 Task: Find connections with filter location Preetz with filter topic #Personalbrandingwith filter profile language German with filter current company Coding Club with filter school Sri Guru Tegh Bahadur Khalsa College with filter industry Research Services with filter service category Mobile Marketing with filter keywords title Store Manager
Action: Mouse moved to (596, 108)
Screenshot: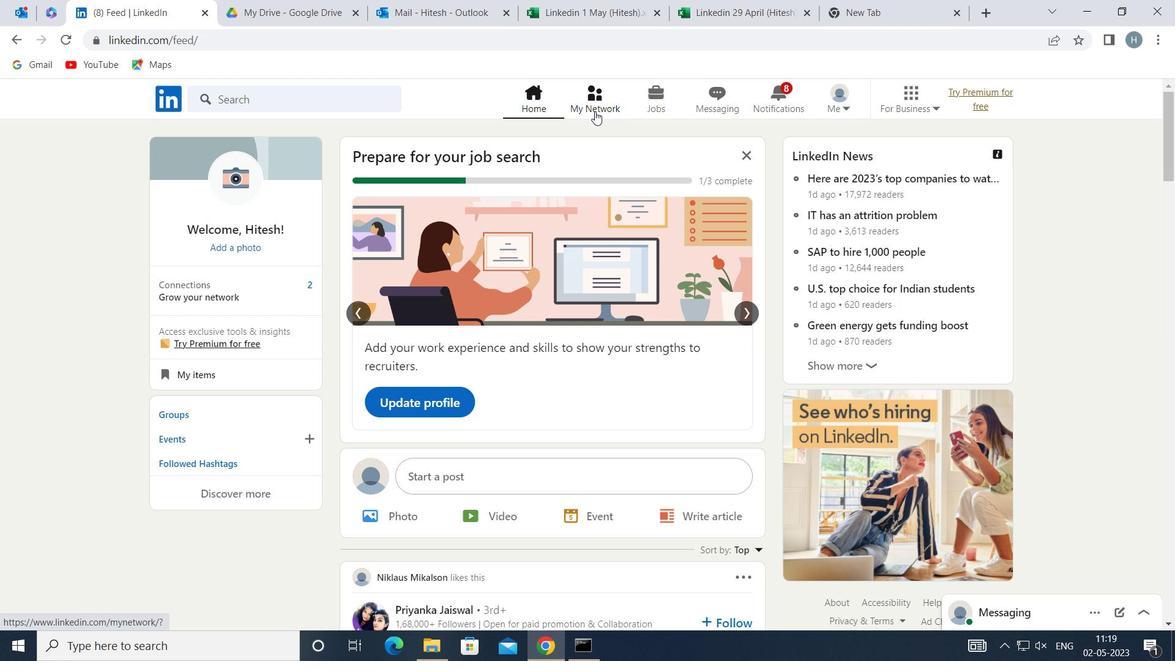 
Action: Mouse pressed left at (596, 108)
Screenshot: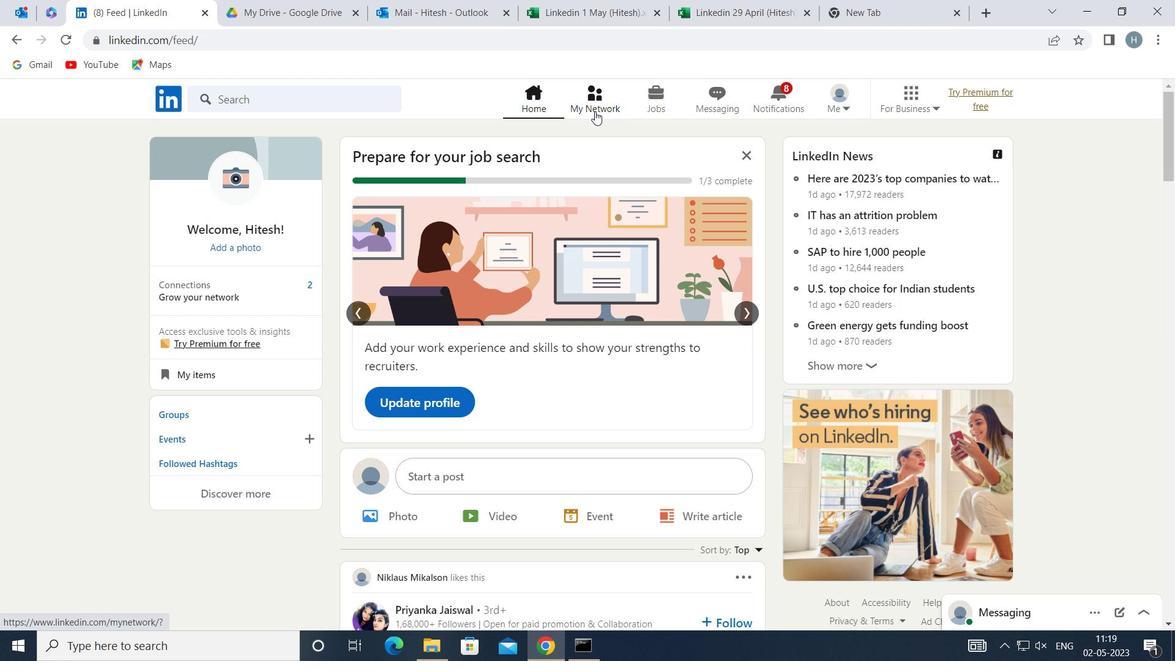 
Action: Mouse moved to (327, 191)
Screenshot: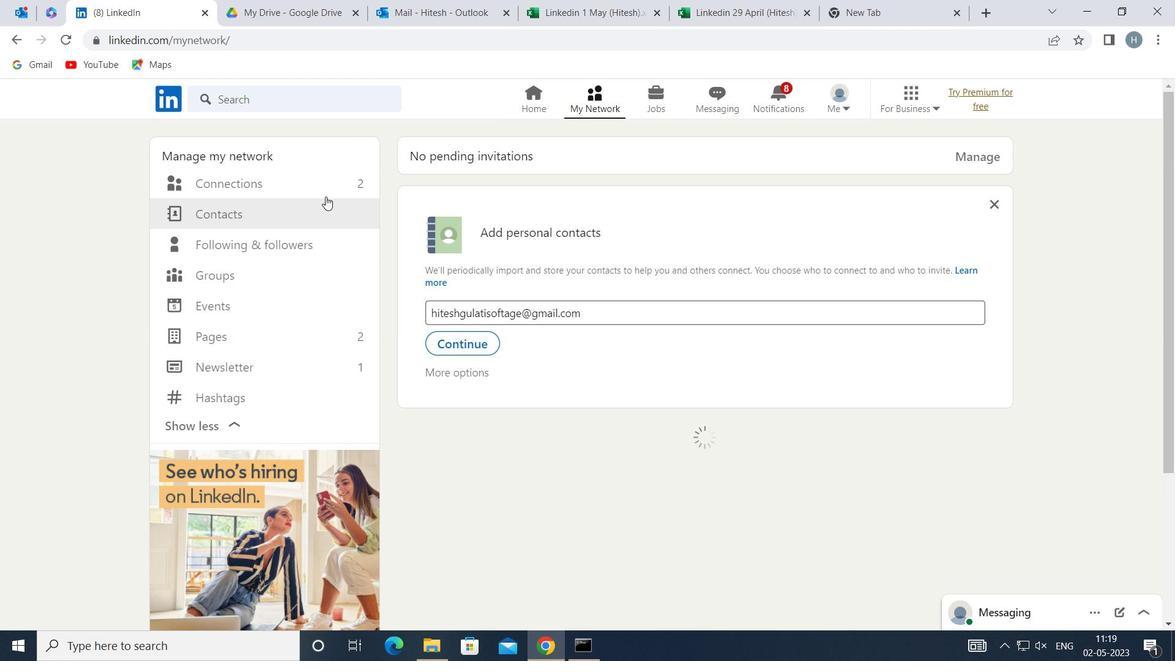 
Action: Mouse pressed left at (327, 191)
Screenshot: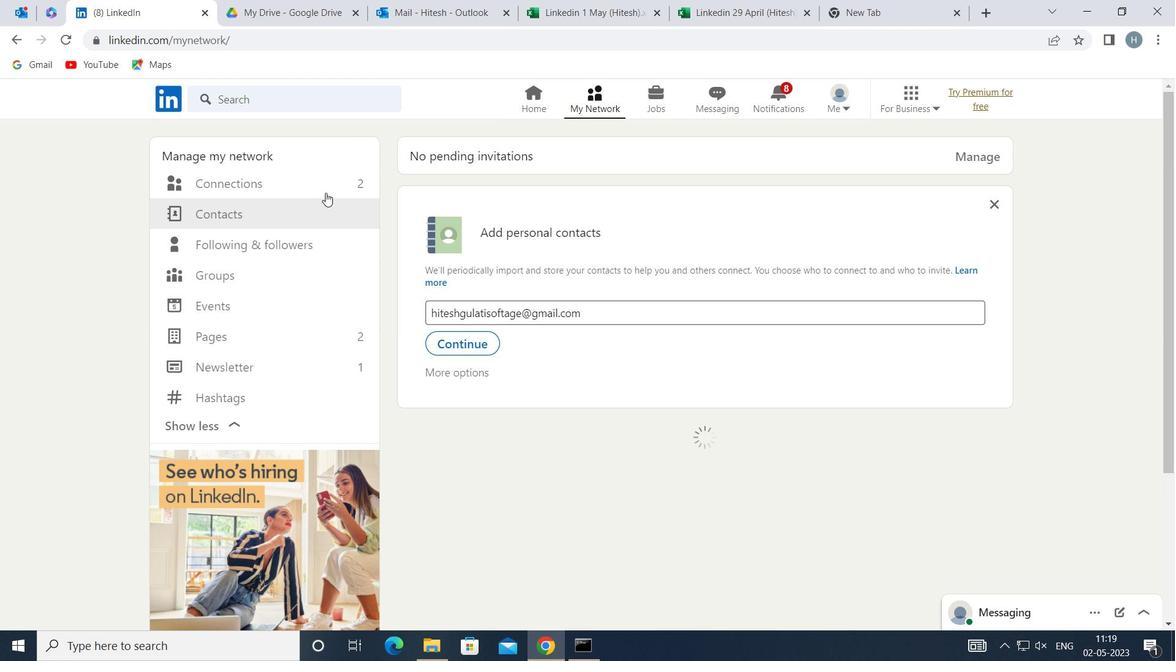 
Action: Mouse moved to (695, 185)
Screenshot: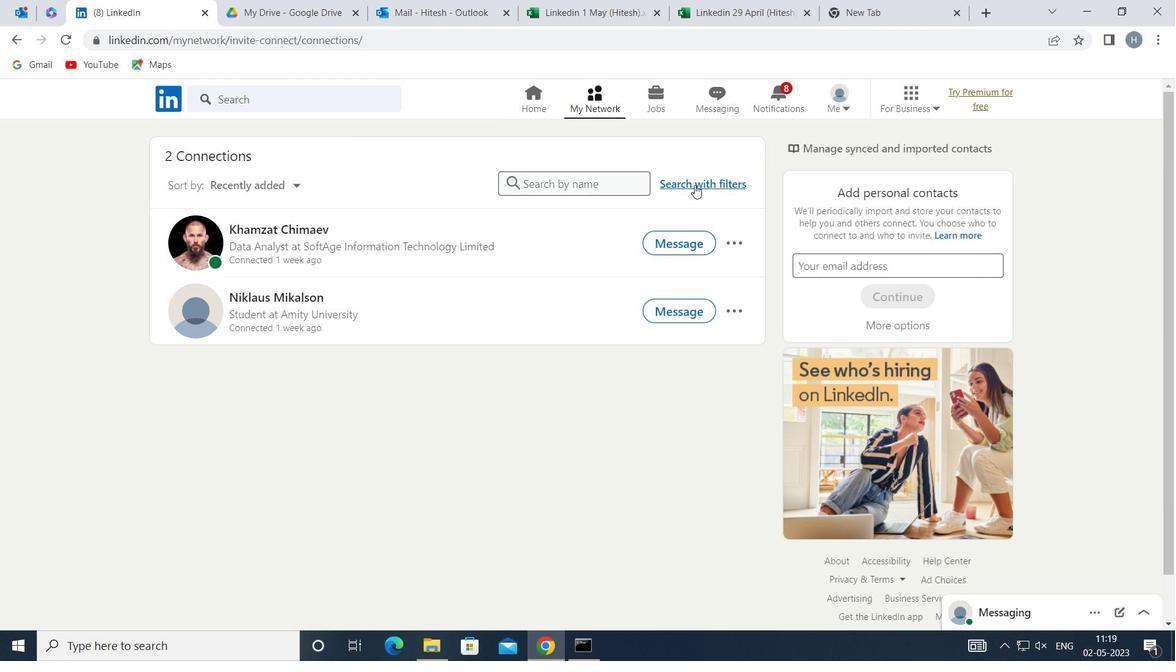 
Action: Mouse pressed left at (695, 185)
Screenshot: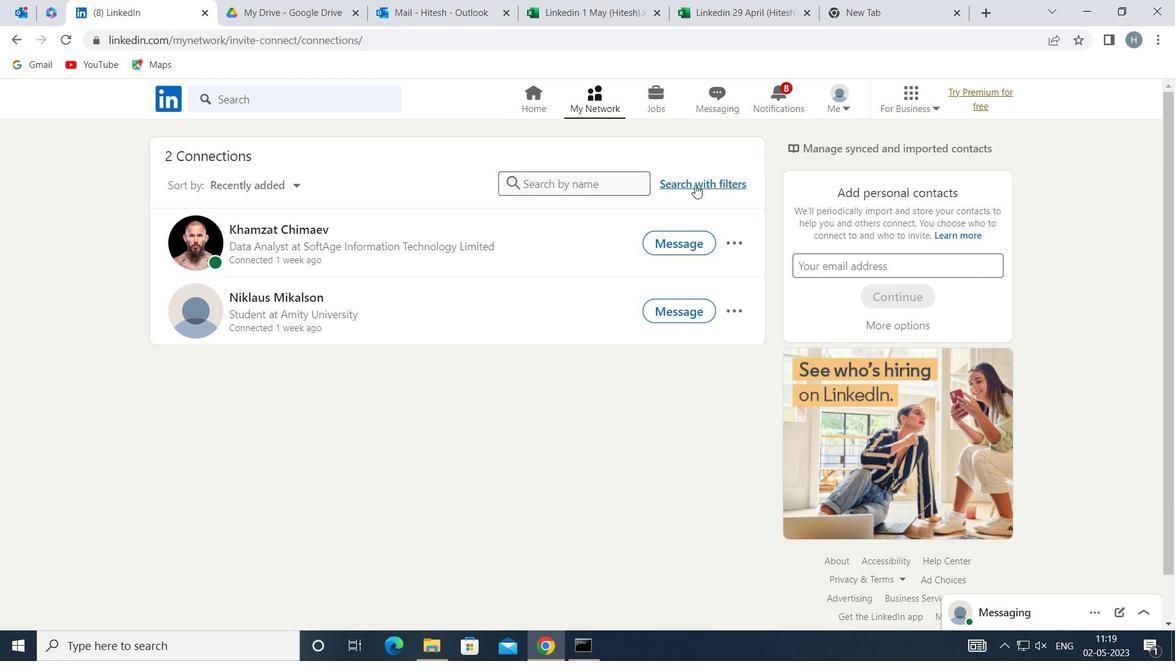 
Action: Mouse moved to (642, 143)
Screenshot: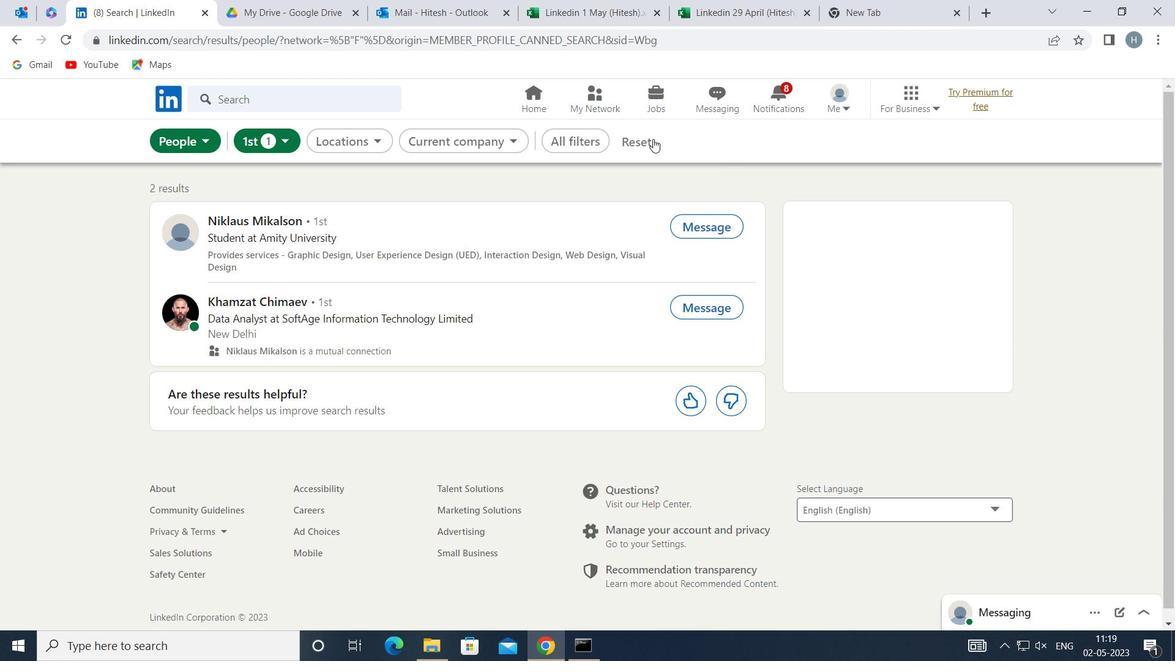 
Action: Mouse pressed left at (642, 143)
Screenshot: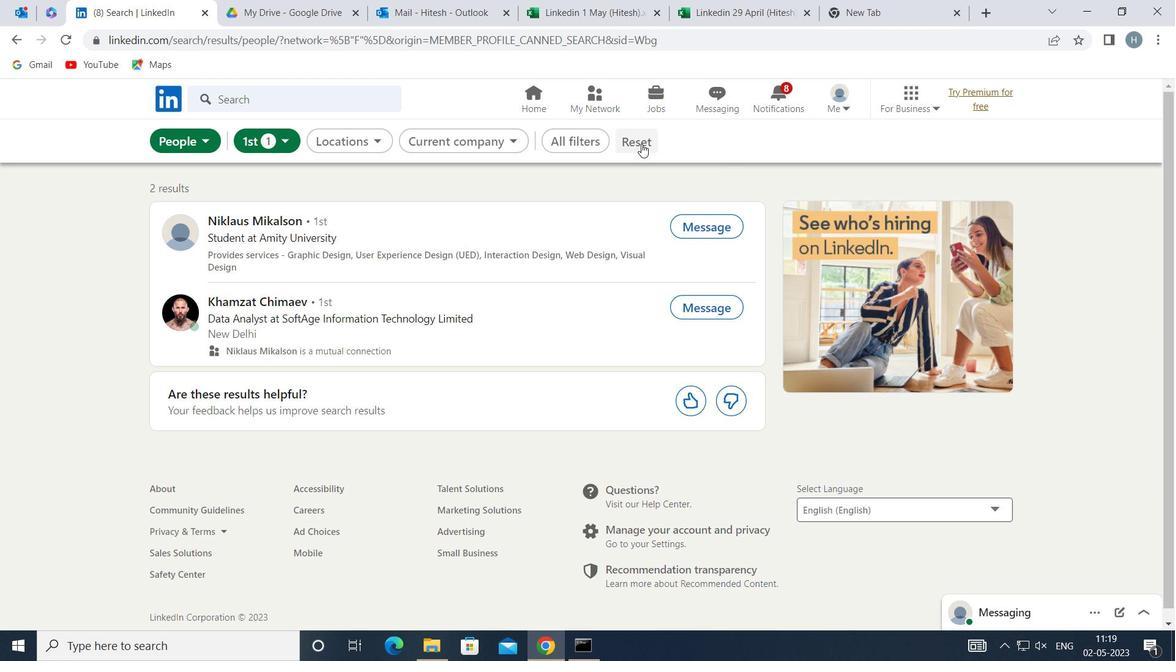 
Action: Mouse moved to (636, 145)
Screenshot: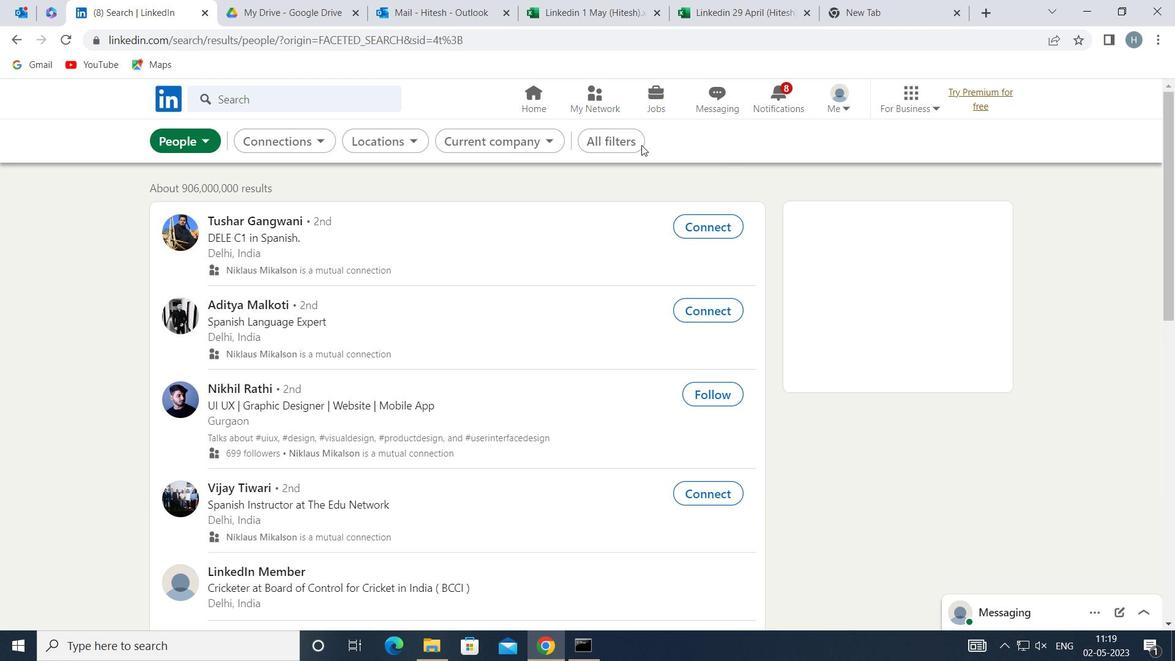
Action: Mouse pressed left at (636, 145)
Screenshot: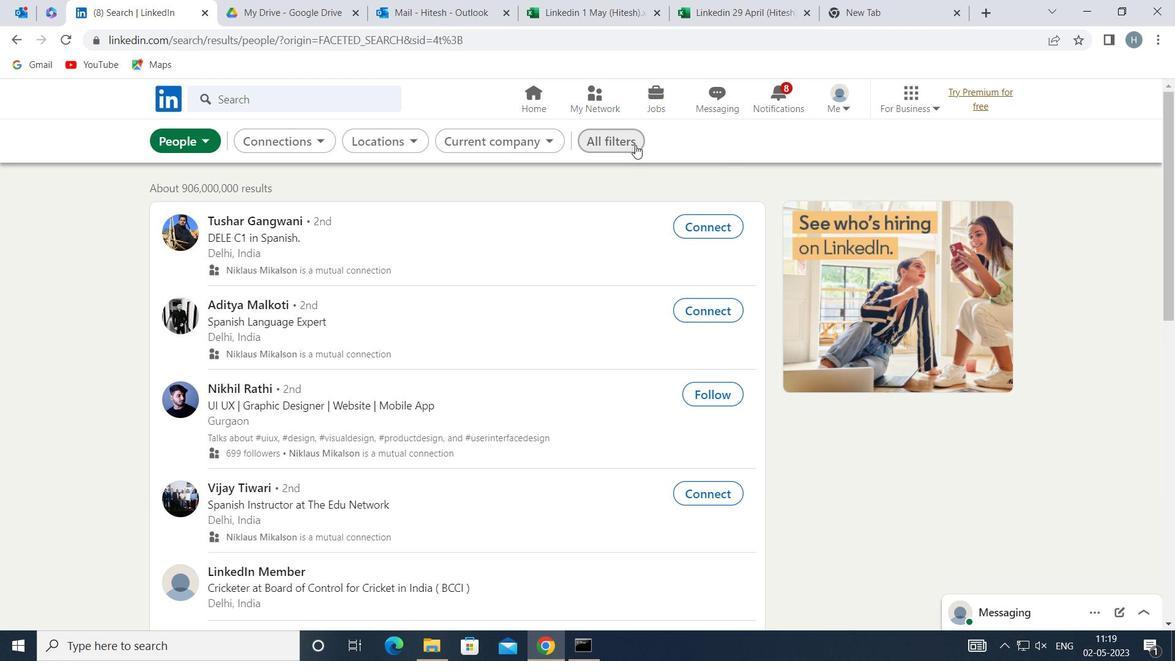 
Action: Mouse moved to (921, 369)
Screenshot: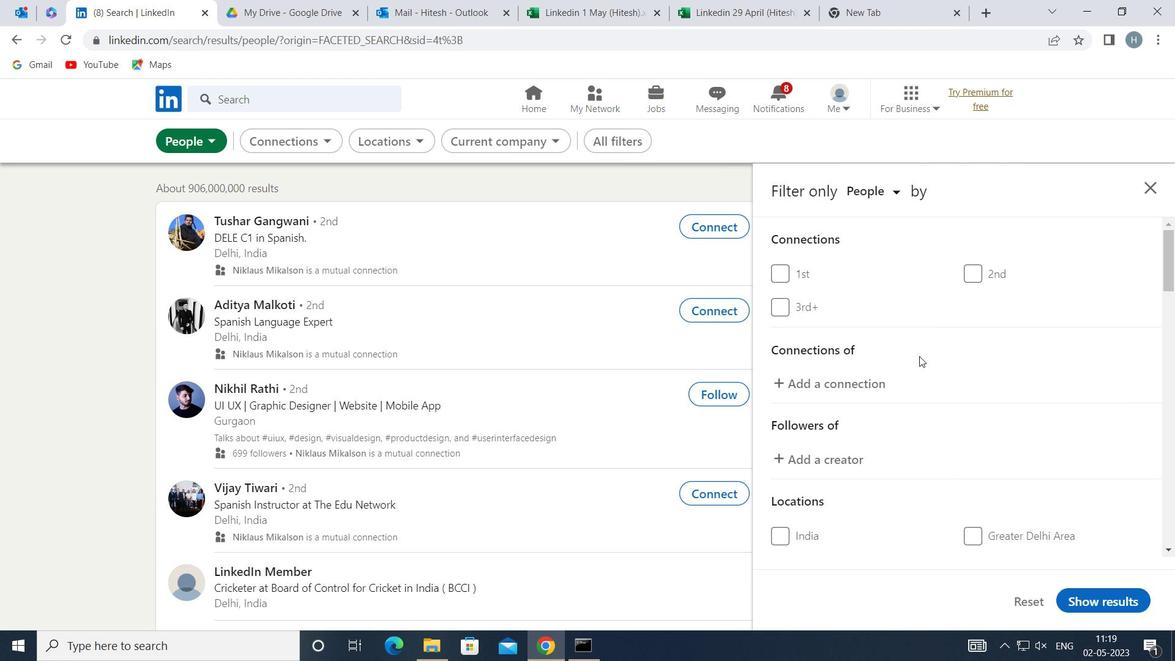 
Action: Mouse scrolled (921, 369) with delta (0, 0)
Screenshot: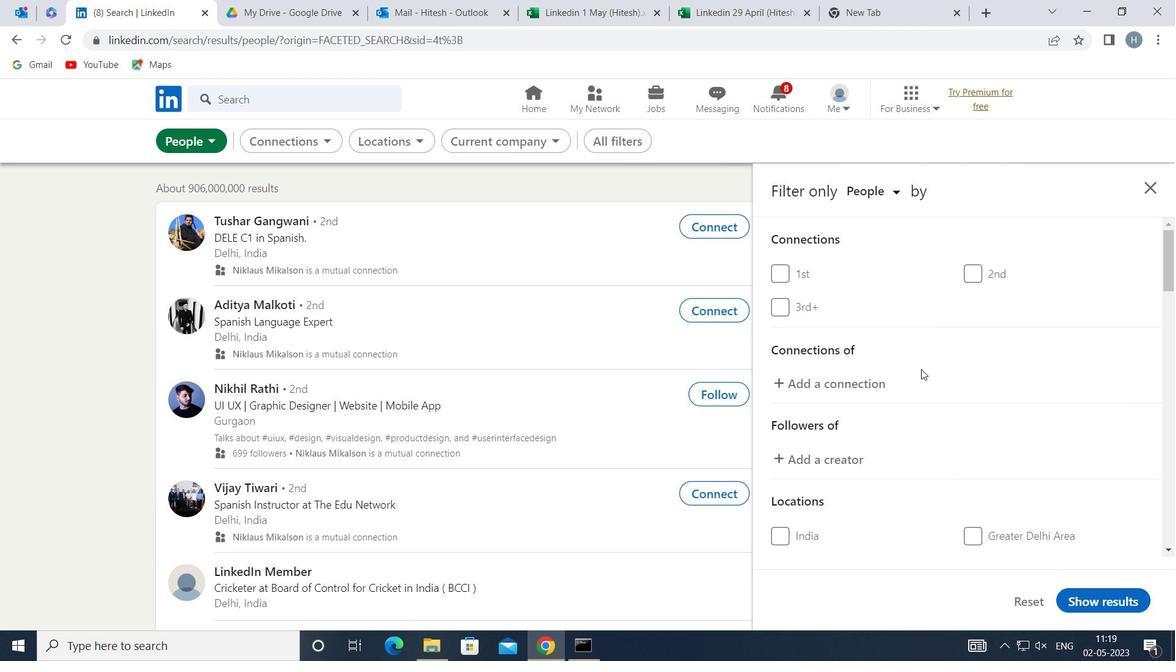 
Action: Mouse scrolled (921, 369) with delta (0, 0)
Screenshot: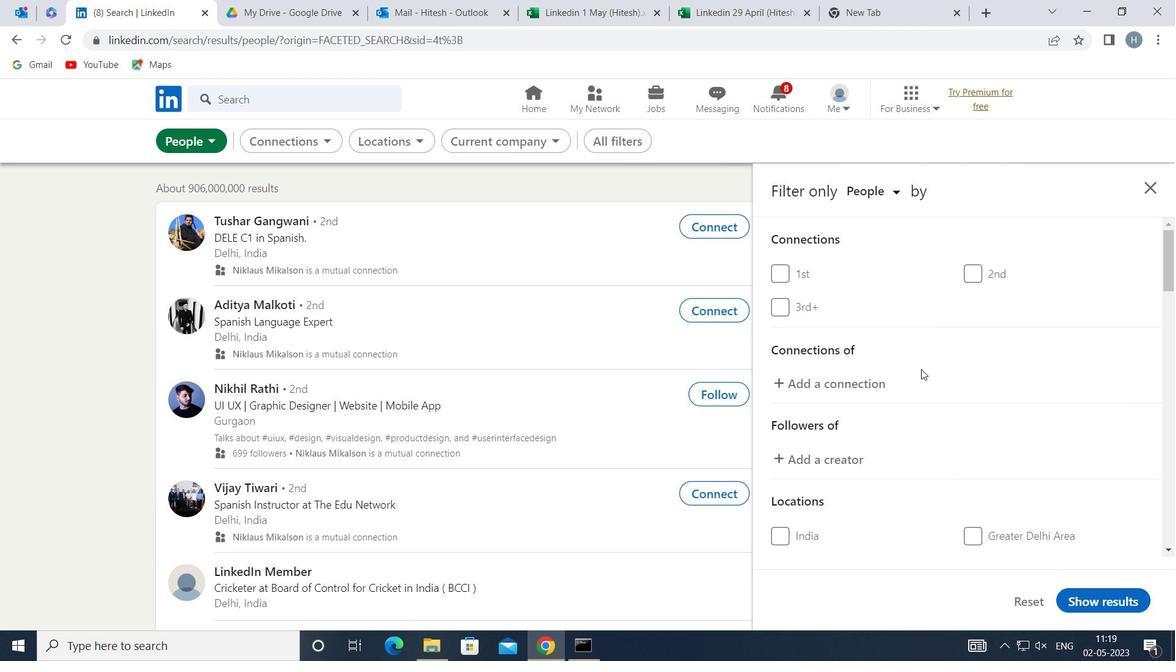 
Action: Mouse scrolled (921, 369) with delta (0, 0)
Screenshot: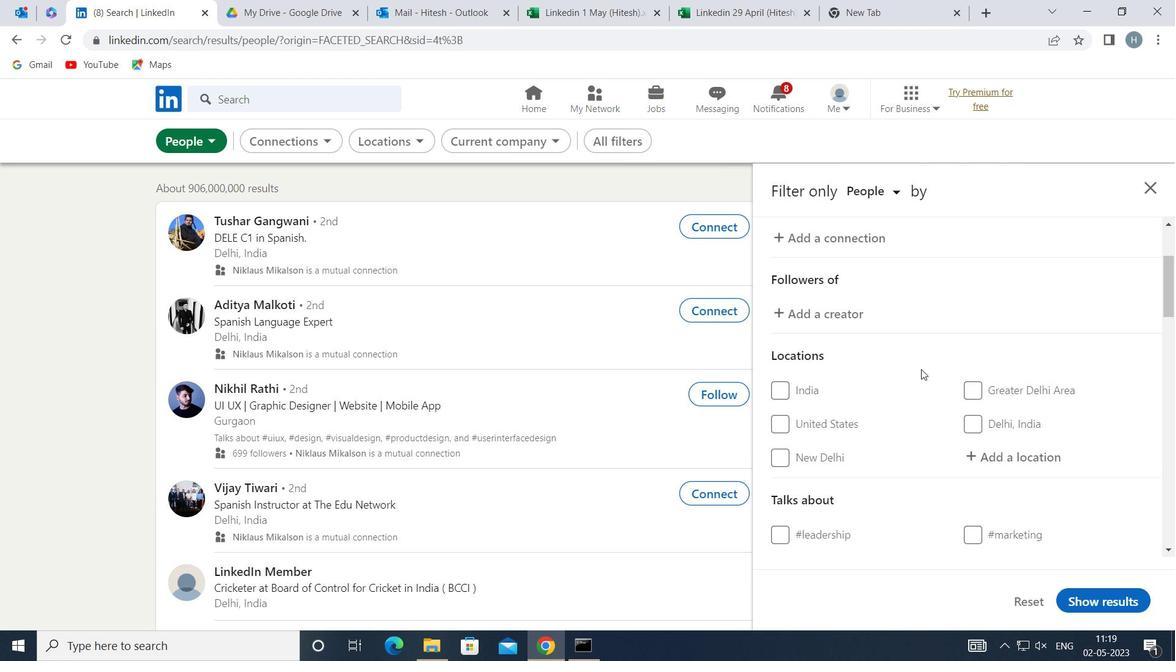 
Action: Mouse moved to (993, 371)
Screenshot: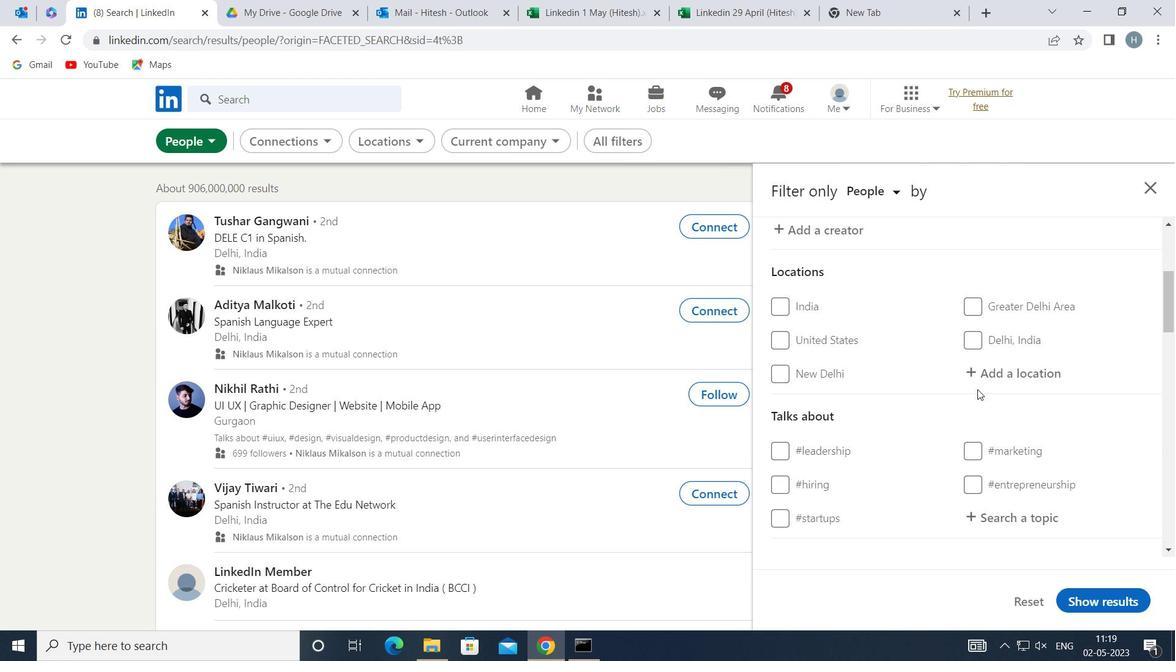 
Action: Mouse pressed left at (993, 371)
Screenshot: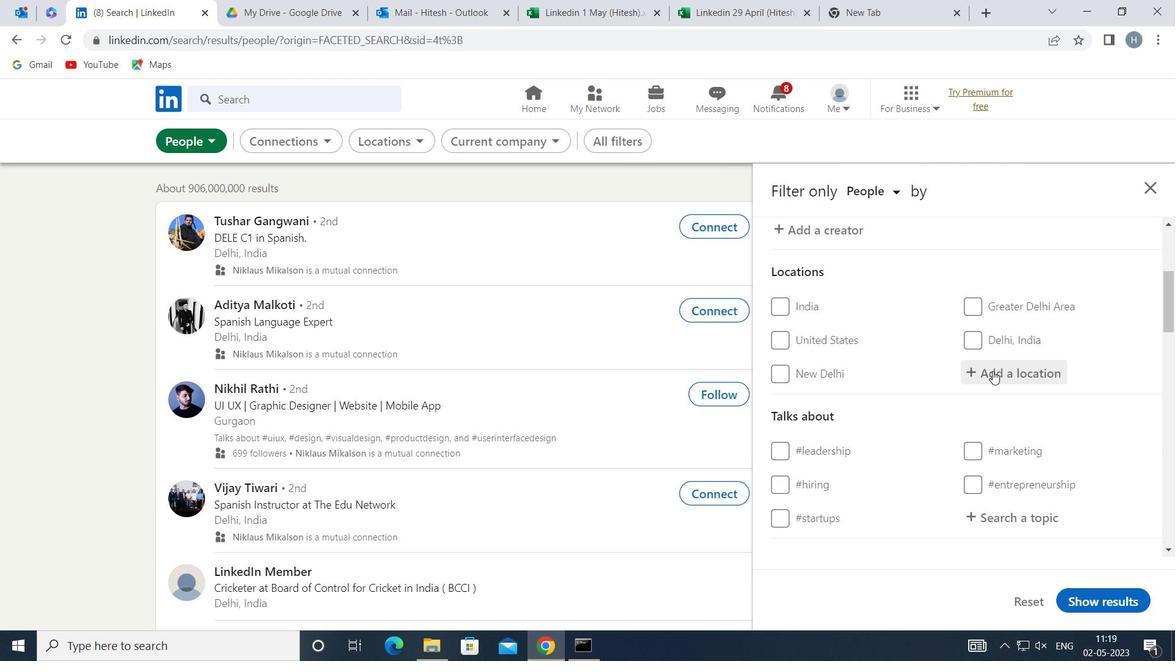 
Action: Mouse moved to (994, 370)
Screenshot: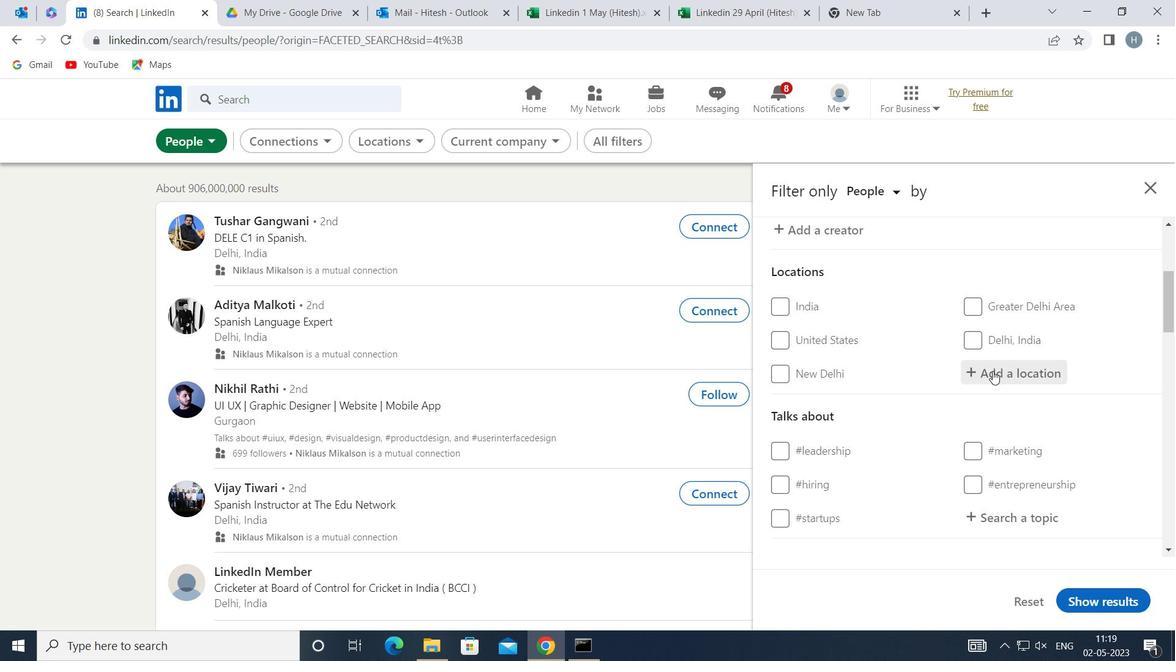 
Action: Key pressed <Key.shift>PREETZ
Screenshot: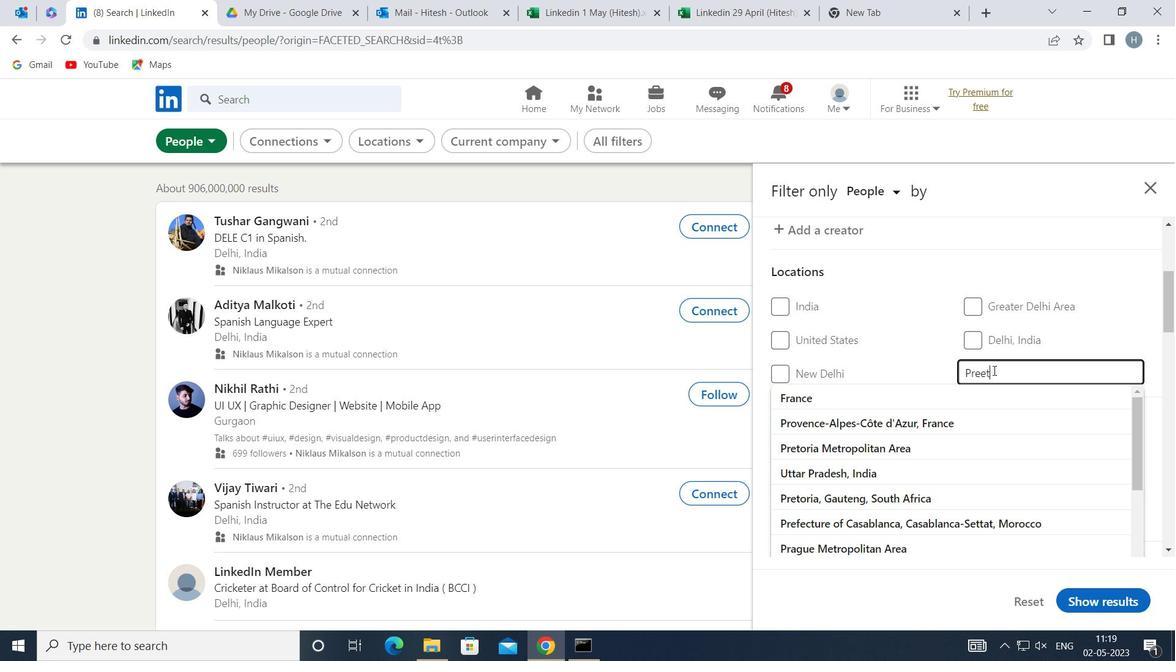 
Action: Mouse moved to (992, 371)
Screenshot: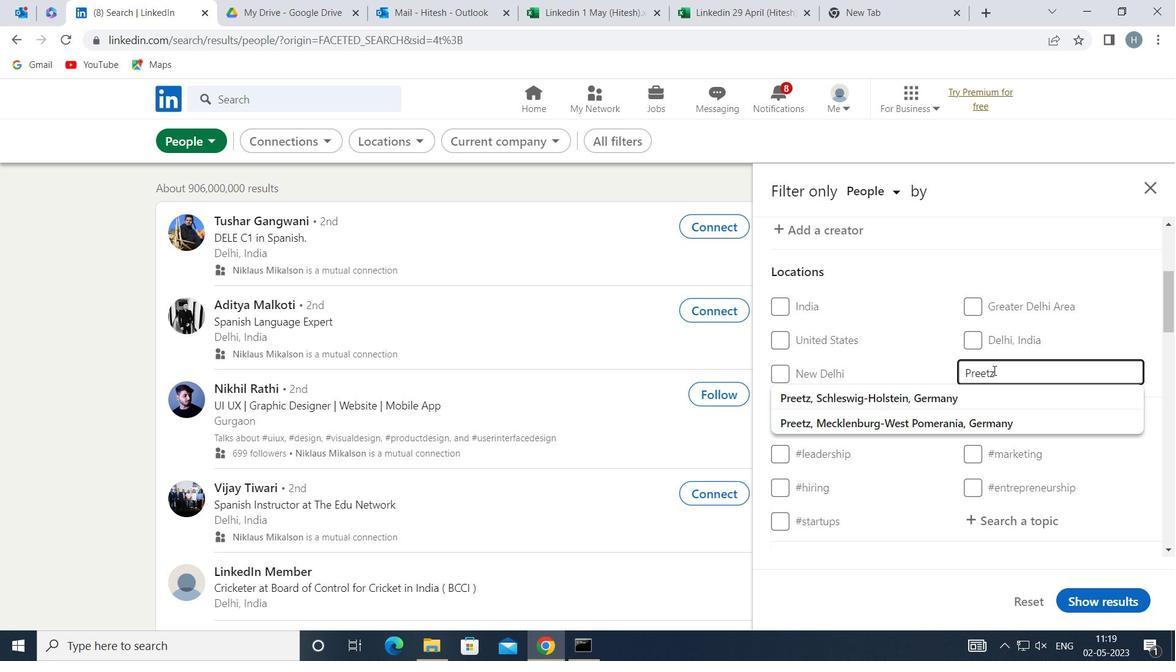
Action: Key pressed <Key.enter>
Screenshot: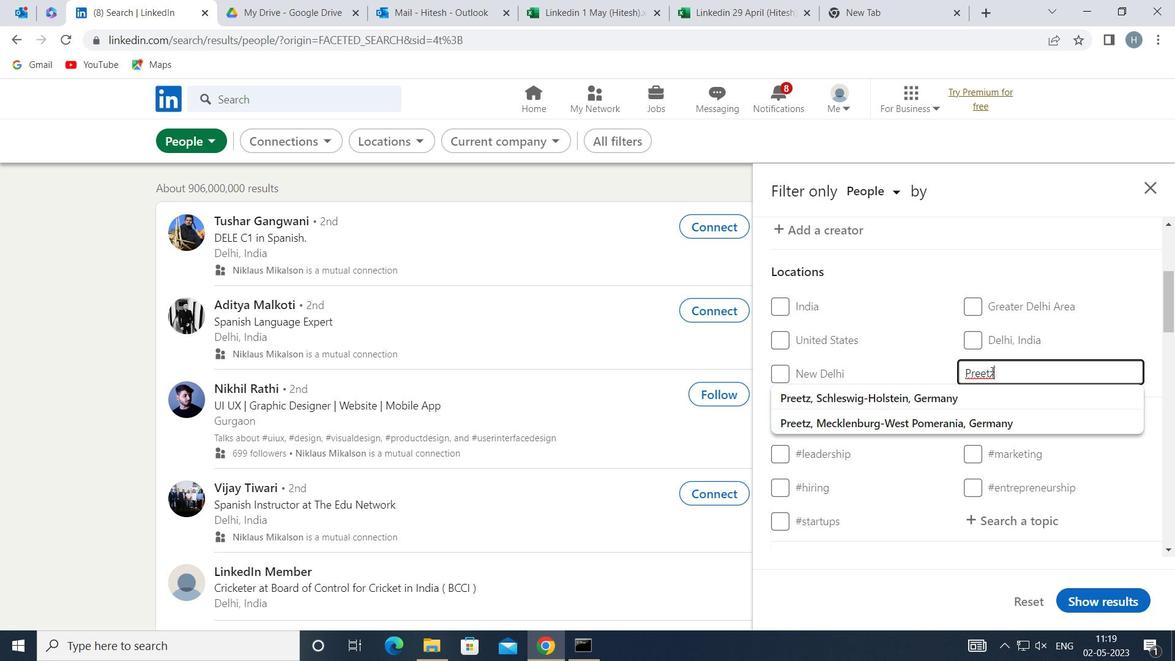 
Action: Mouse moved to (1001, 406)
Screenshot: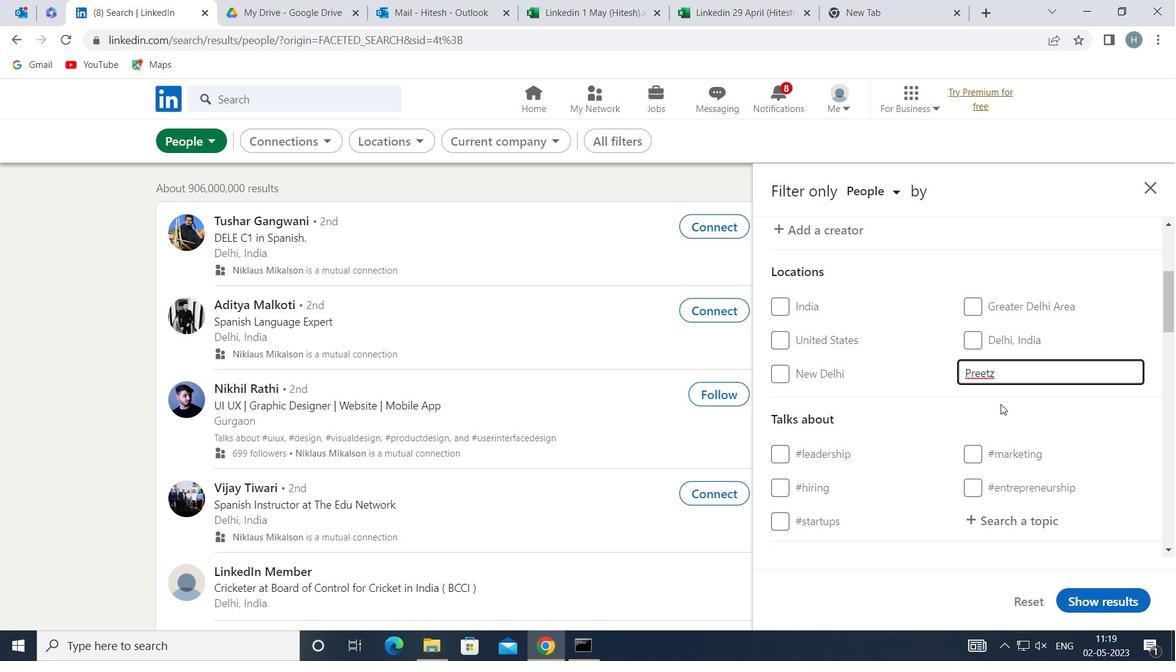 
Action: Mouse scrolled (1001, 406) with delta (0, 0)
Screenshot: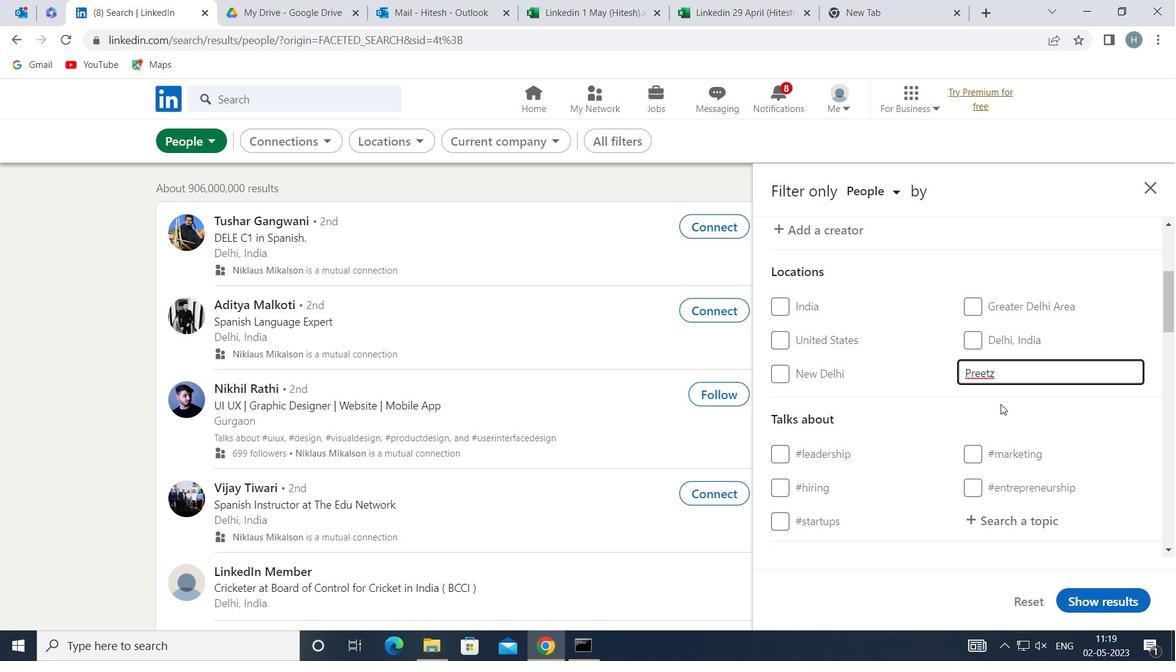 
Action: Mouse scrolled (1001, 406) with delta (0, 0)
Screenshot: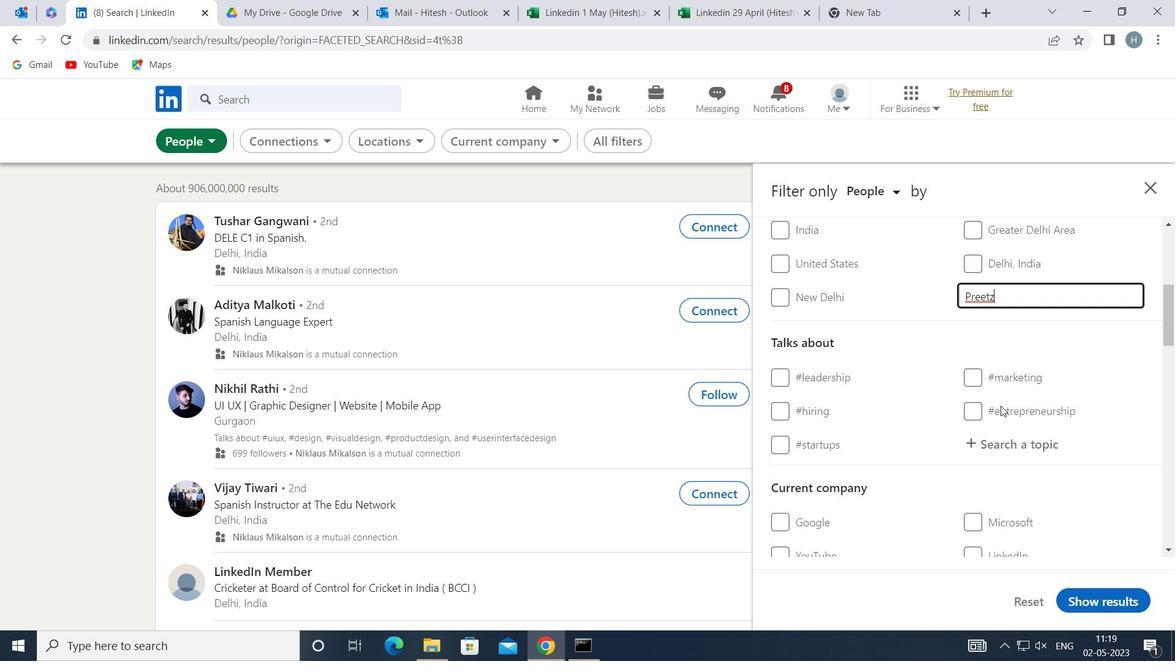 
Action: Mouse moved to (1021, 370)
Screenshot: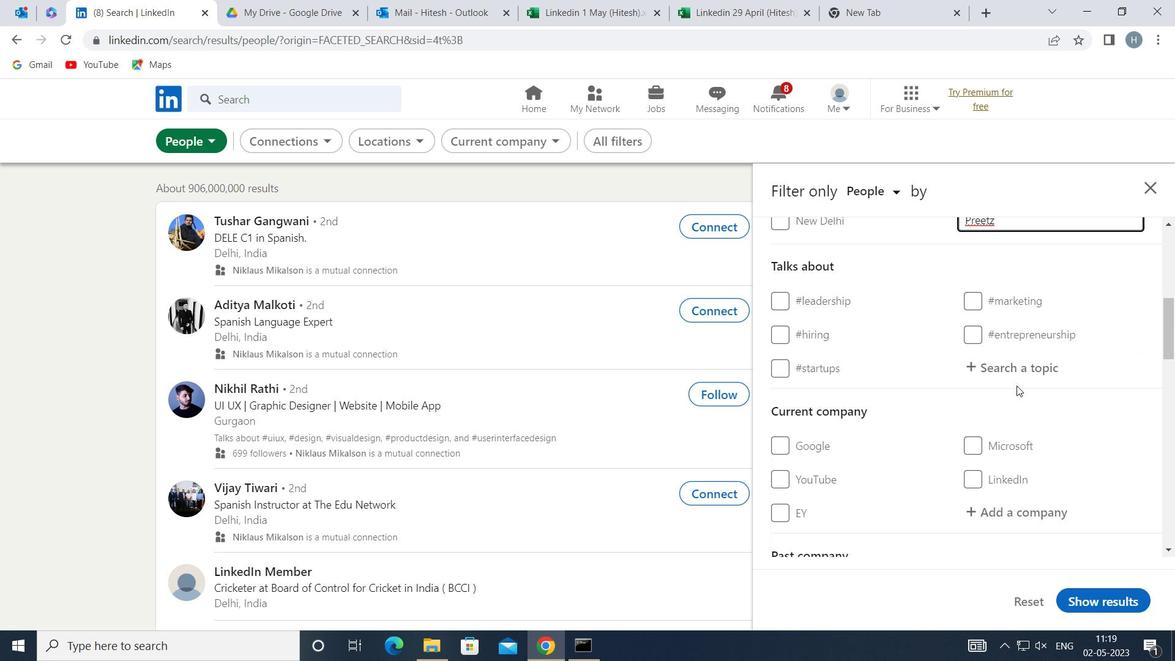 
Action: Mouse pressed left at (1021, 370)
Screenshot: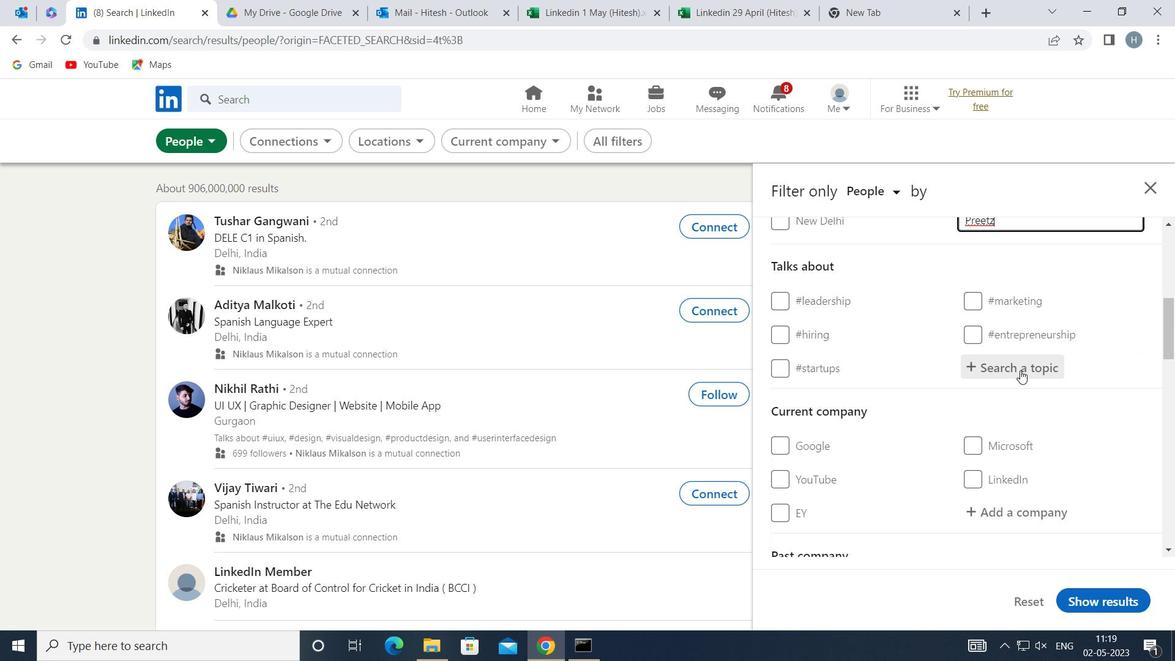 
Action: Key pressed <Key.shift>PERSONALBR
Screenshot: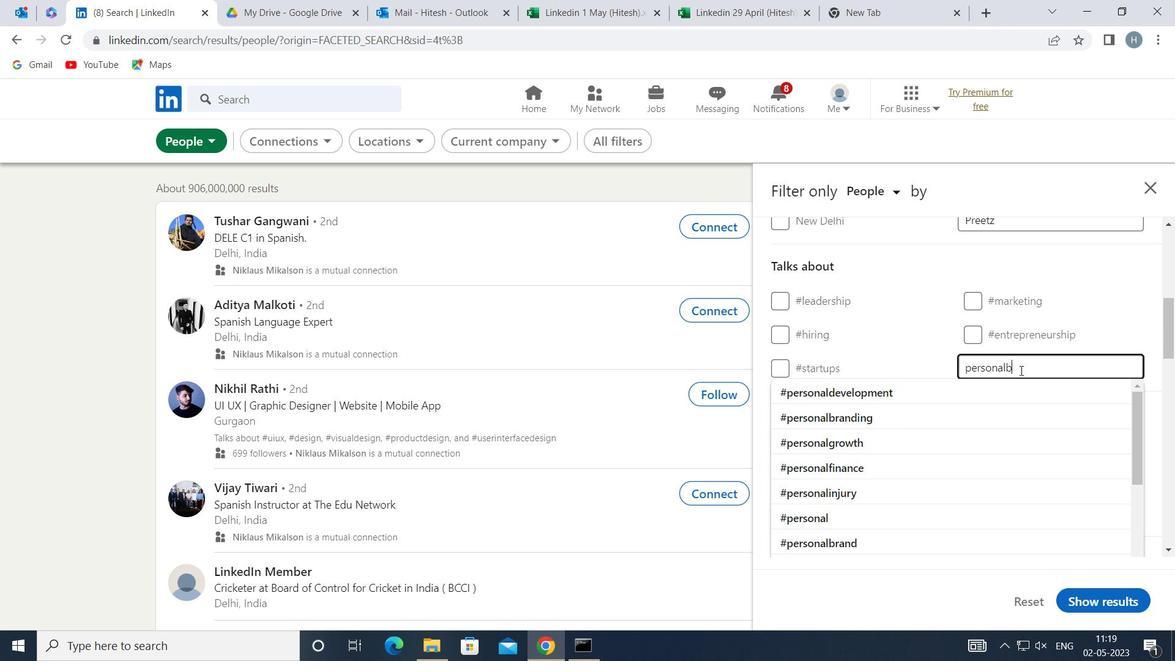 
Action: Mouse moved to (954, 392)
Screenshot: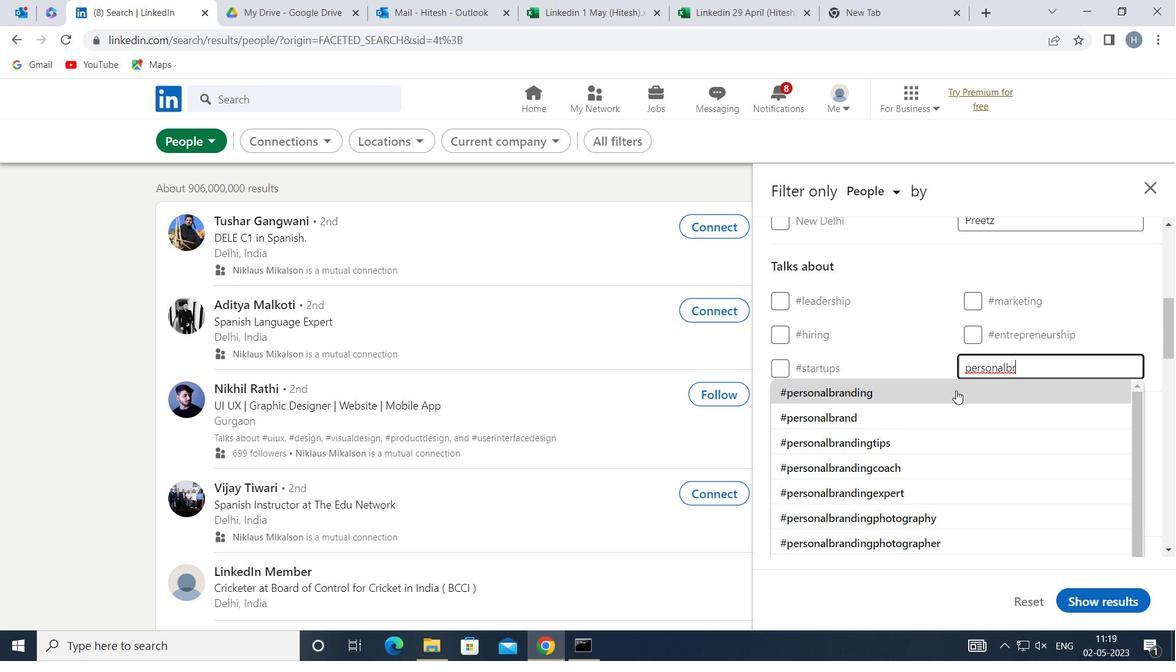 
Action: Mouse pressed left at (954, 392)
Screenshot: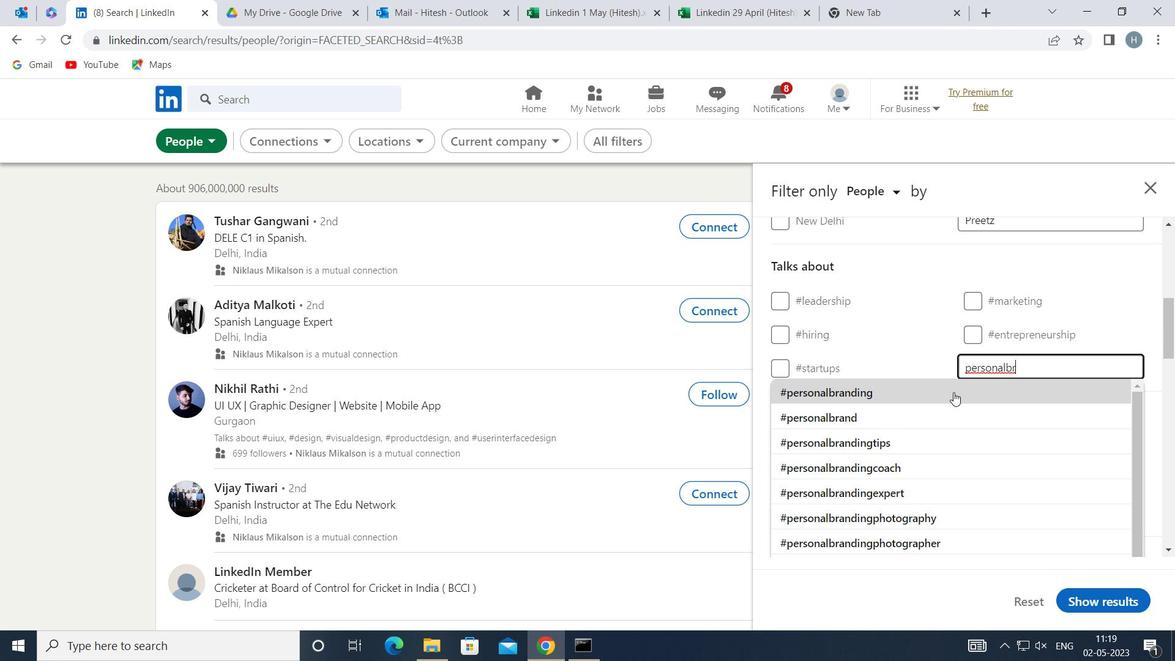 
Action: Mouse moved to (938, 385)
Screenshot: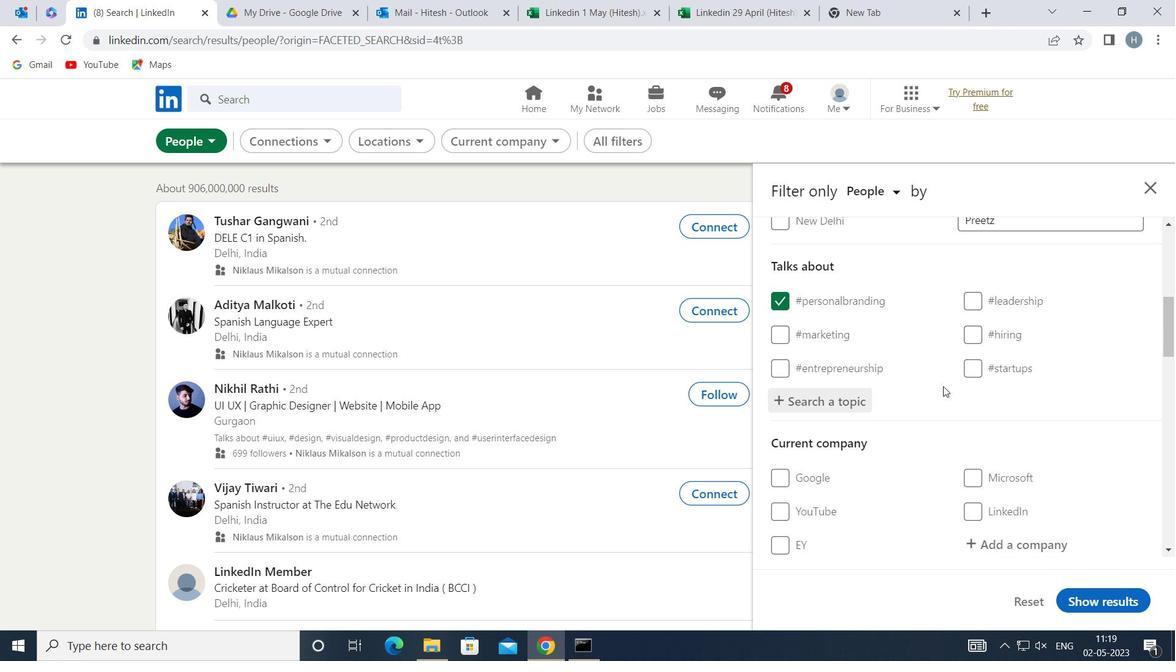 
Action: Mouse scrolled (938, 384) with delta (0, 0)
Screenshot: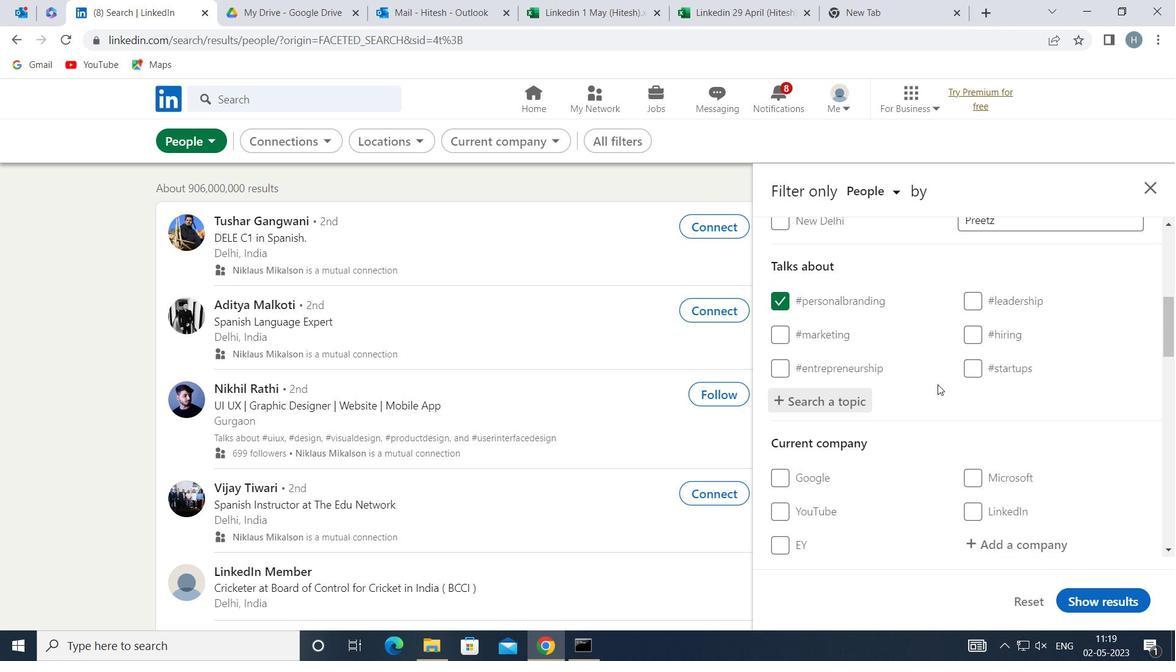 
Action: Mouse moved to (937, 385)
Screenshot: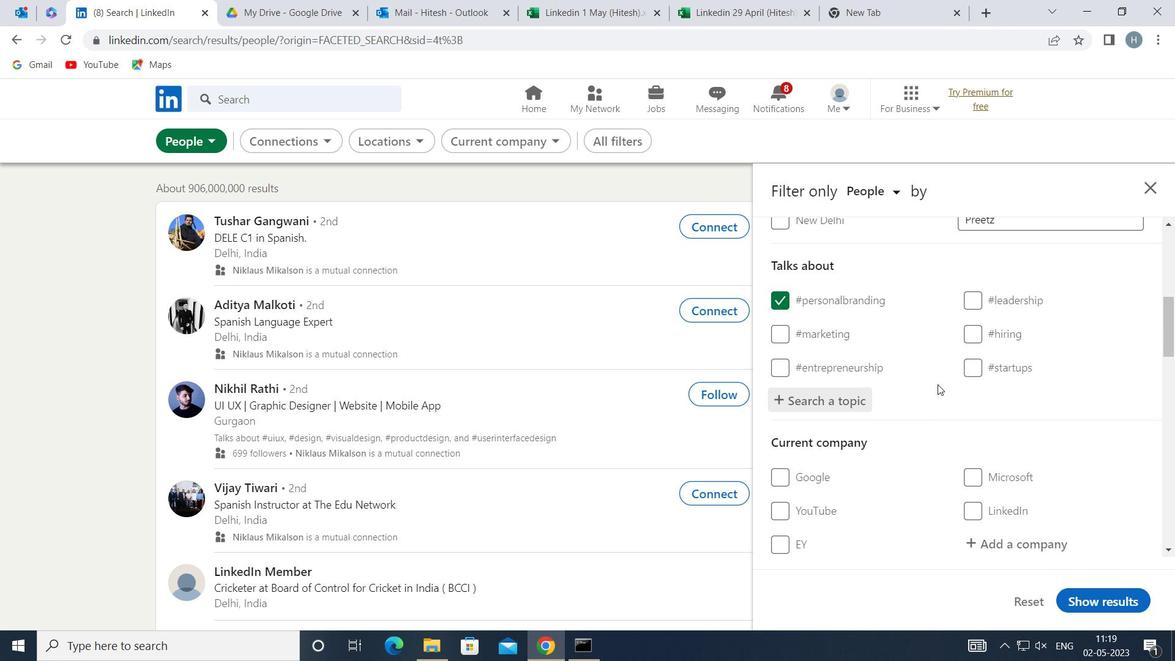 
Action: Mouse scrolled (937, 384) with delta (0, 0)
Screenshot: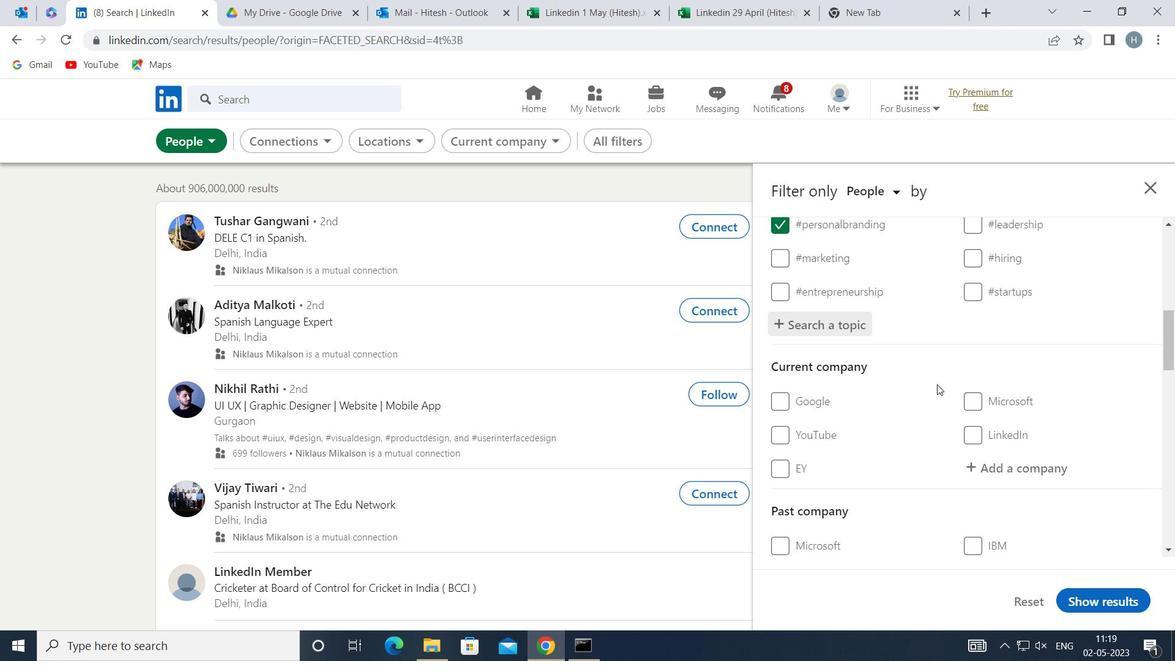 
Action: Mouse moved to (949, 384)
Screenshot: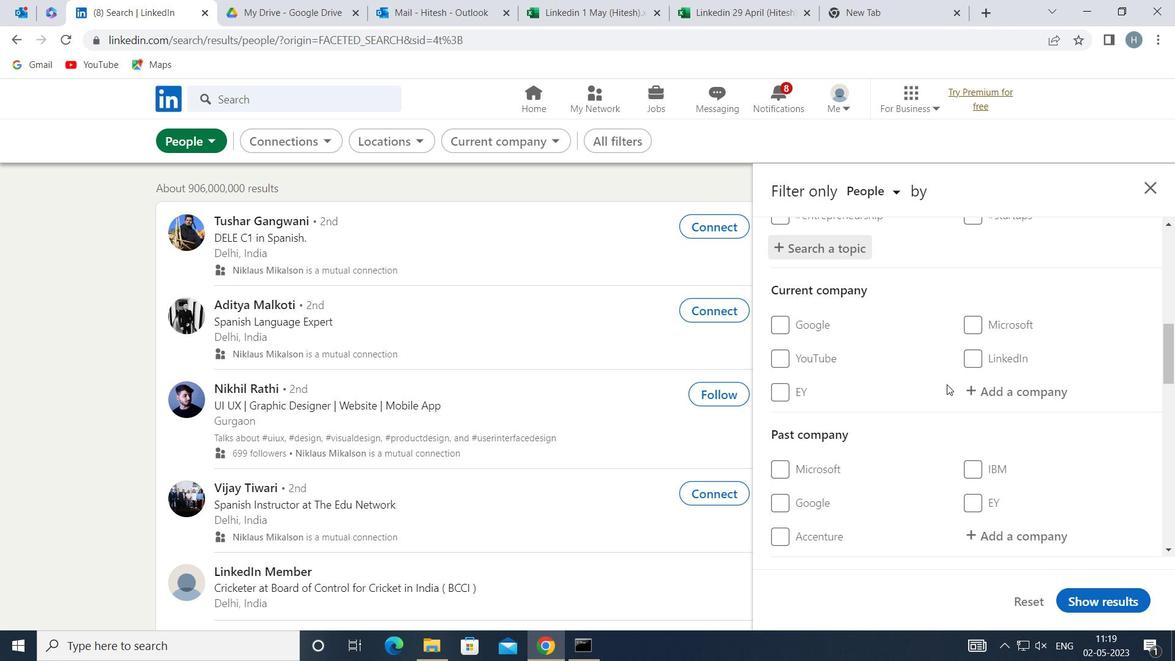 
Action: Mouse scrolled (949, 383) with delta (0, 0)
Screenshot: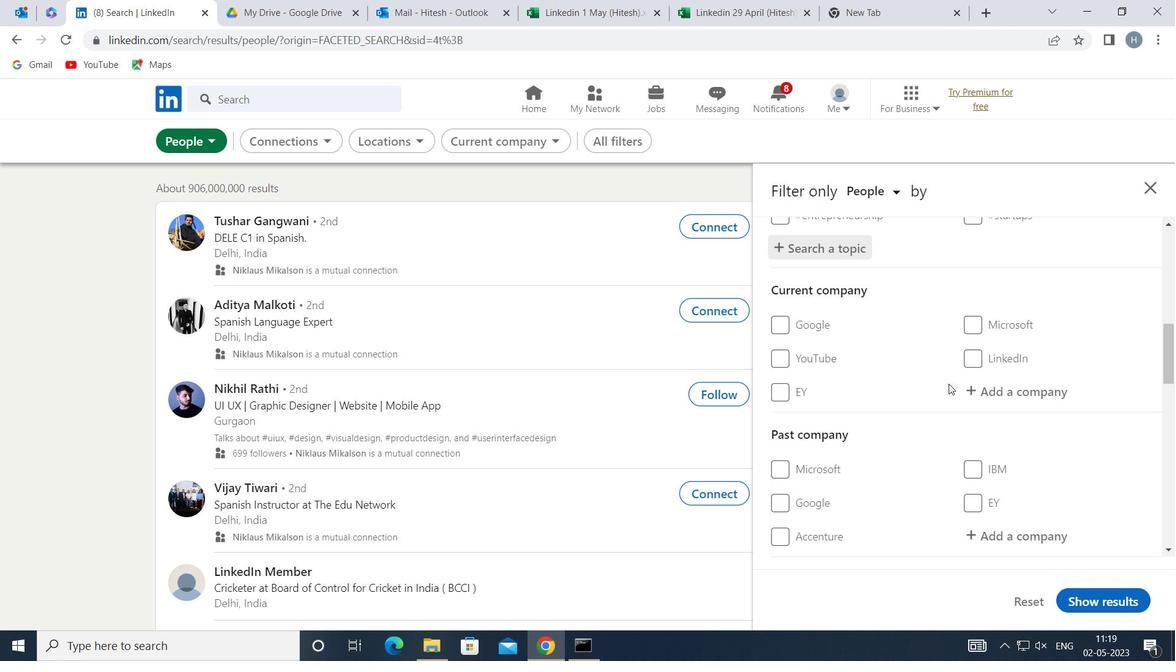 
Action: Mouse scrolled (949, 383) with delta (0, 0)
Screenshot: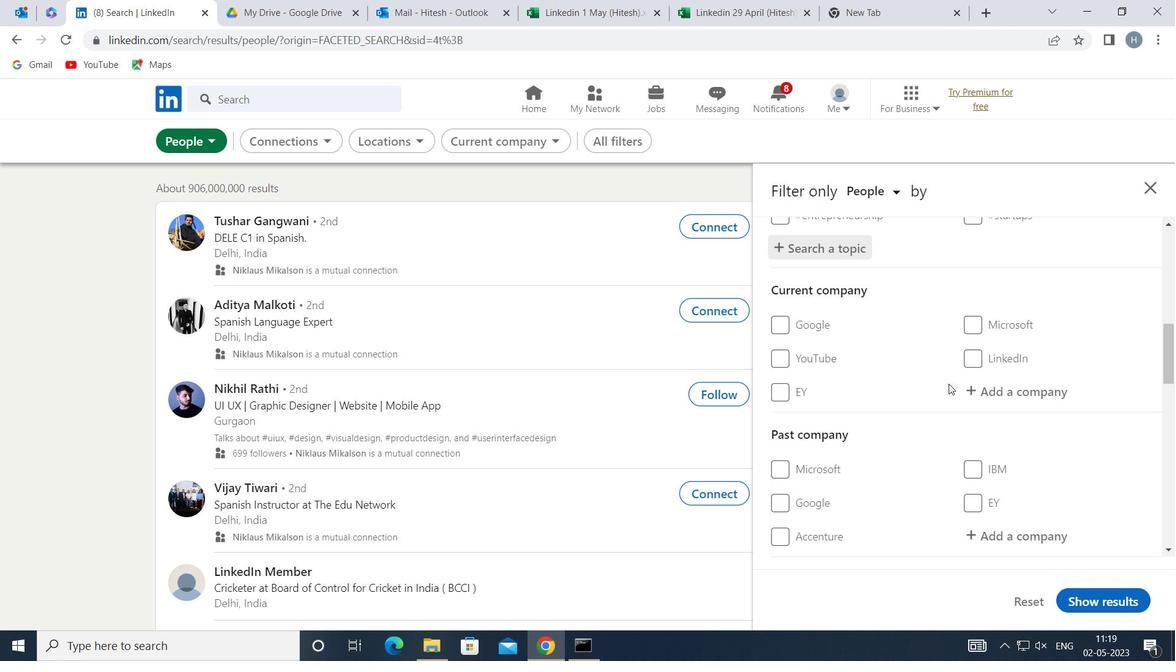 
Action: Mouse scrolled (949, 383) with delta (0, 0)
Screenshot: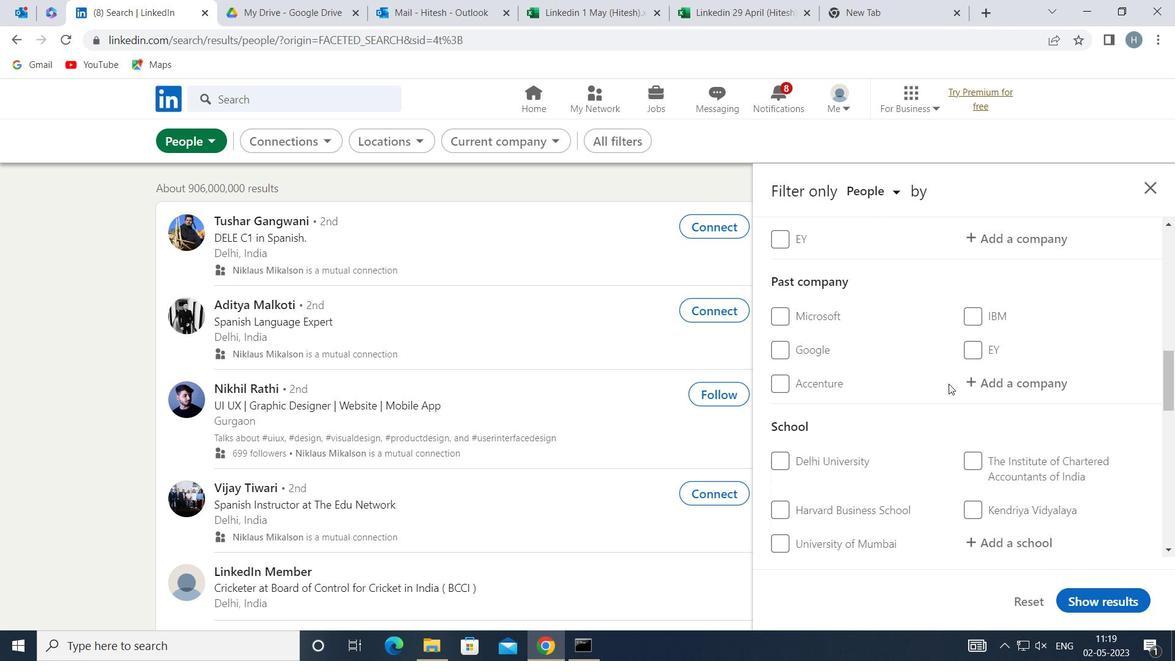 
Action: Mouse scrolled (949, 383) with delta (0, 0)
Screenshot: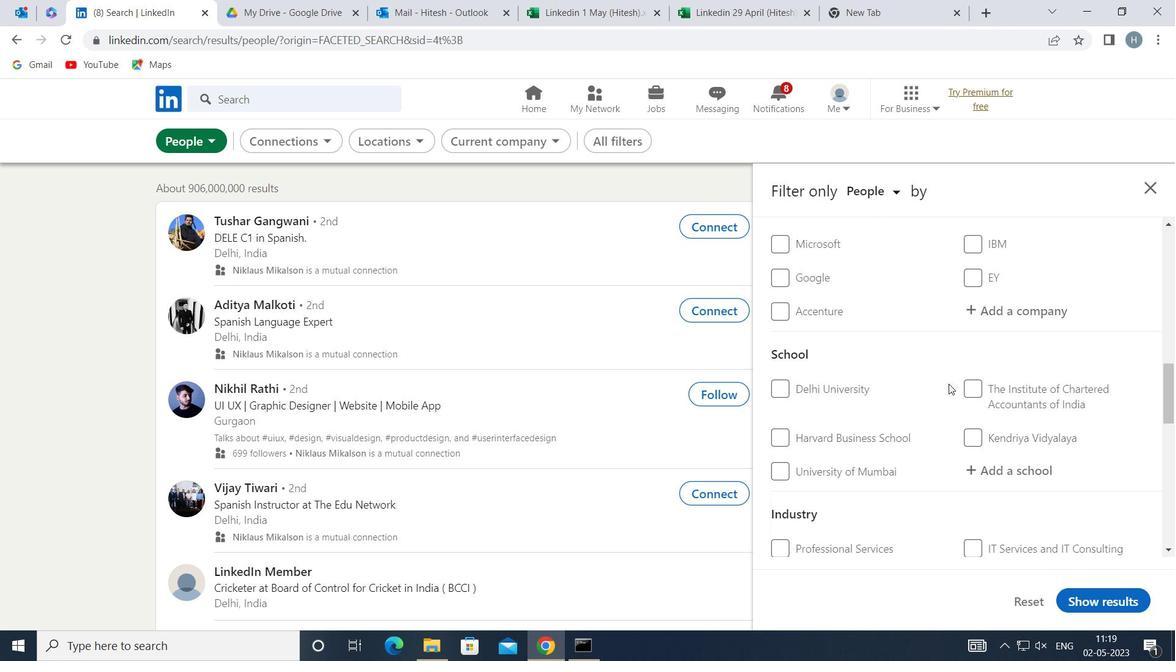 
Action: Mouse scrolled (949, 383) with delta (0, 0)
Screenshot: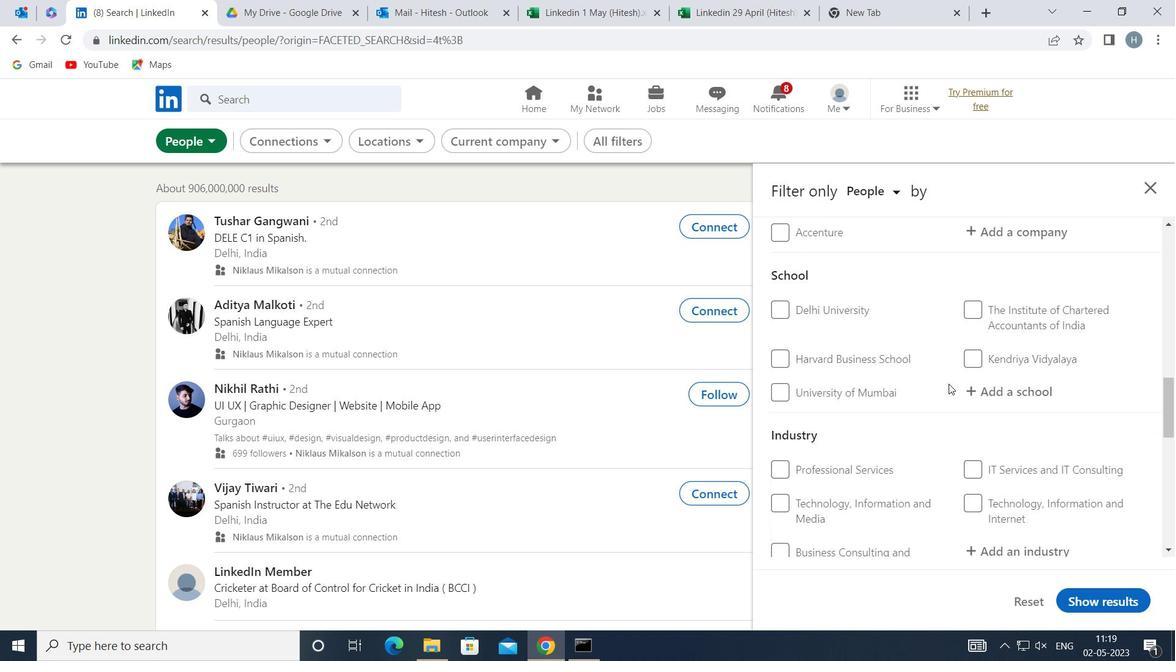 
Action: Mouse moved to (944, 388)
Screenshot: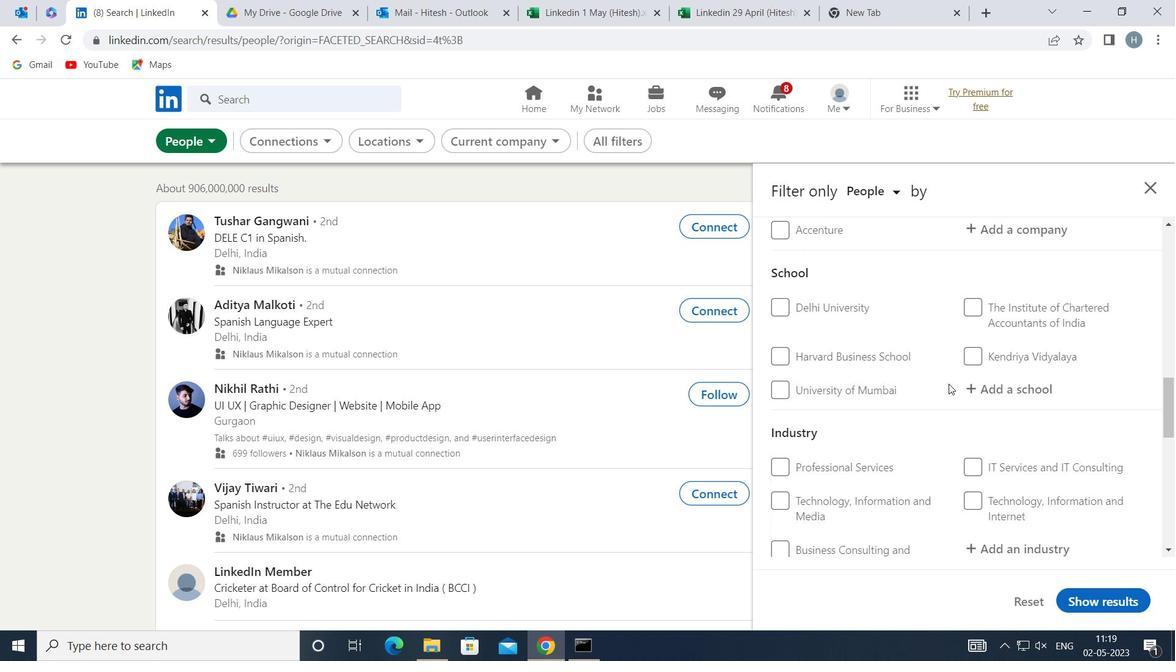 
Action: Mouse scrolled (944, 388) with delta (0, 0)
Screenshot: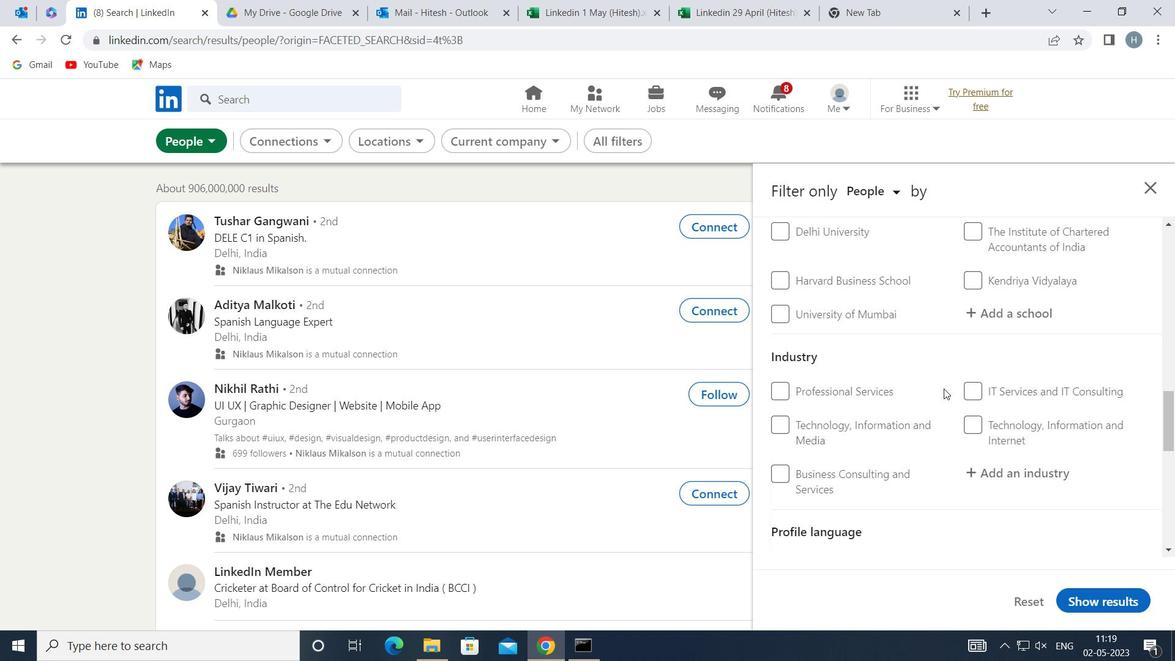 
Action: Mouse moved to (944, 388)
Screenshot: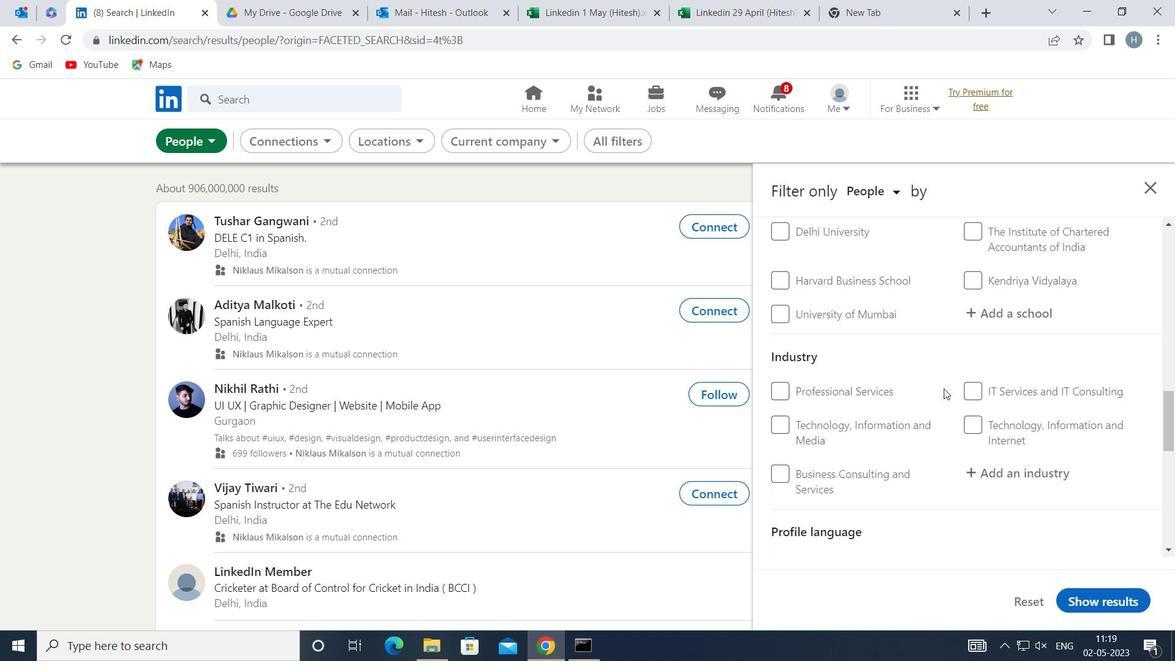 
Action: Mouse scrolled (944, 388) with delta (0, 0)
Screenshot: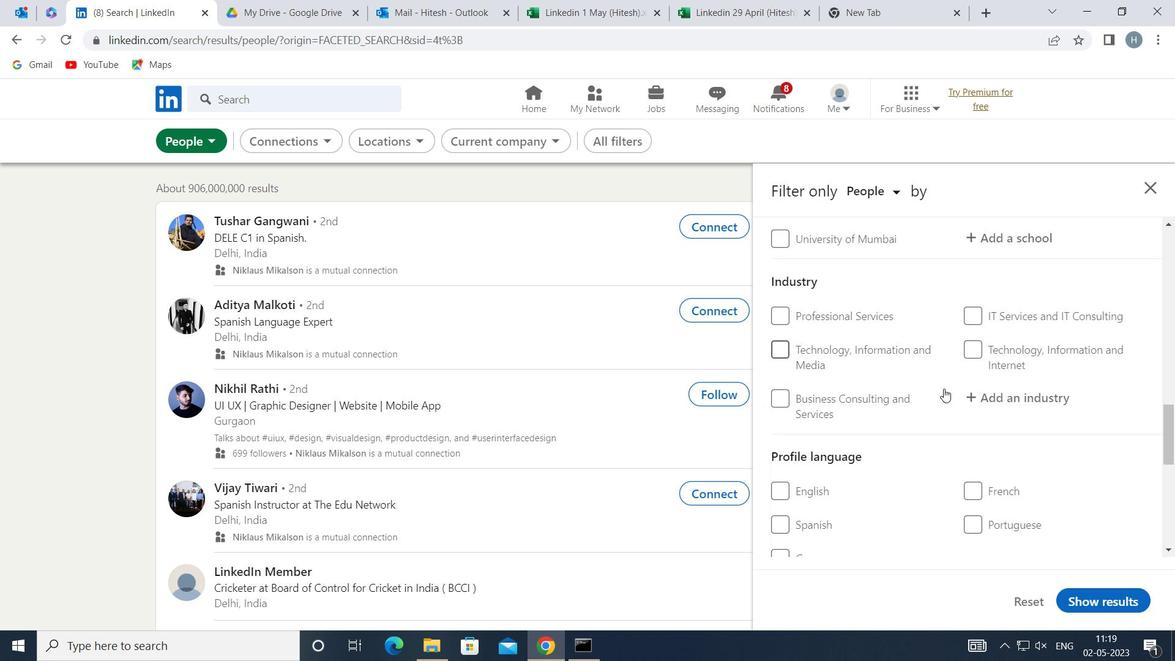 
Action: Mouse moved to (805, 479)
Screenshot: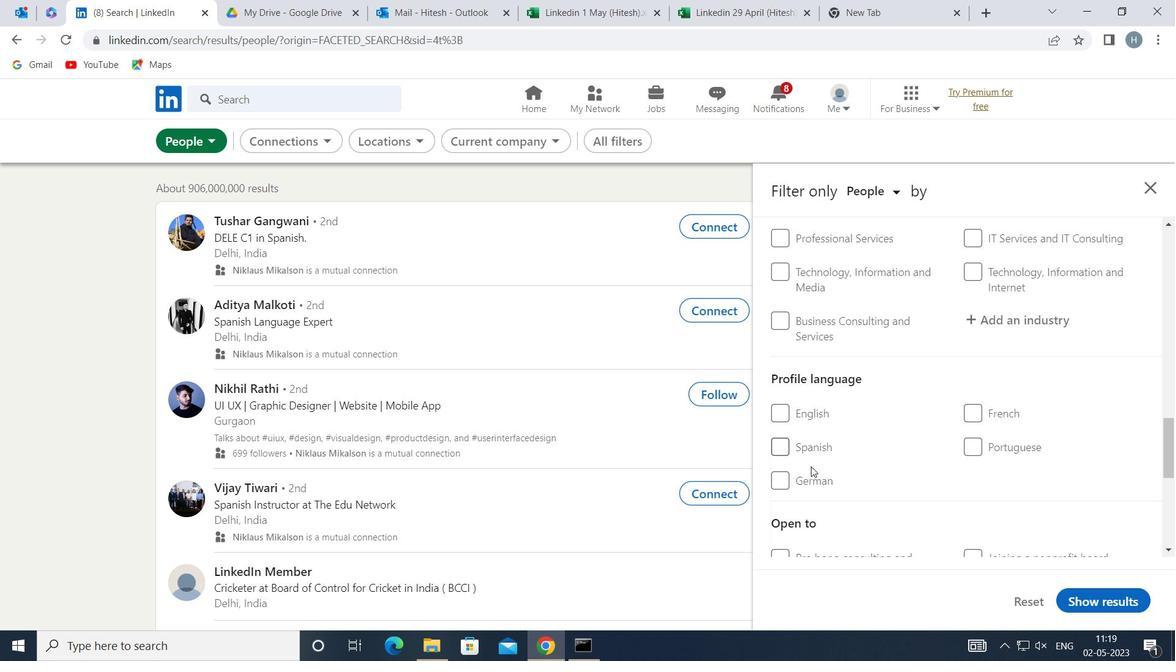 
Action: Mouse pressed left at (805, 479)
Screenshot: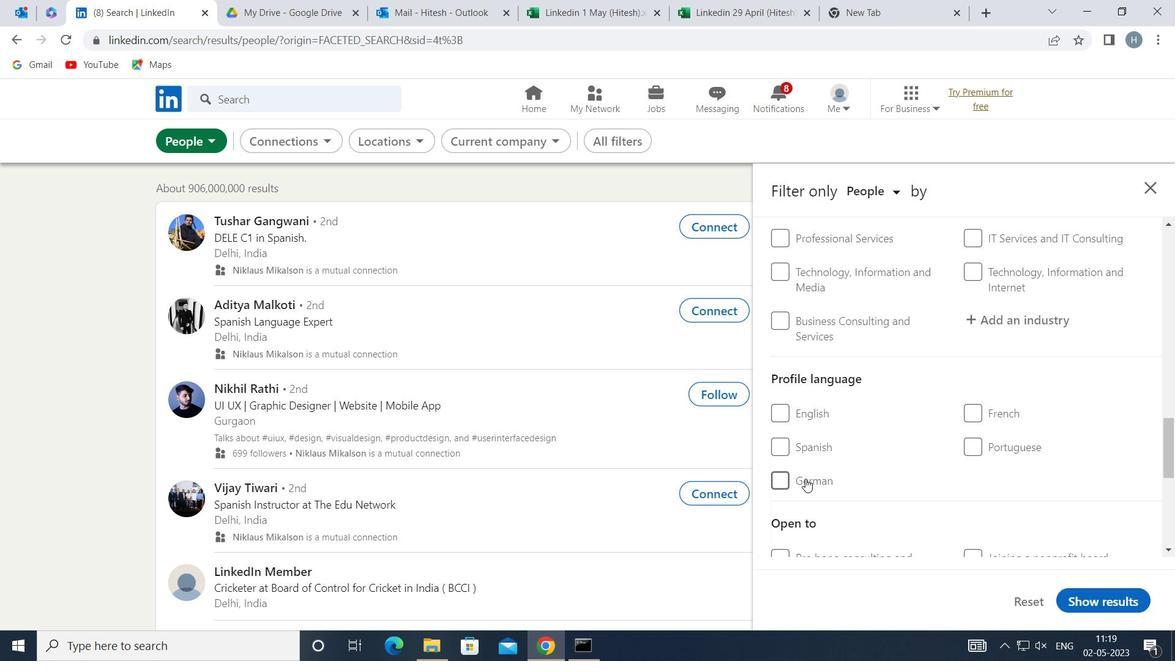 
Action: Mouse moved to (900, 456)
Screenshot: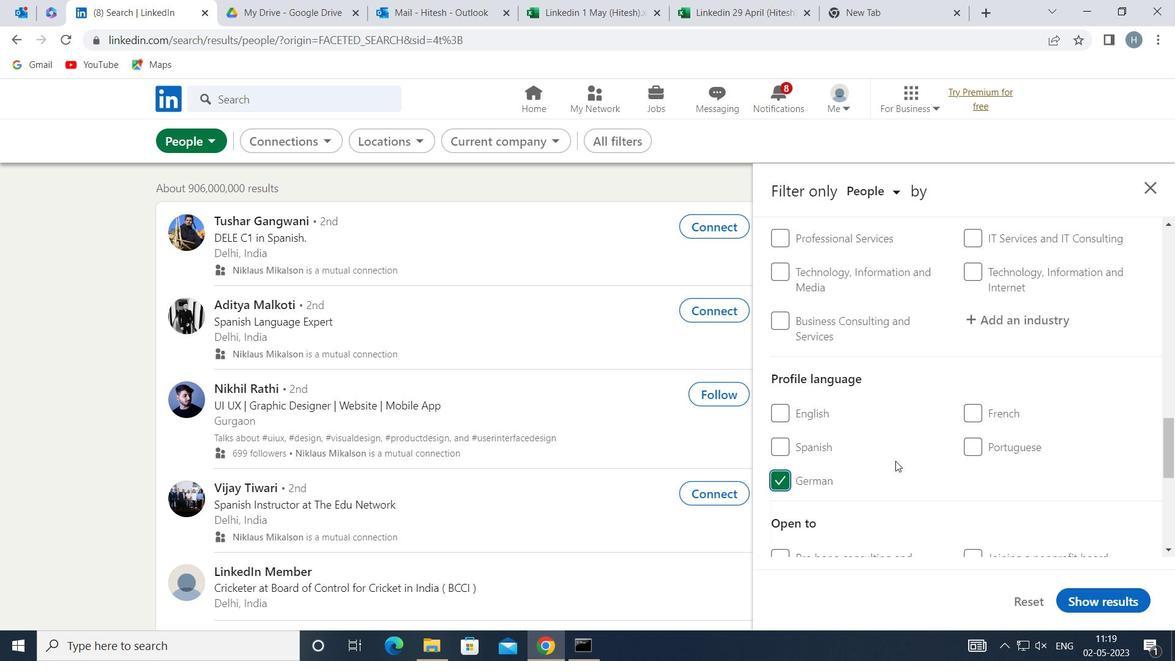 
Action: Mouse scrolled (900, 457) with delta (0, 0)
Screenshot: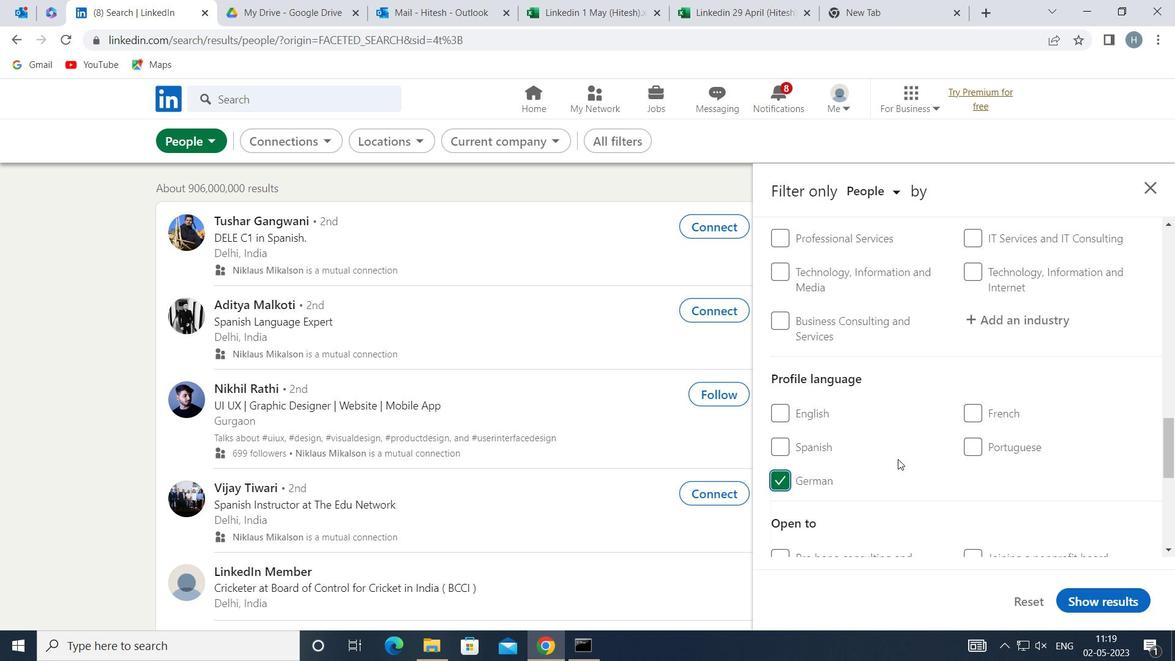
Action: Mouse moved to (902, 455)
Screenshot: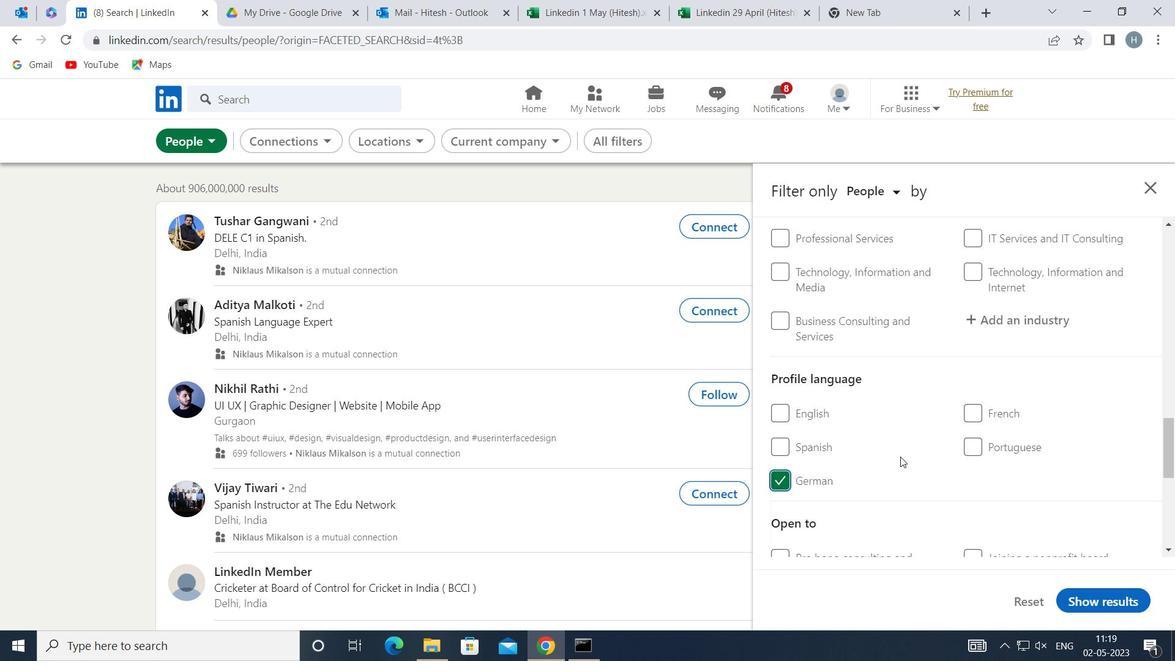 
Action: Mouse scrolled (902, 455) with delta (0, 0)
Screenshot: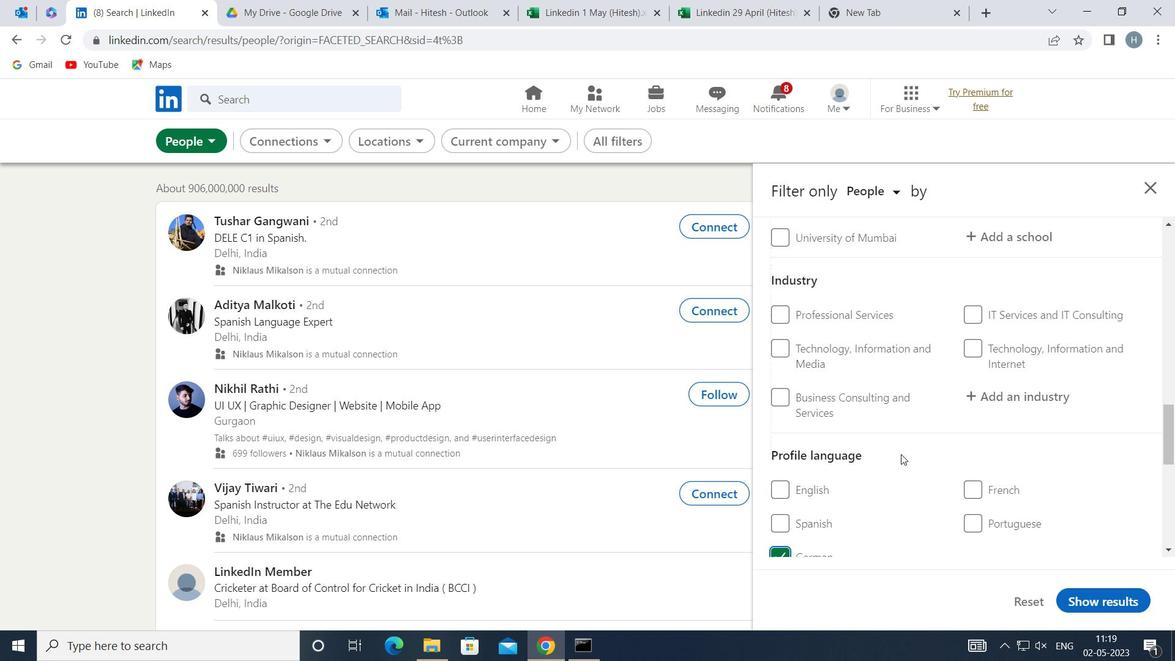 
Action: Mouse scrolled (902, 455) with delta (0, 0)
Screenshot: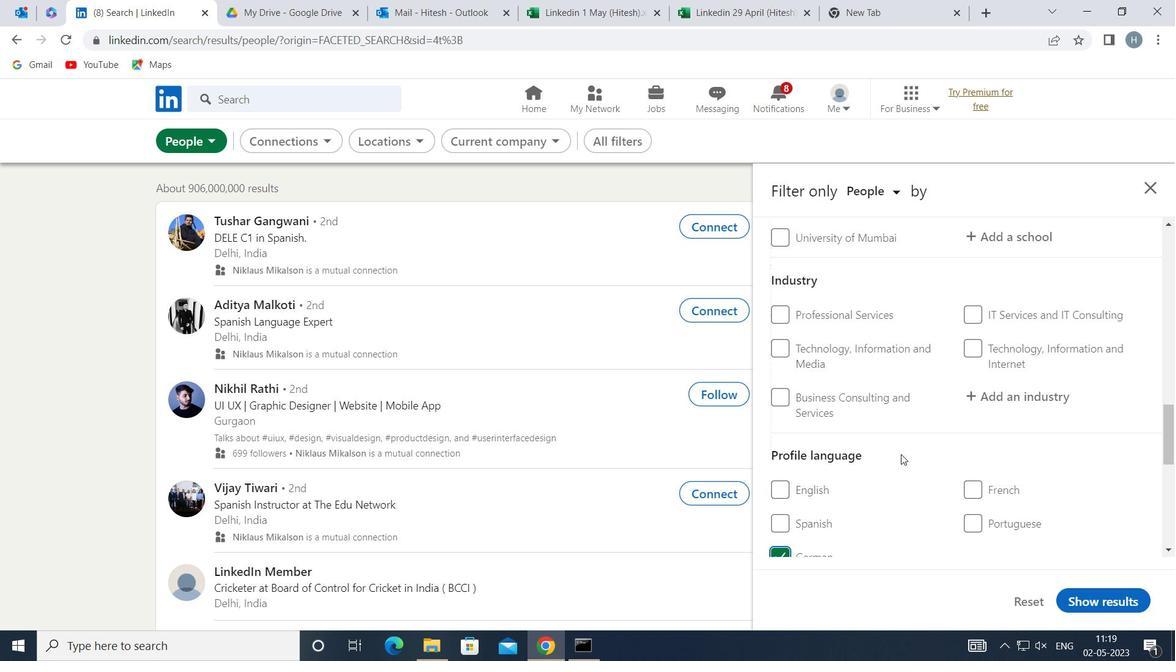
Action: Mouse scrolled (902, 455) with delta (0, 0)
Screenshot: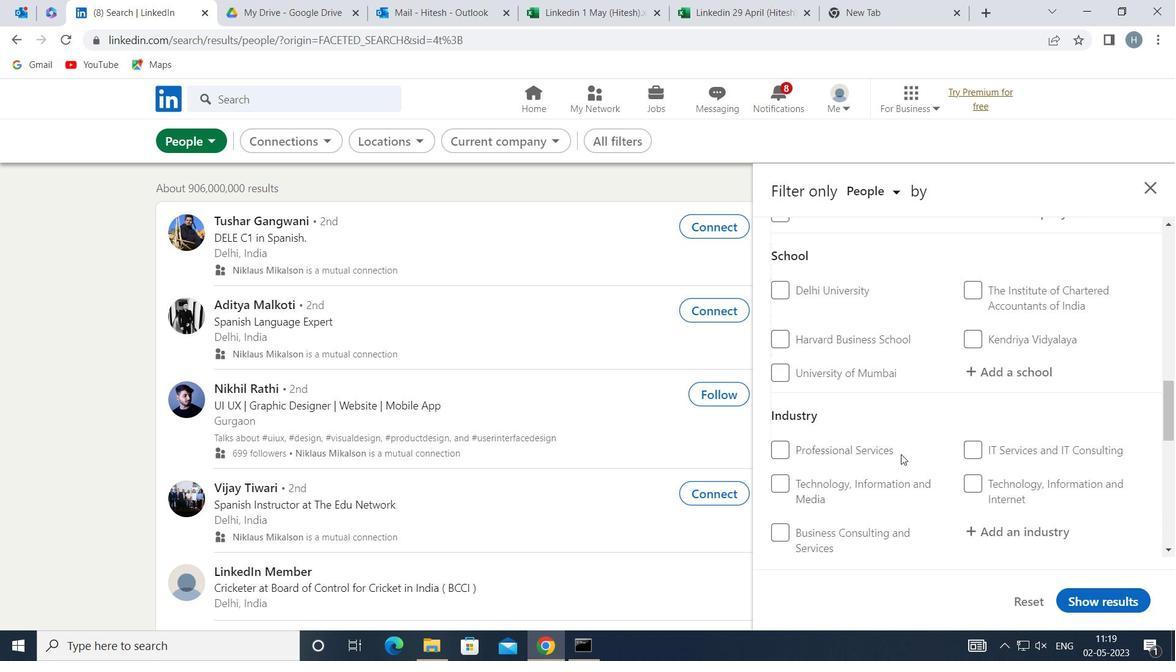 
Action: Mouse scrolled (902, 455) with delta (0, 0)
Screenshot: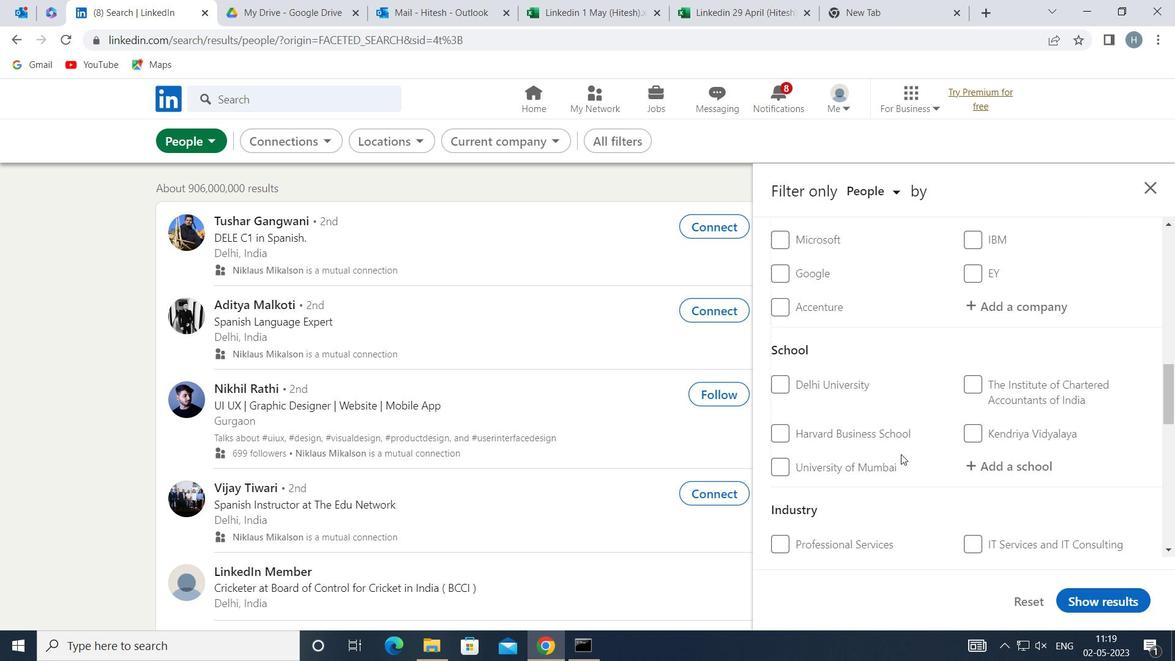 
Action: Mouse scrolled (902, 455) with delta (0, 0)
Screenshot: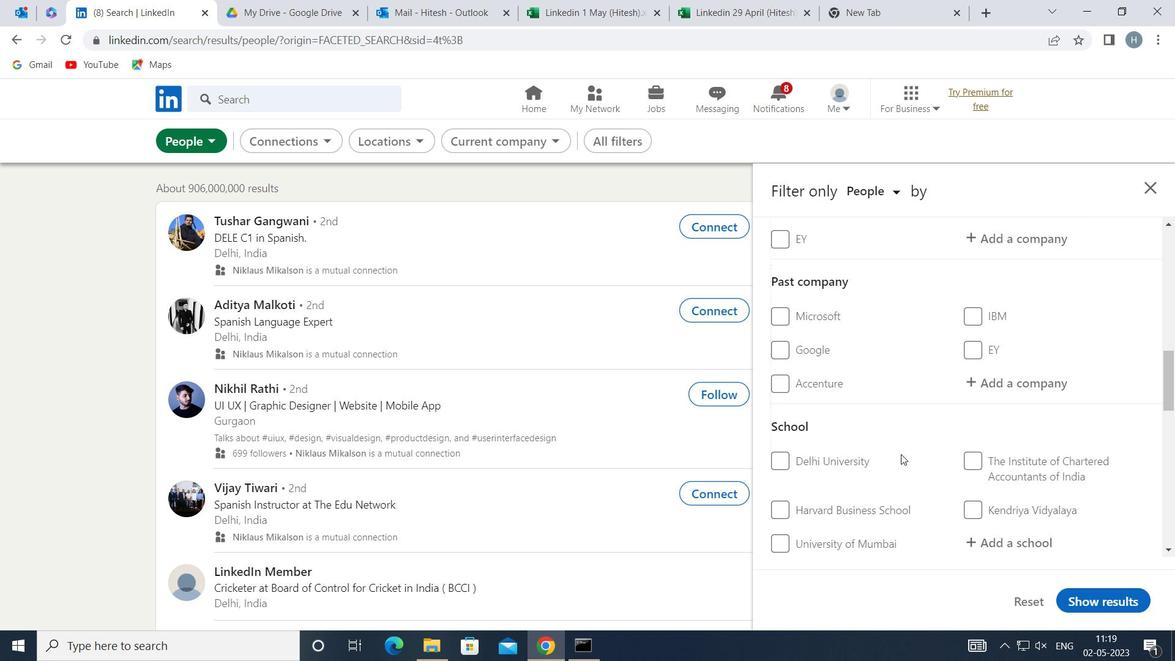 
Action: Mouse scrolled (902, 455) with delta (0, 0)
Screenshot: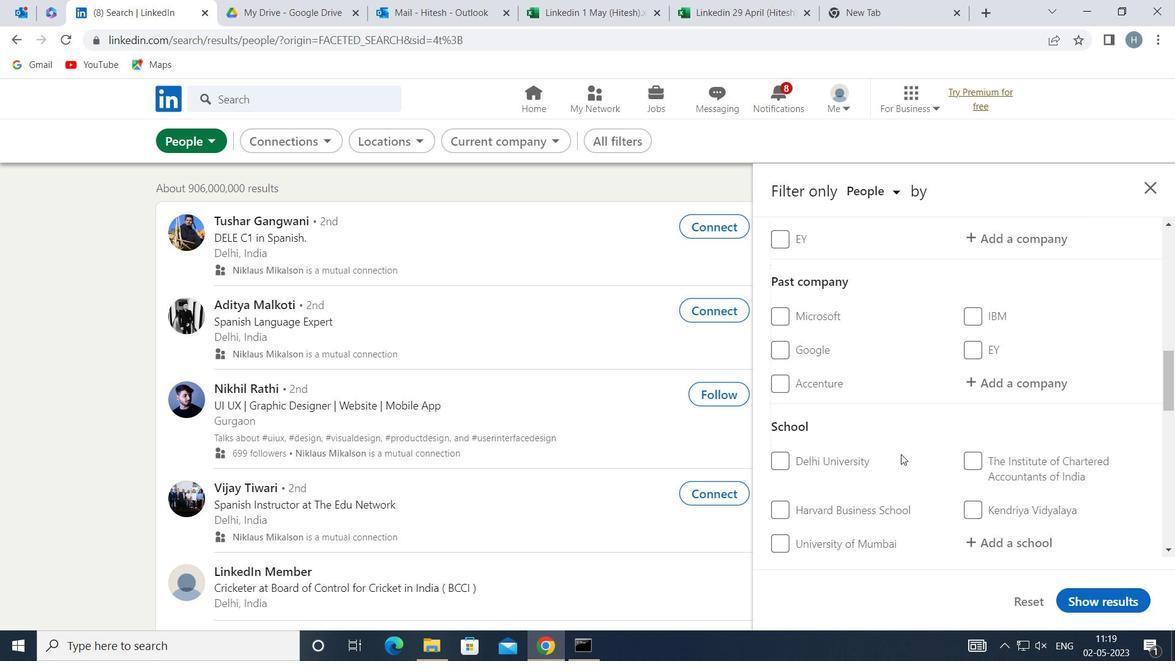 
Action: Mouse scrolled (902, 455) with delta (0, 0)
Screenshot: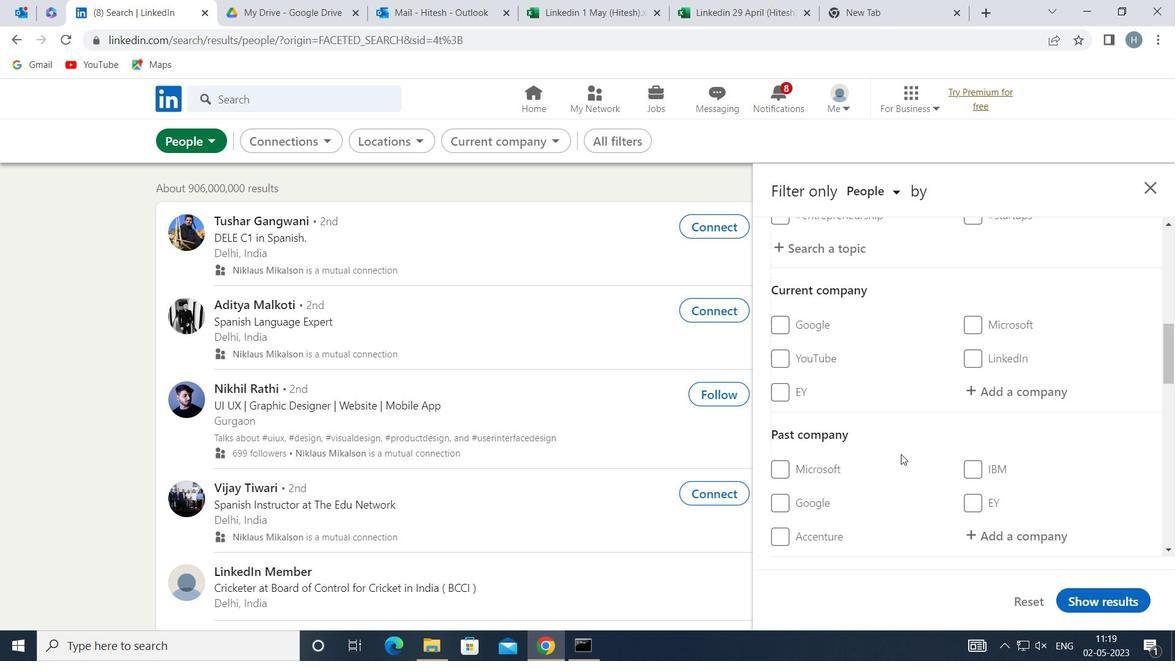 
Action: Mouse moved to (998, 465)
Screenshot: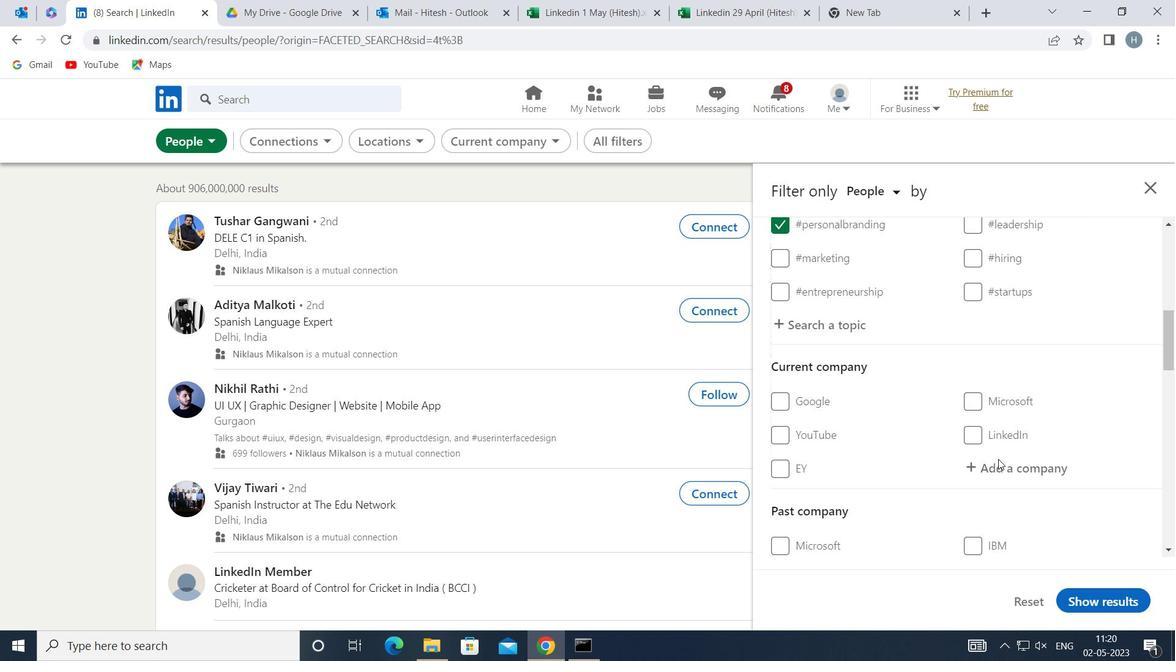
Action: Mouse pressed left at (998, 465)
Screenshot: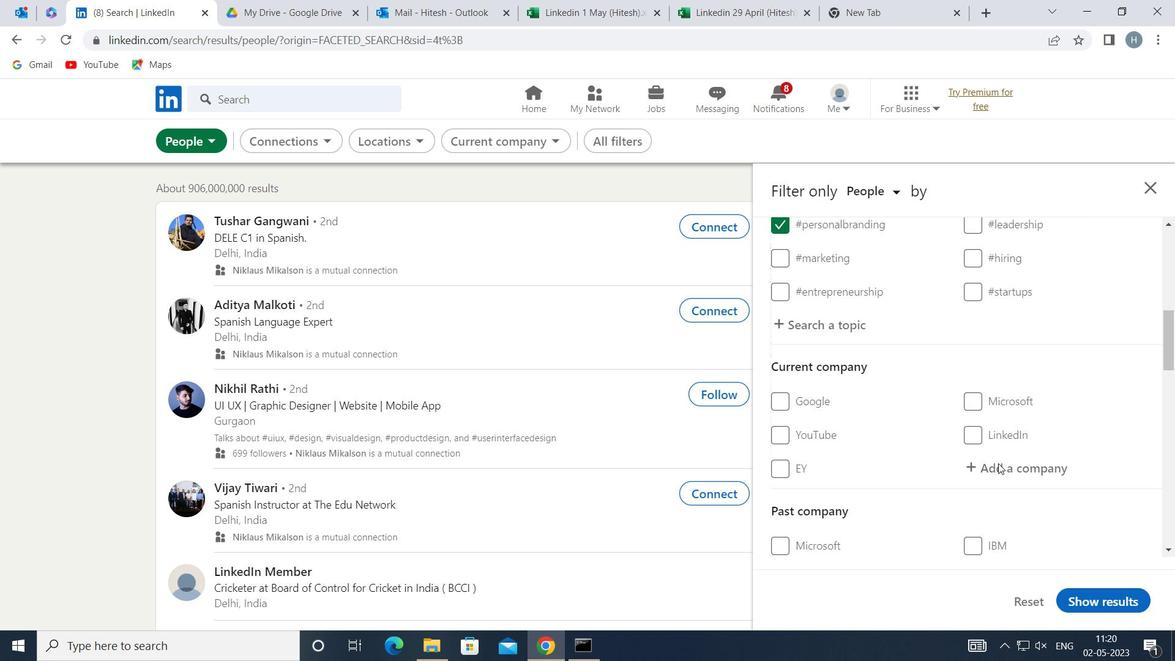 
Action: Mouse moved to (992, 465)
Screenshot: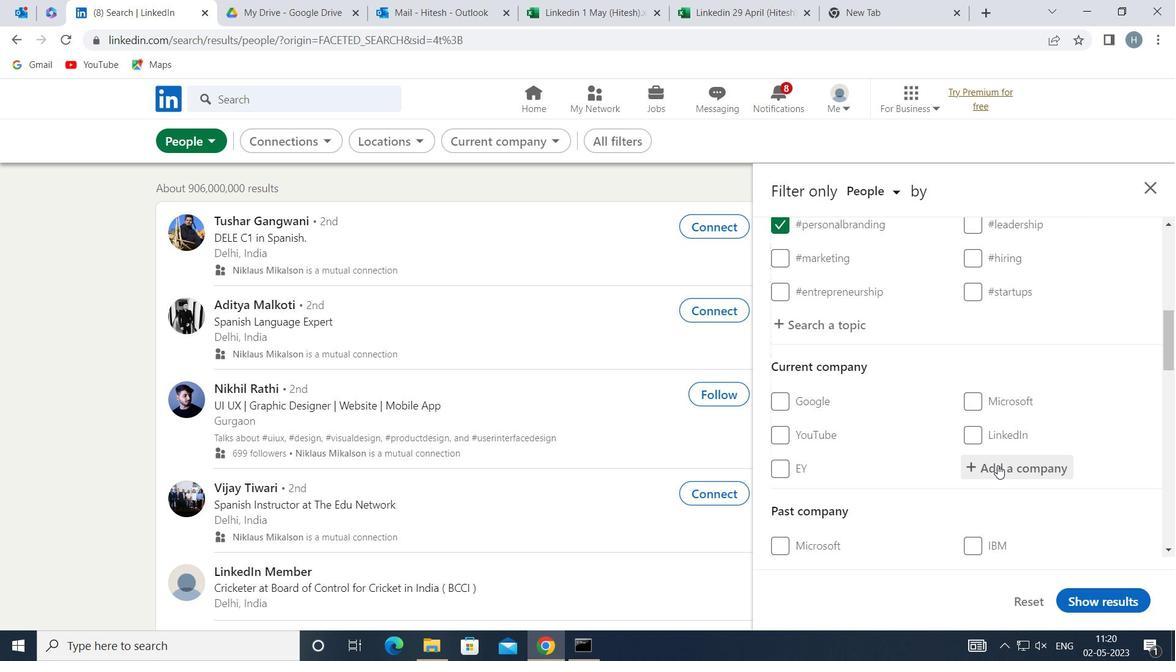 
Action: Key pressed <Key.shift>CODING<Key.space><Key.shift>C
Screenshot: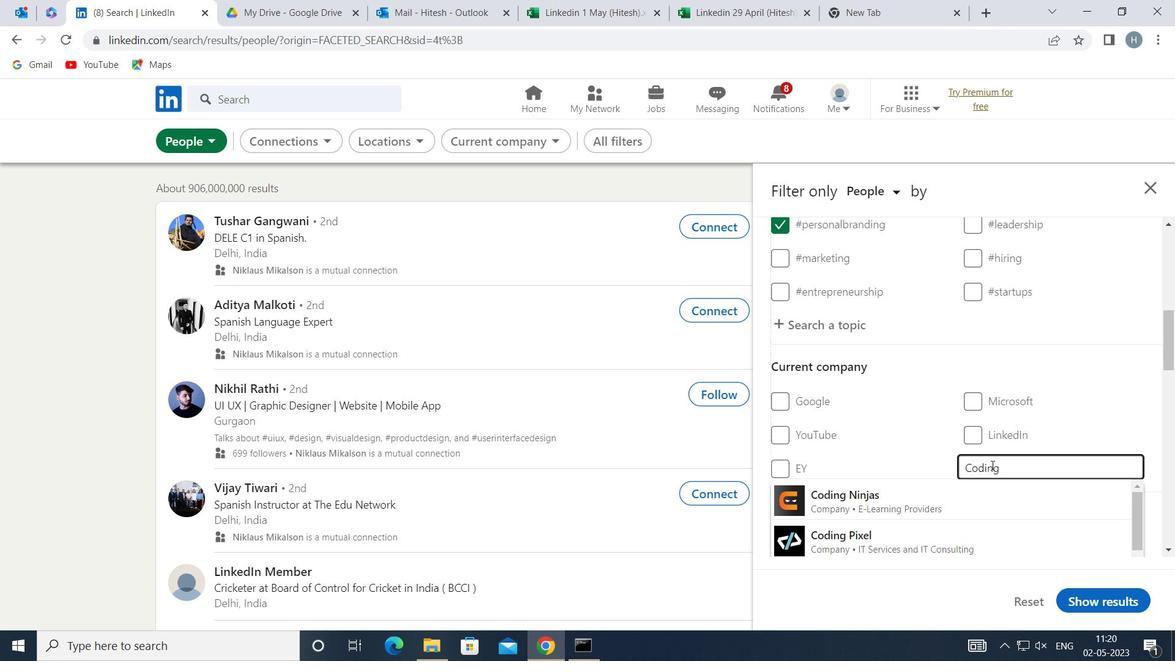 
Action: Mouse moved to (940, 496)
Screenshot: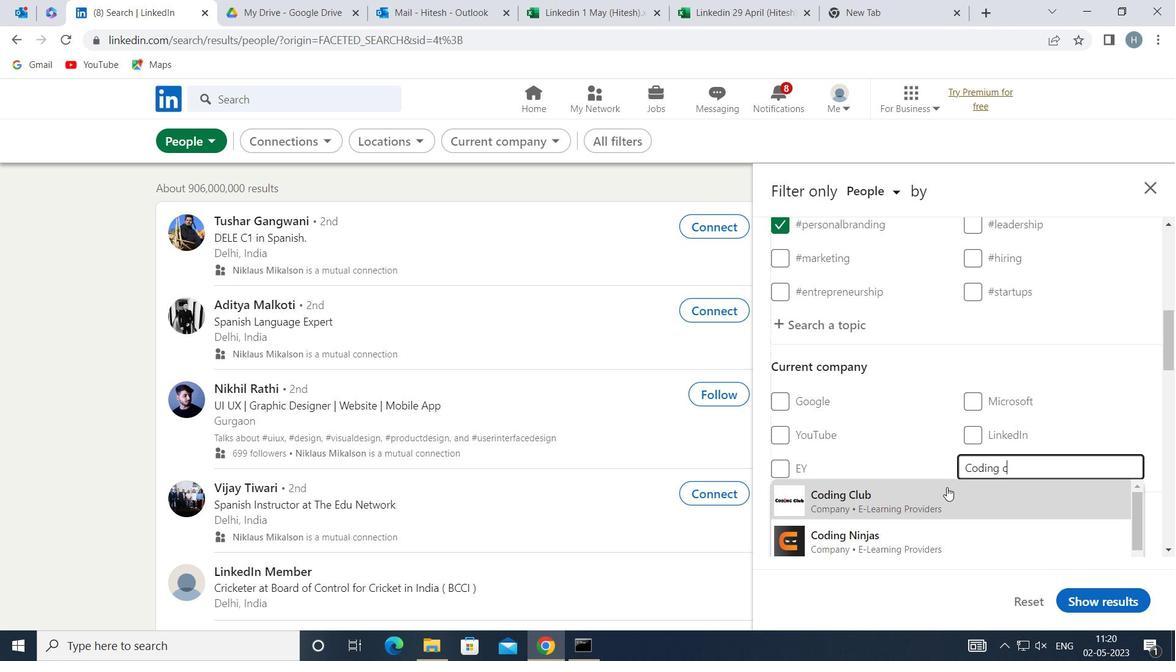
Action: Mouse pressed left at (940, 496)
Screenshot: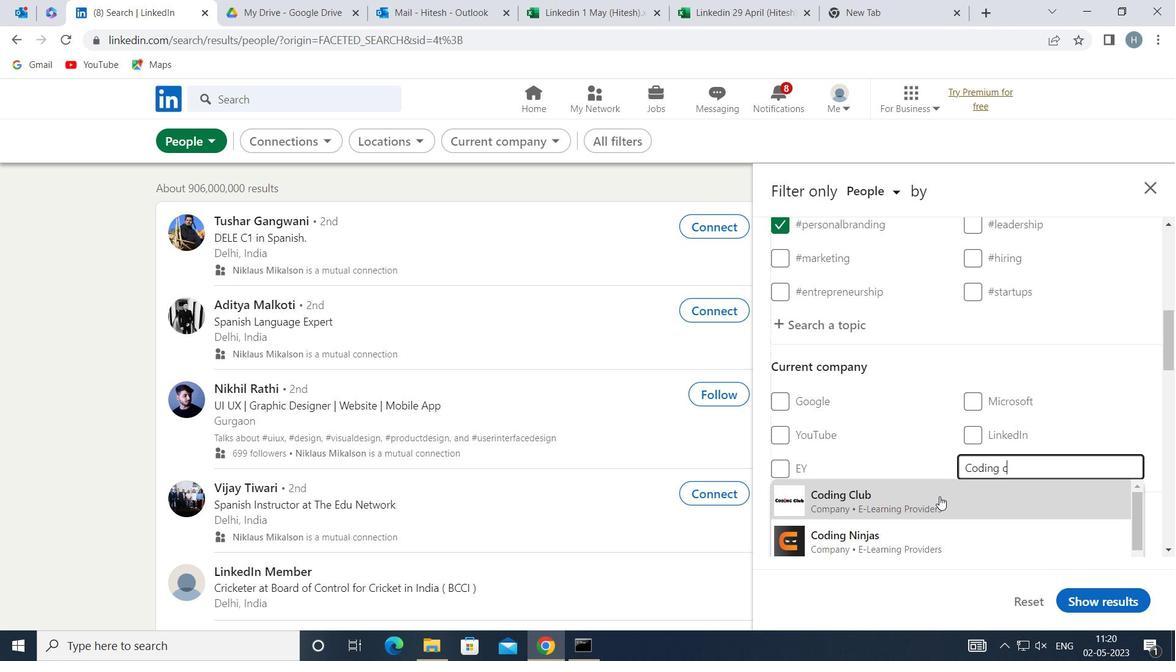 
Action: Mouse moved to (921, 437)
Screenshot: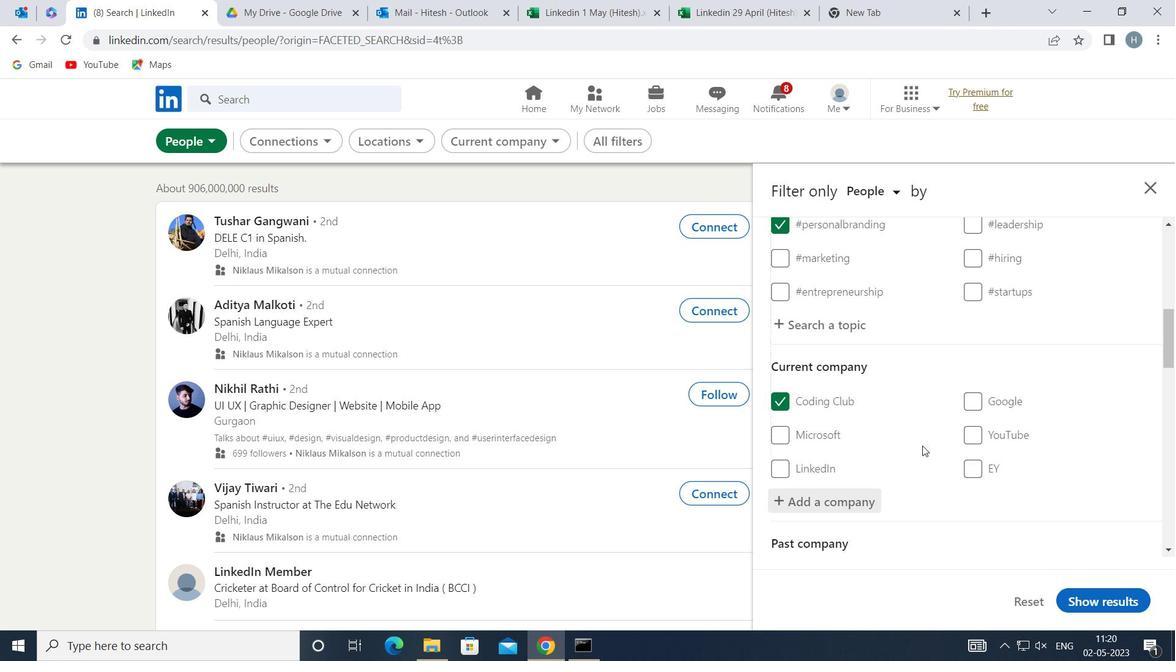 
Action: Mouse scrolled (921, 437) with delta (0, 0)
Screenshot: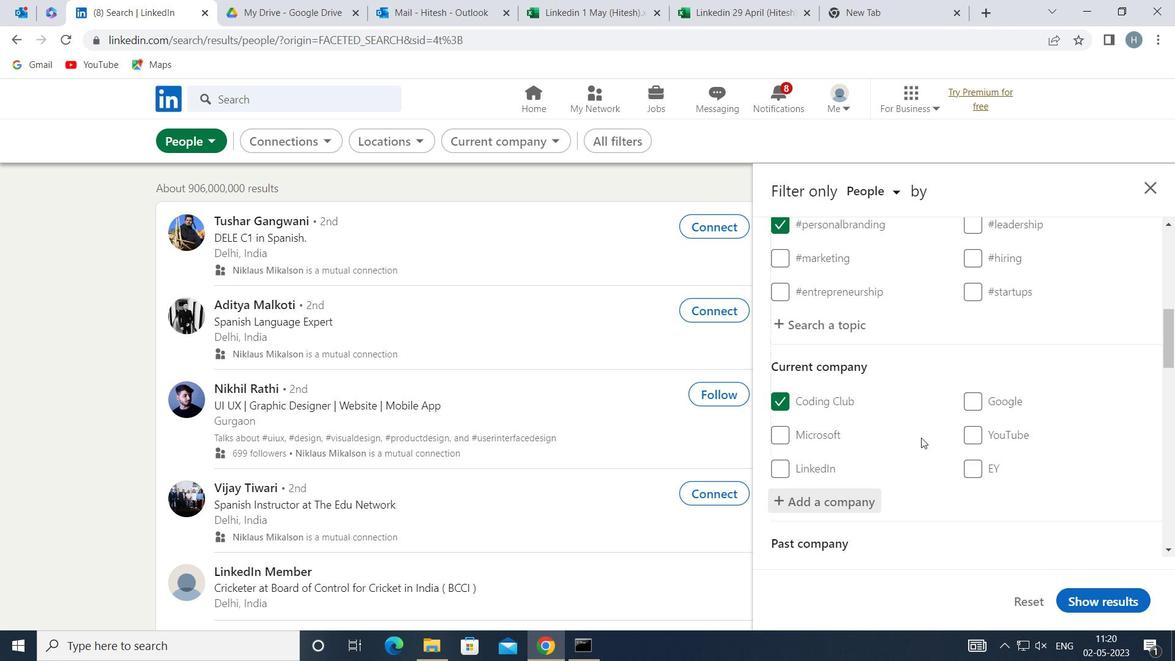 
Action: Mouse moved to (951, 427)
Screenshot: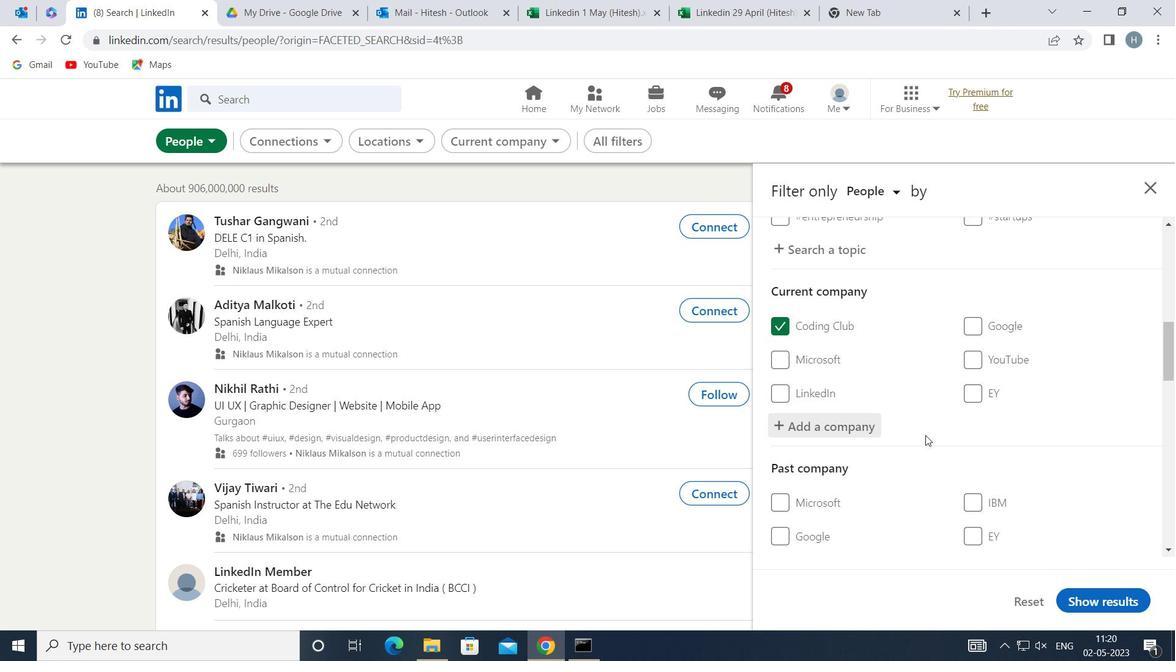 
Action: Mouse scrolled (951, 426) with delta (0, 0)
Screenshot: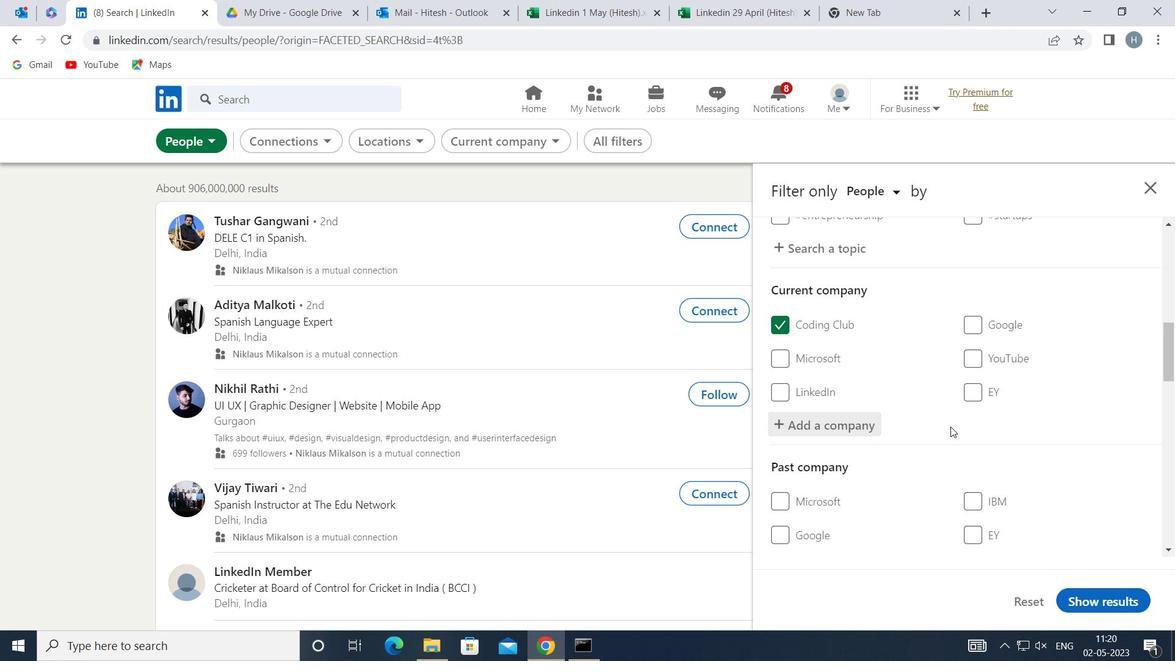 
Action: Mouse moved to (942, 431)
Screenshot: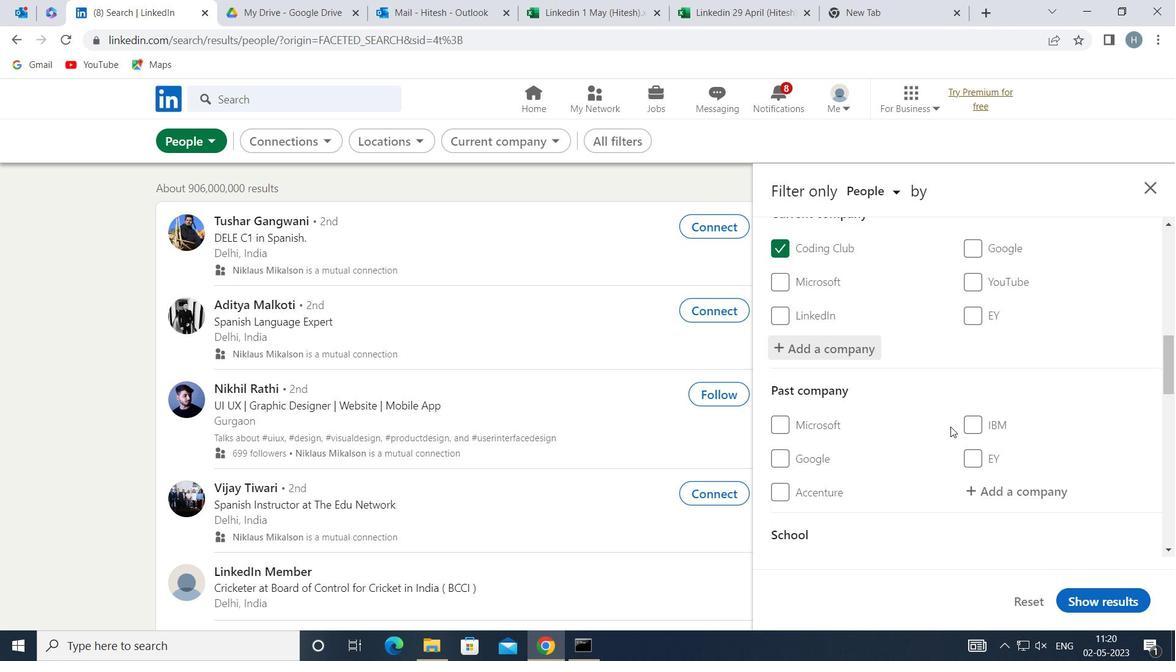 
Action: Mouse scrolled (942, 430) with delta (0, 0)
Screenshot: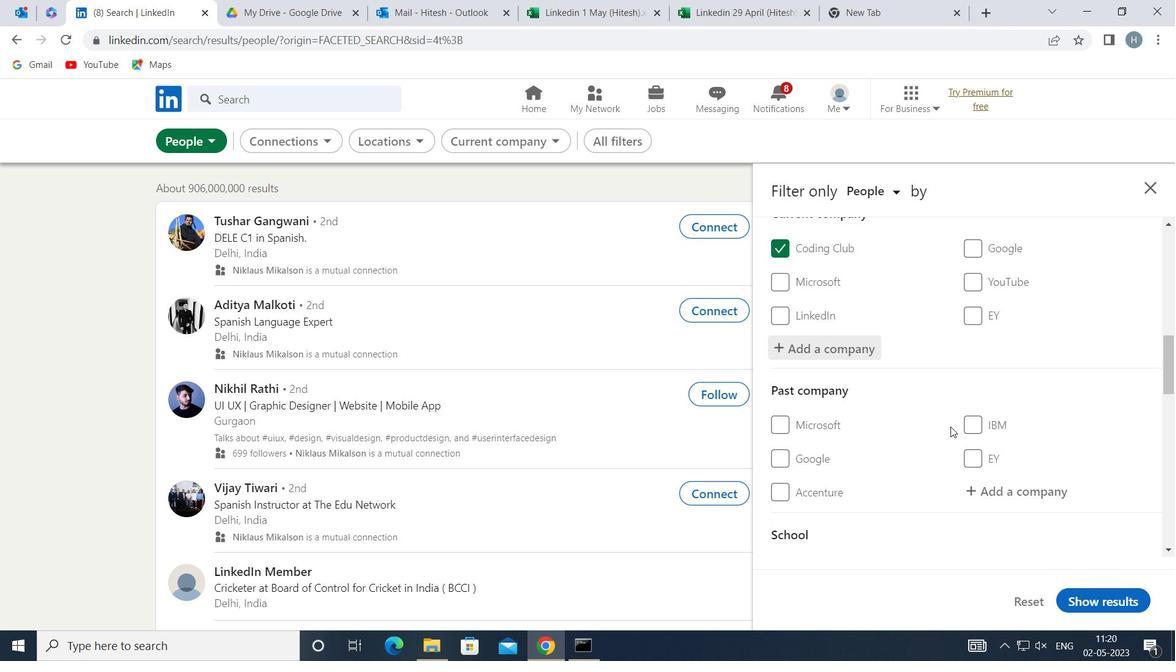 
Action: Mouse moved to (935, 434)
Screenshot: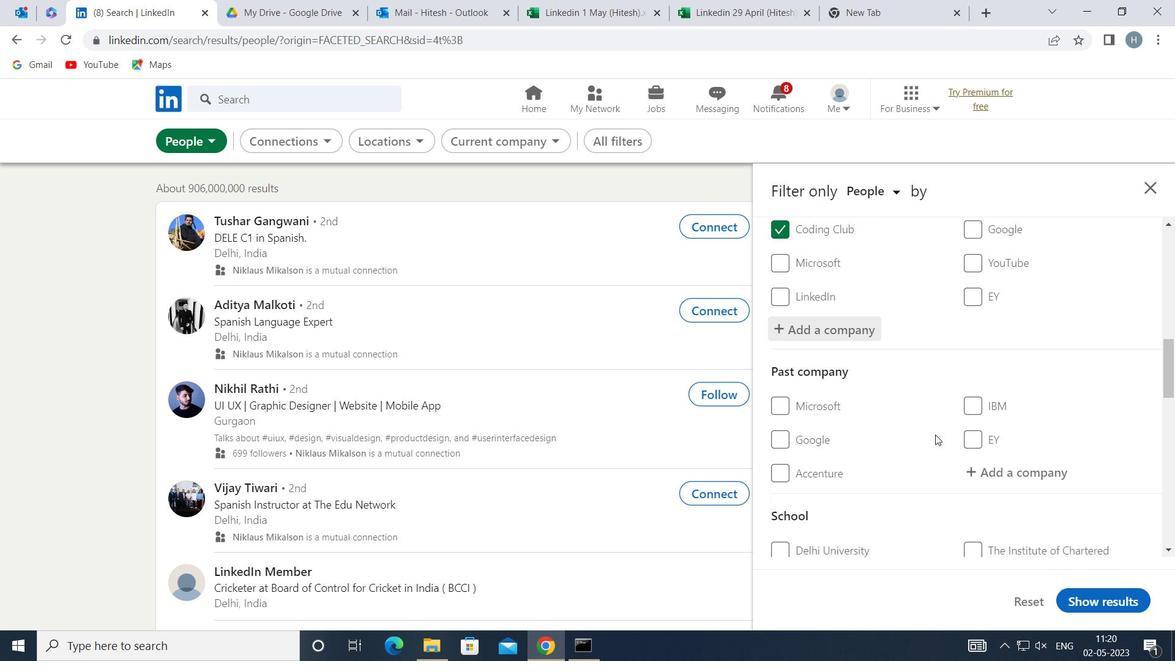 
Action: Mouse scrolled (935, 434) with delta (0, 0)
Screenshot: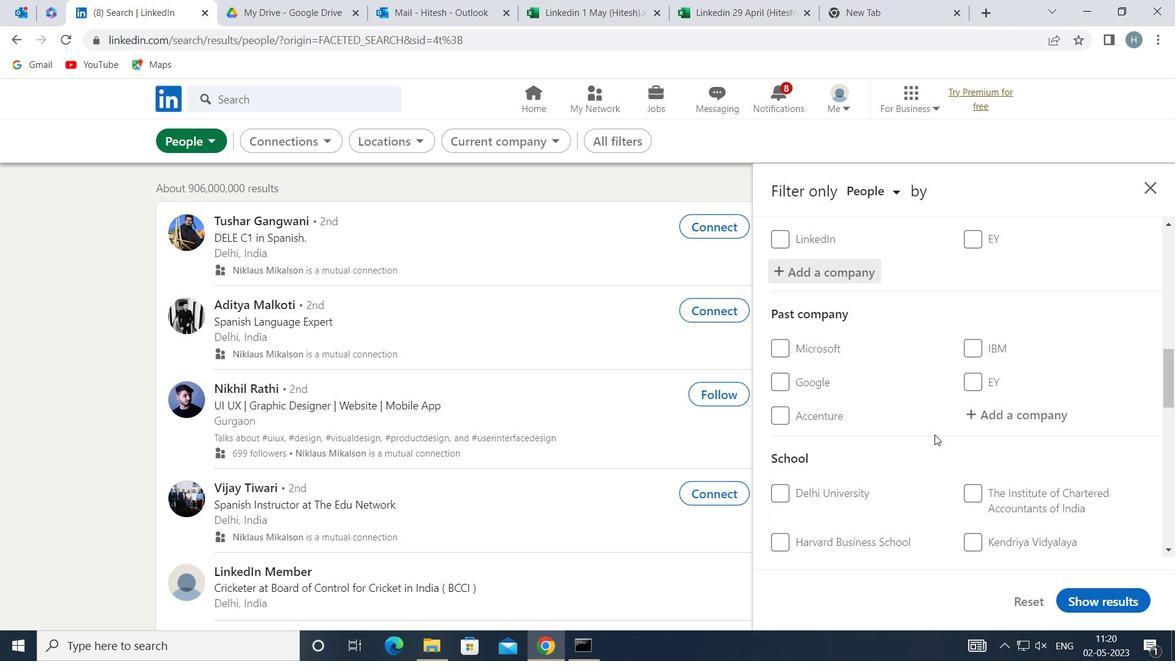 
Action: Mouse scrolled (935, 434) with delta (0, 0)
Screenshot: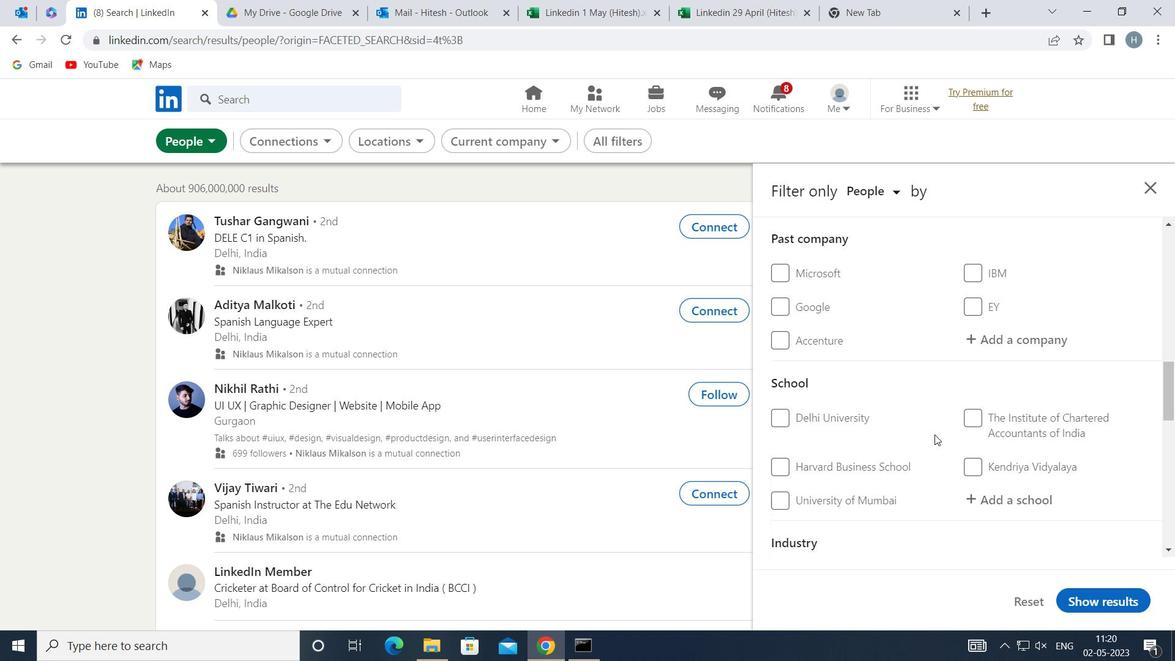
Action: Mouse moved to (1010, 432)
Screenshot: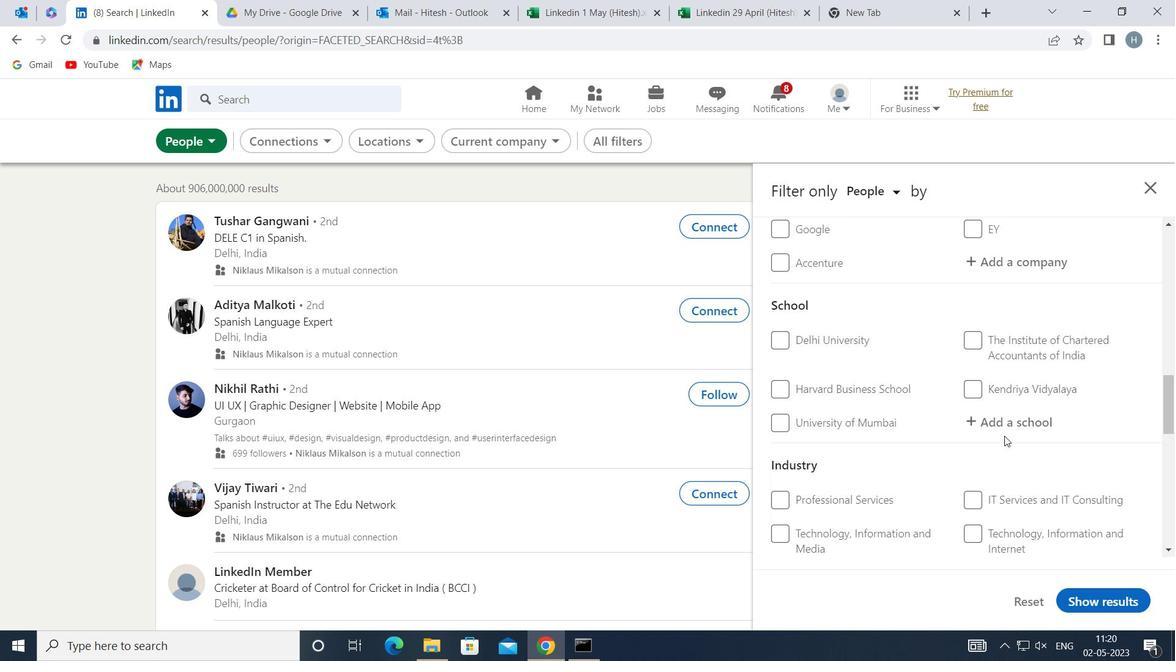 
Action: Mouse pressed left at (1010, 432)
Screenshot: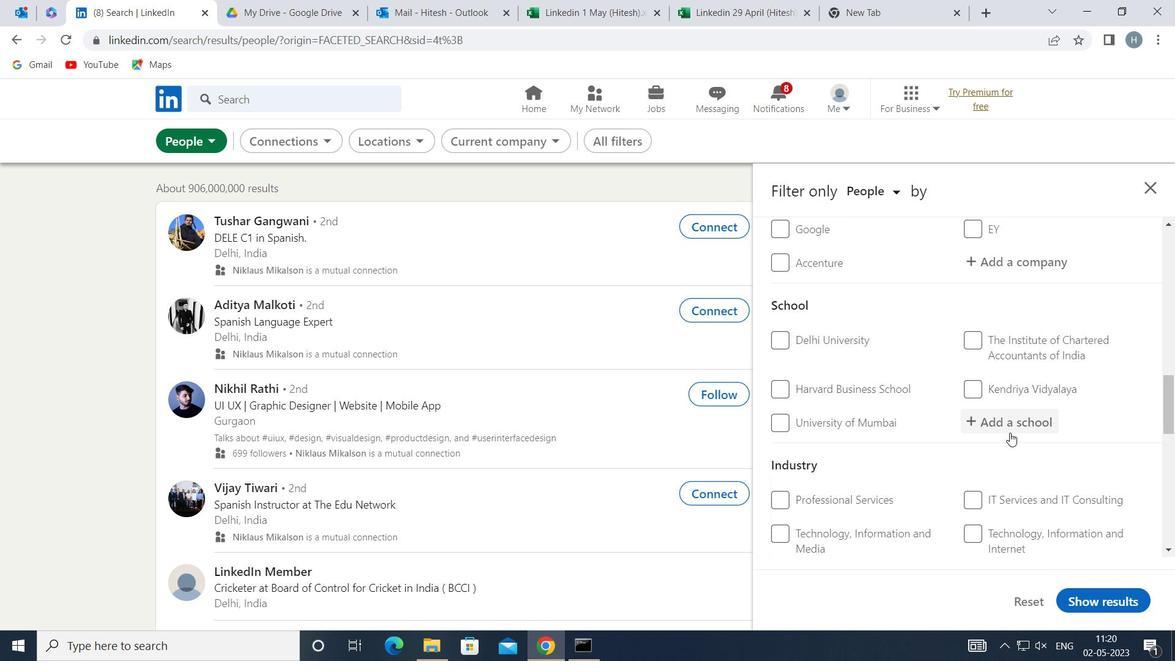 
Action: Key pressed <Key.shift>SRI<Key.space><Key.shift>GURU<Key.space><Key.shift>T
Screenshot: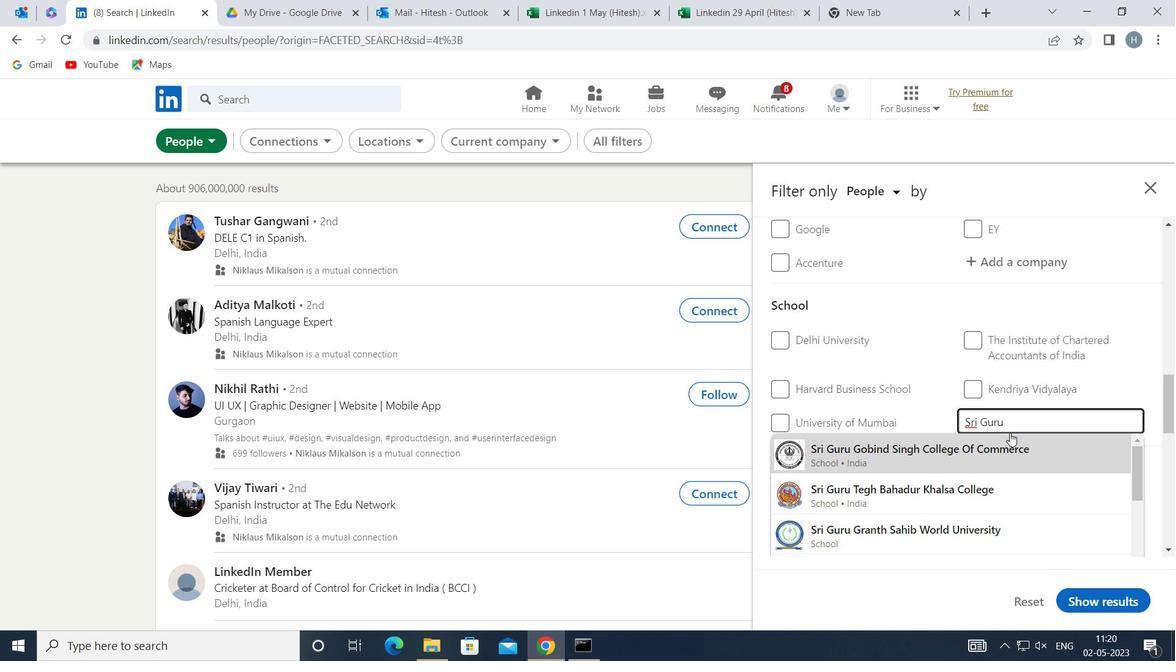 
Action: Mouse moved to (995, 442)
Screenshot: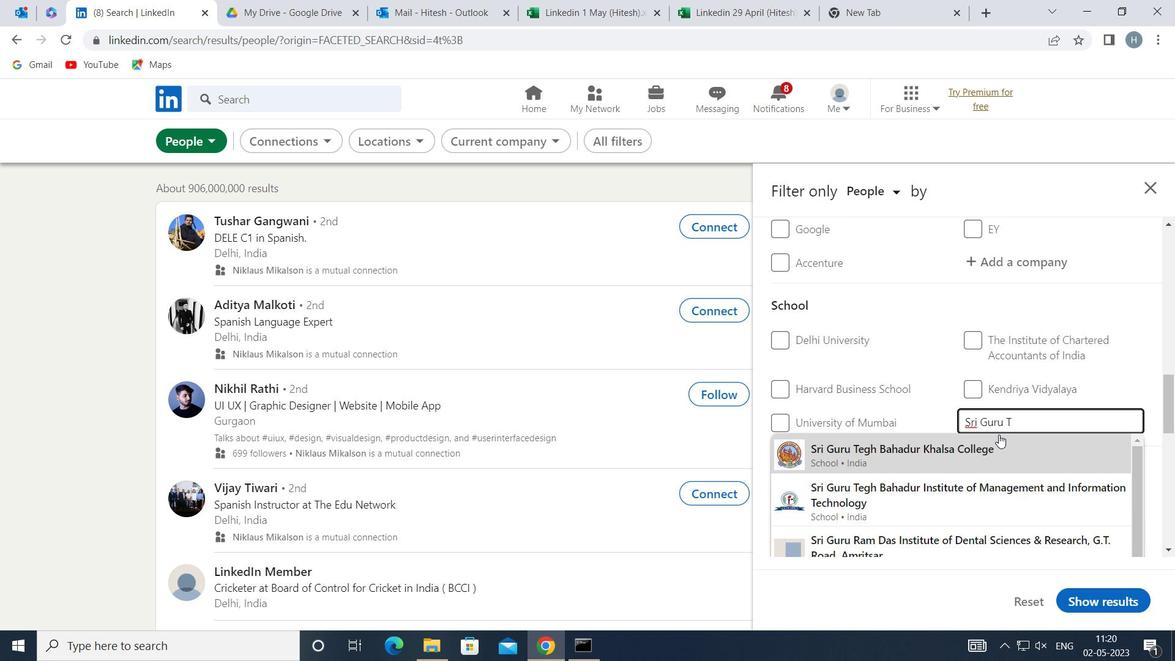 
Action: Mouse pressed left at (995, 442)
Screenshot: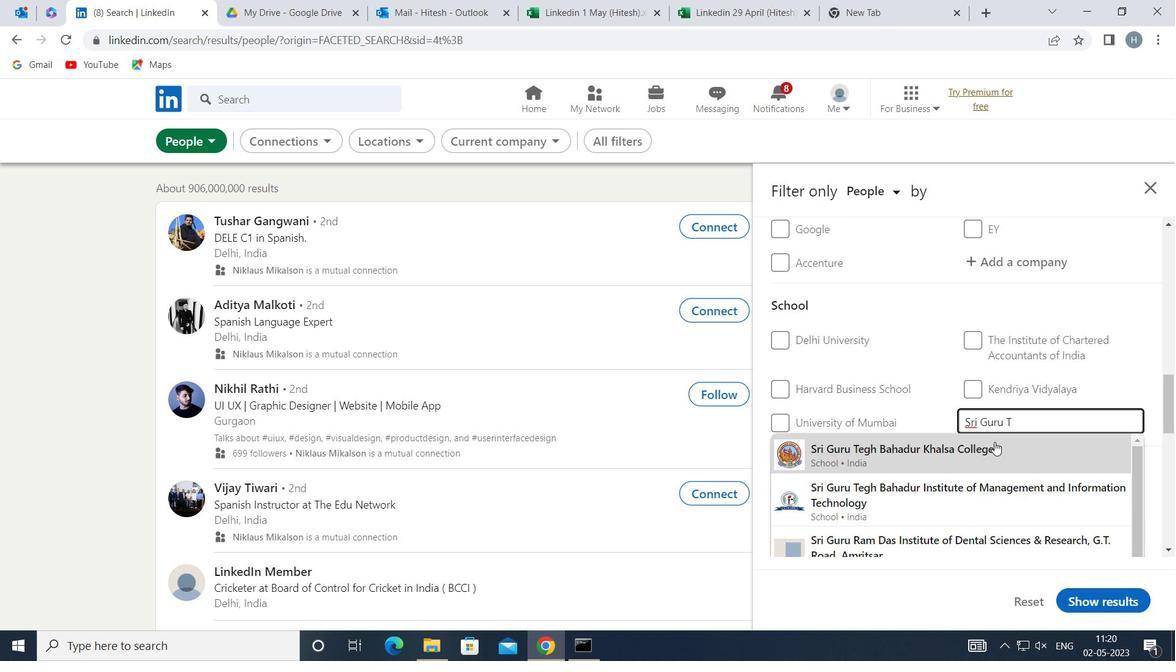 
Action: Mouse moved to (931, 443)
Screenshot: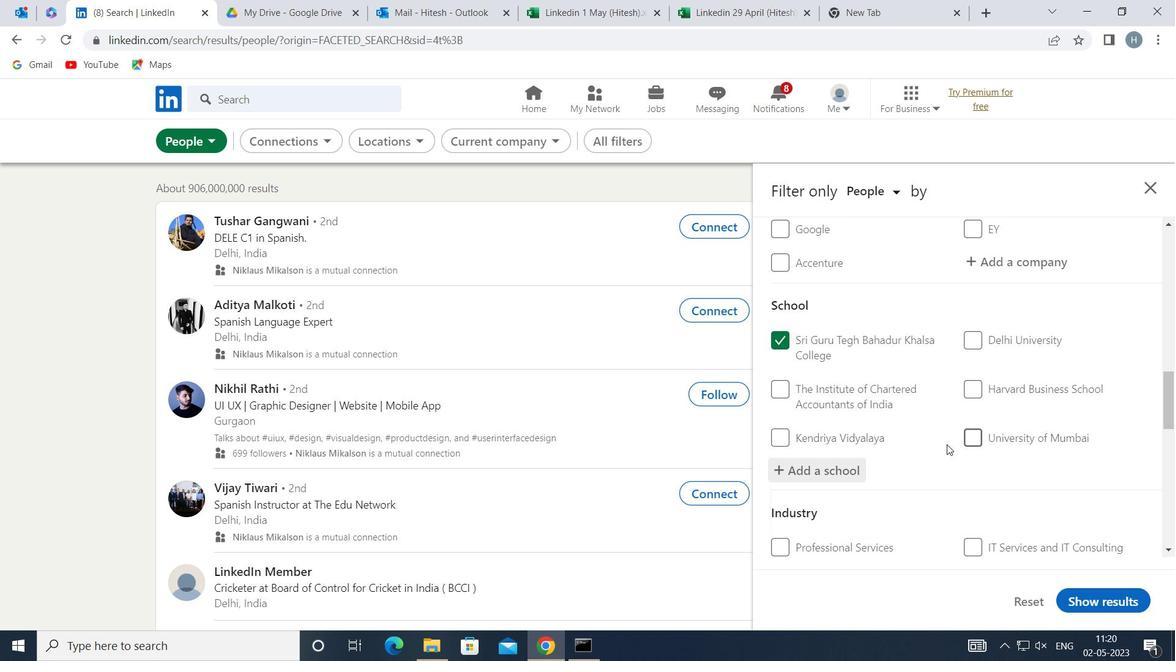 
Action: Mouse scrolled (931, 443) with delta (0, 0)
Screenshot: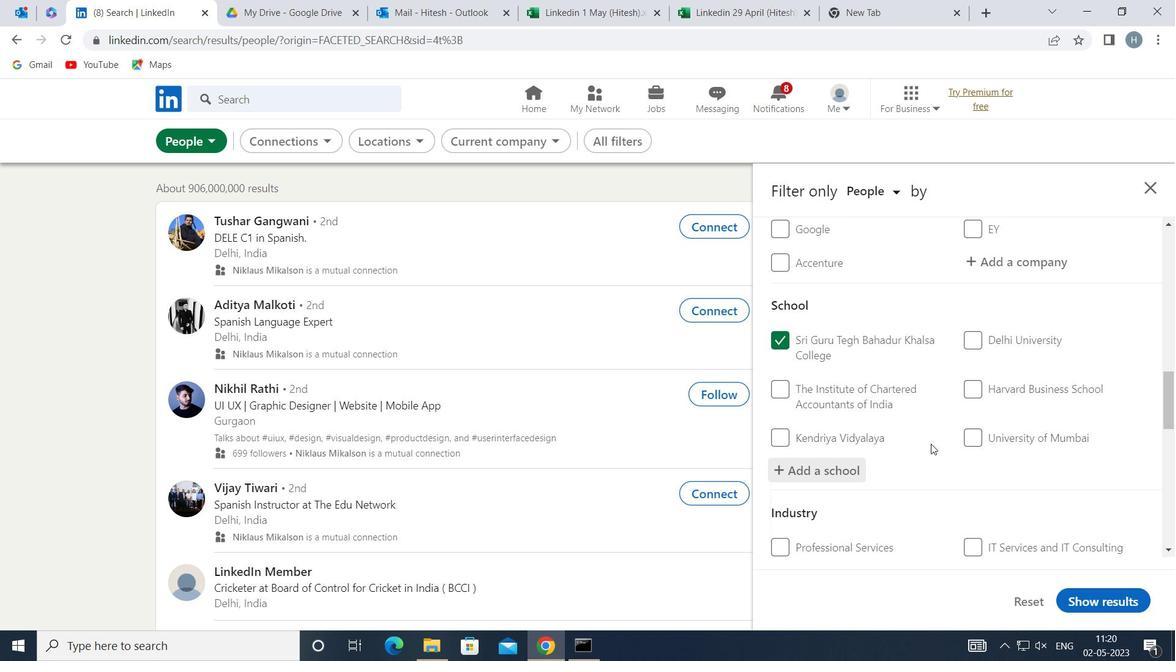 
Action: Mouse moved to (916, 447)
Screenshot: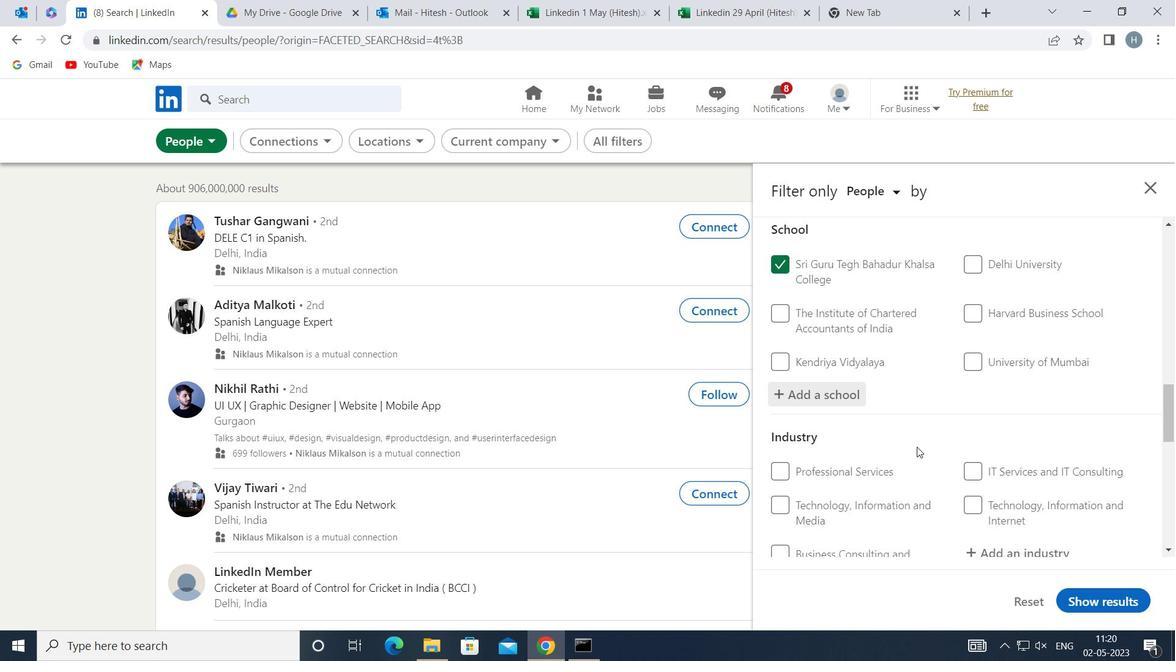 
Action: Mouse scrolled (916, 446) with delta (0, 0)
Screenshot: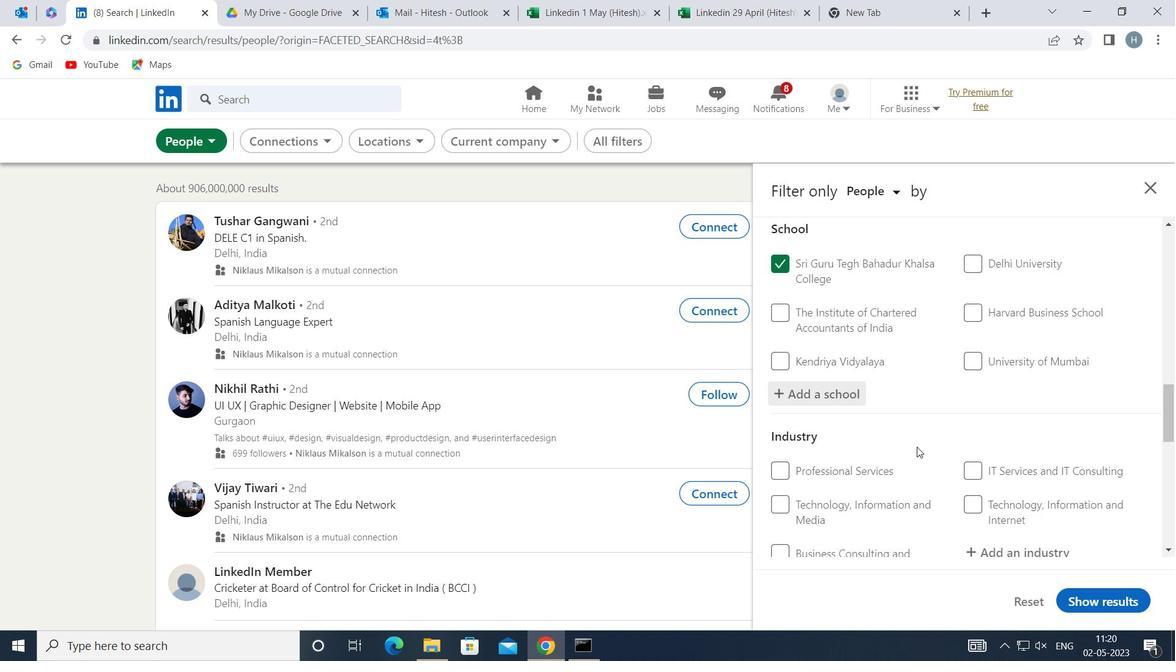 
Action: Mouse scrolled (916, 446) with delta (0, 0)
Screenshot: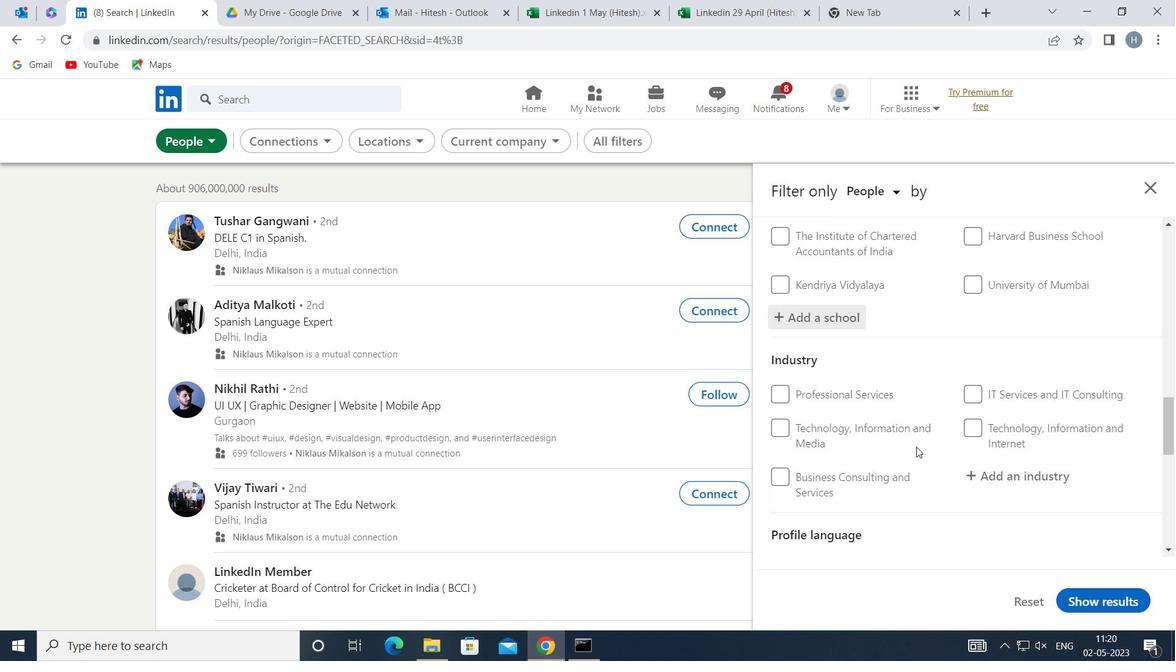 
Action: Mouse moved to (992, 394)
Screenshot: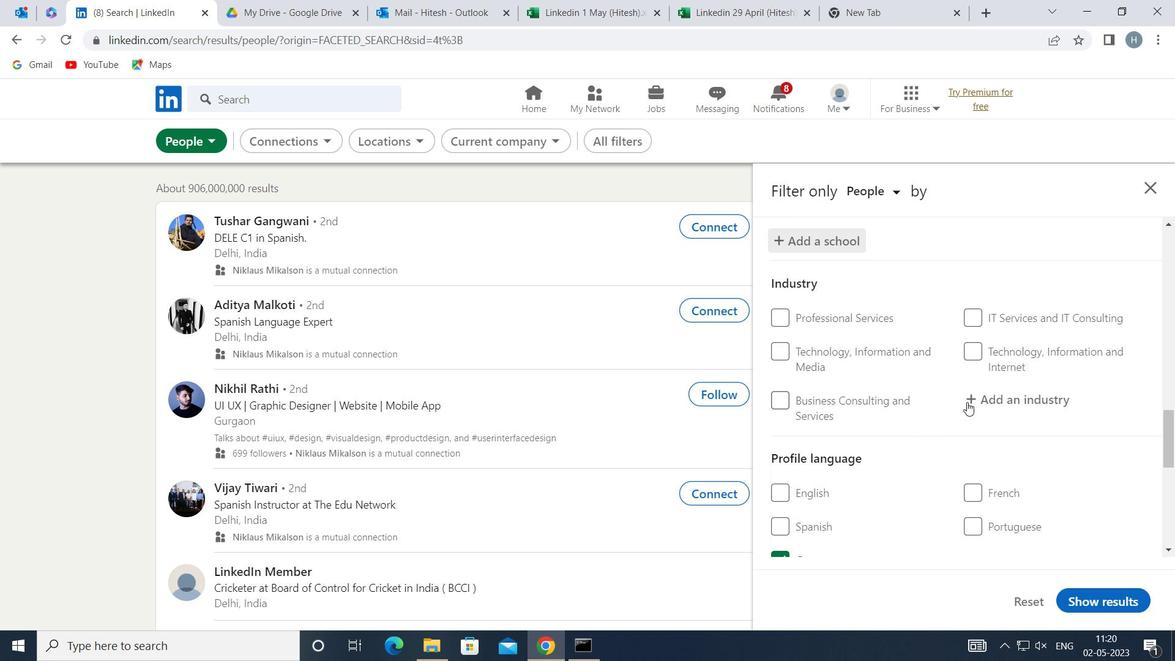
Action: Mouse pressed left at (992, 394)
Screenshot: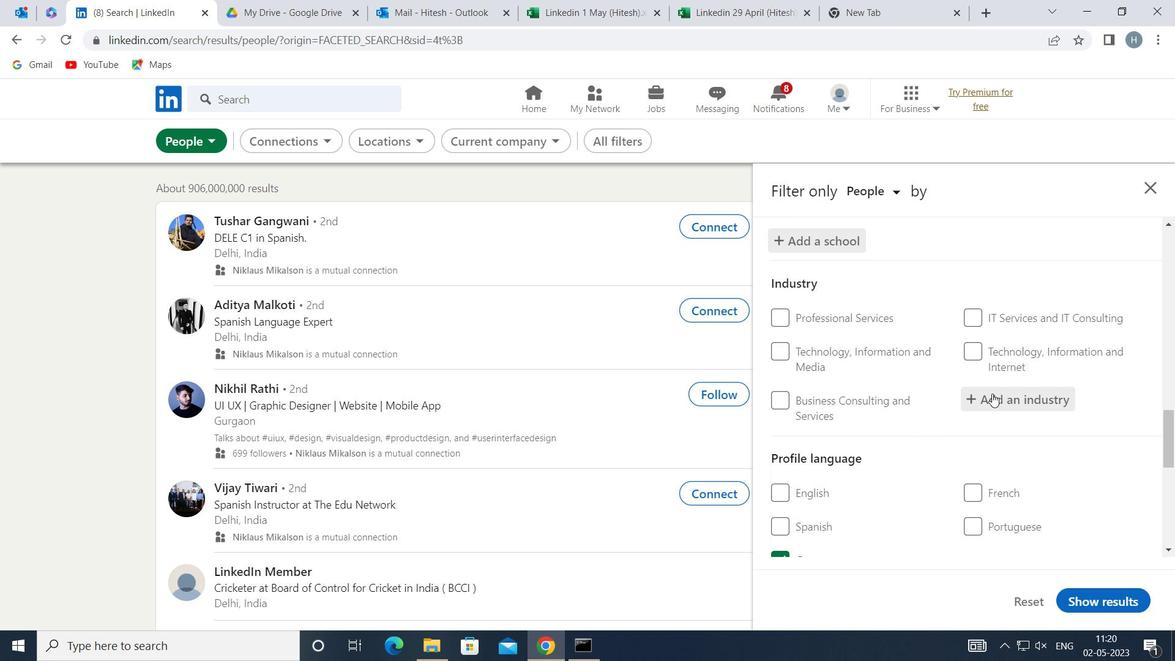 
Action: Key pressed <Key.shift>RESEARCG<Key.backspace>H<Key.space><Key.shift>SE
Screenshot: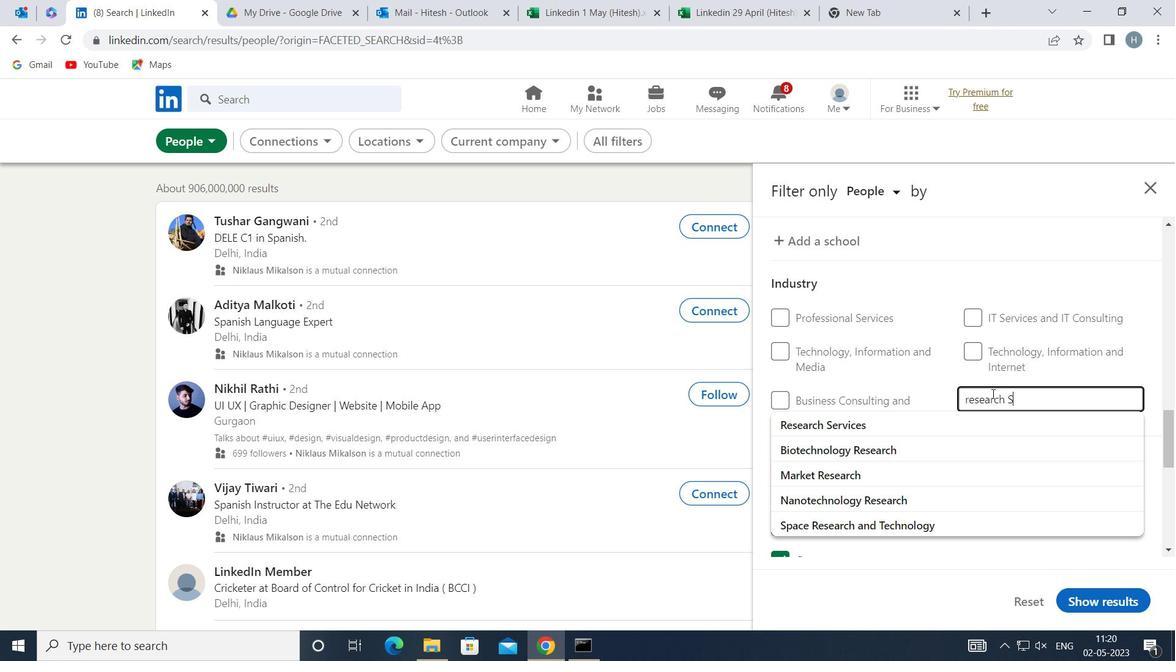 
Action: Mouse moved to (933, 426)
Screenshot: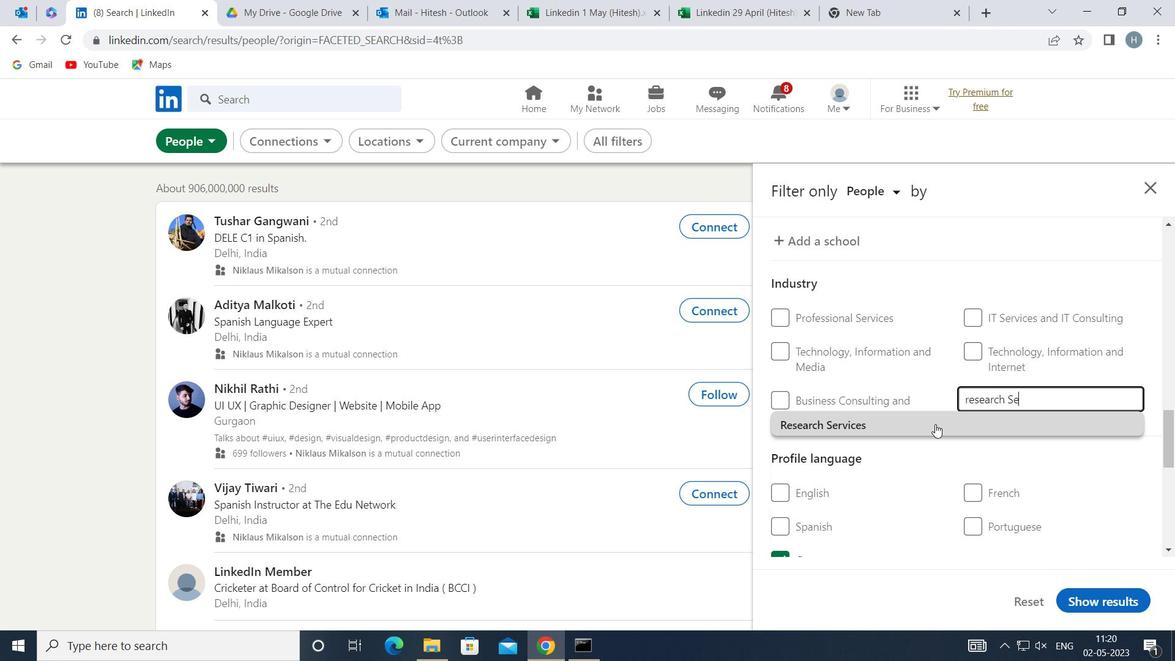
Action: Mouse pressed left at (933, 426)
Screenshot: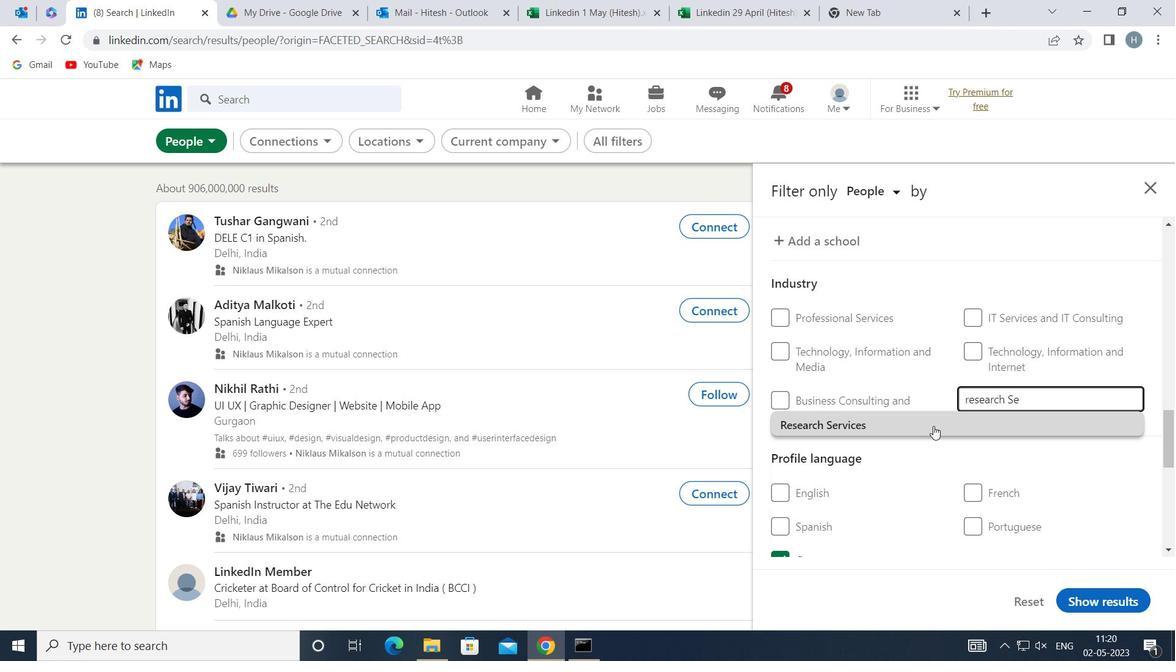 
Action: Mouse moved to (913, 424)
Screenshot: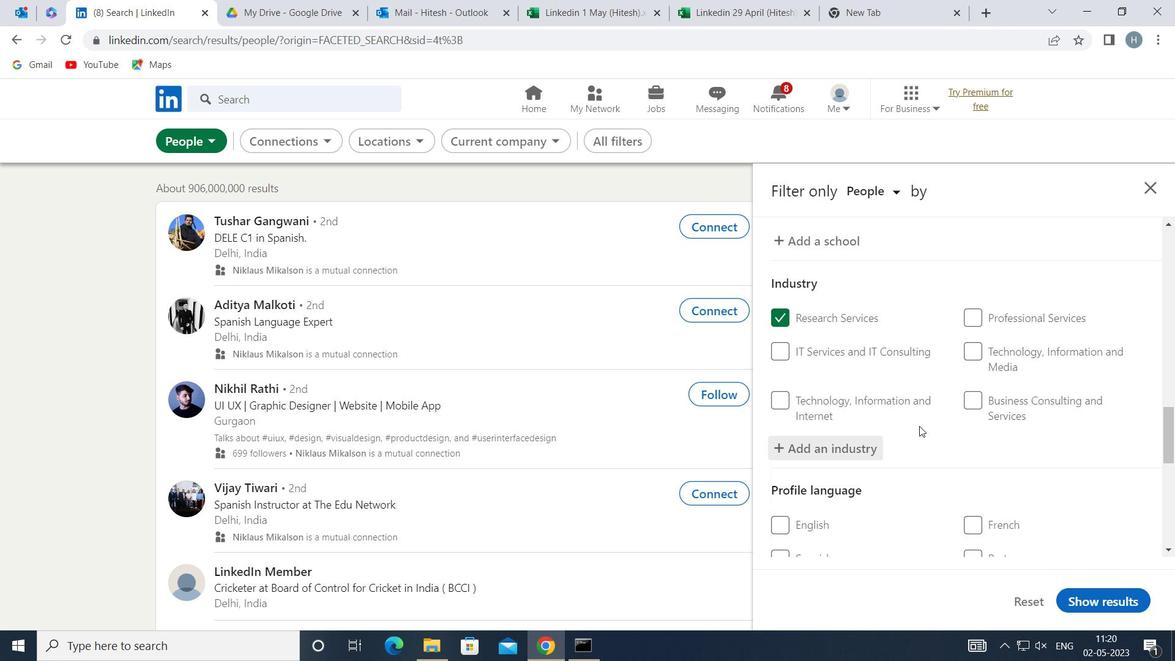 
Action: Mouse scrolled (913, 423) with delta (0, 0)
Screenshot: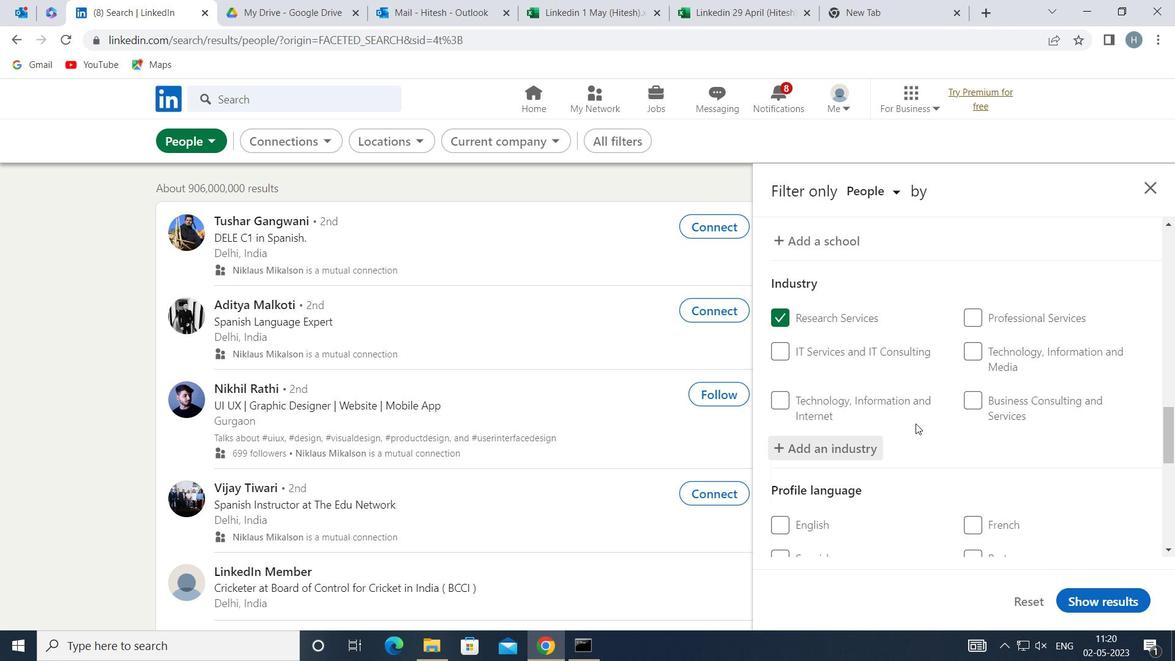 
Action: Mouse scrolled (913, 423) with delta (0, 0)
Screenshot: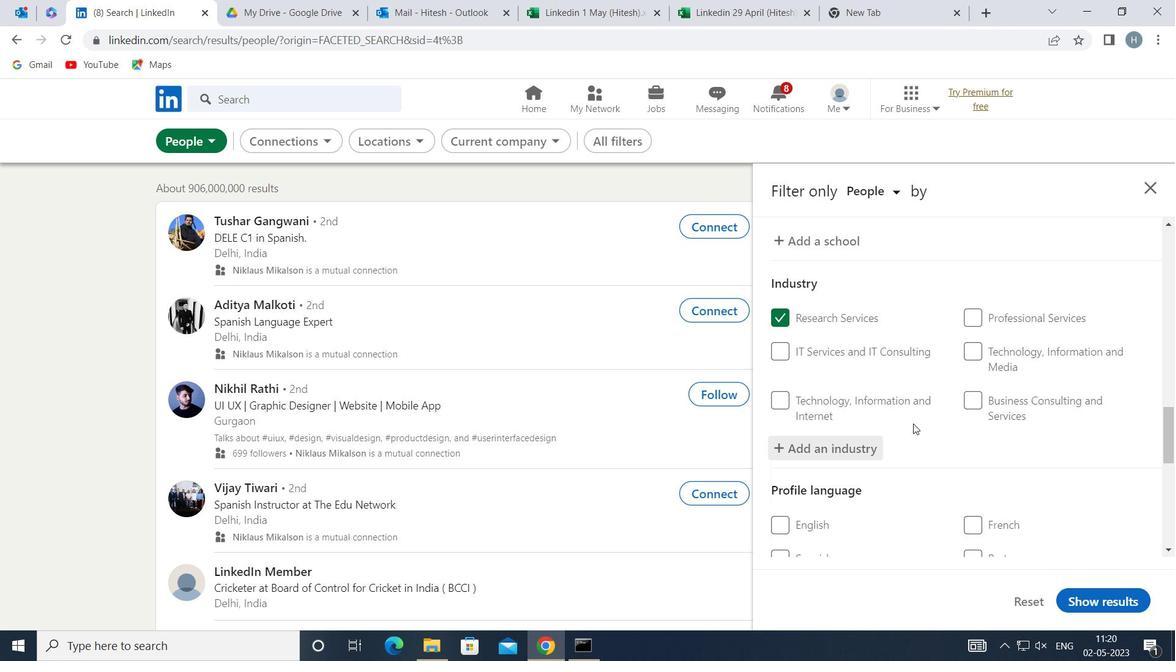 
Action: Mouse scrolled (913, 423) with delta (0, 0)
Screenshot: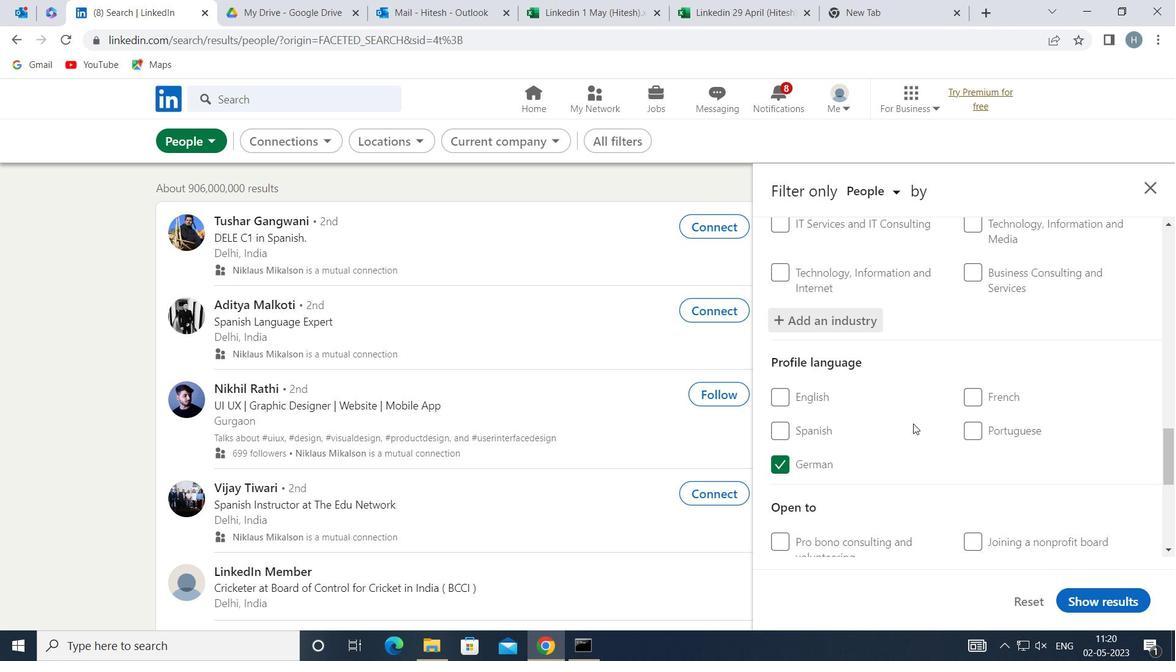 
Action: Mouse scrolled (913, 423) with delta (0, 0)
Screenshot: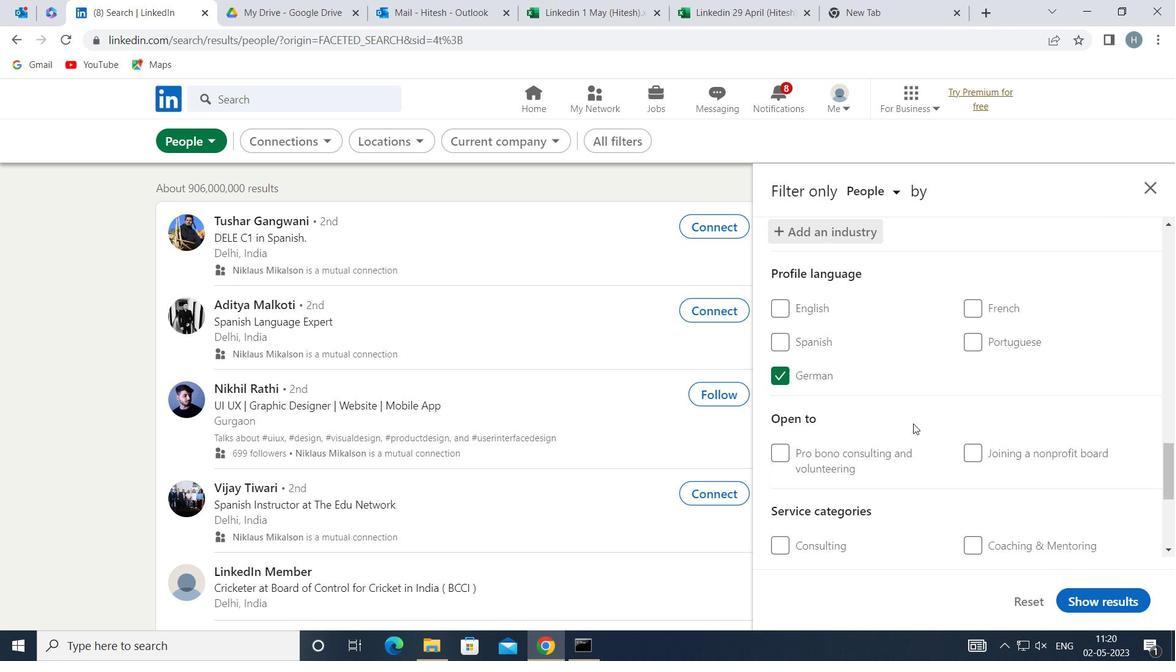 
Action: Mouse scrolled (913, 423) with delta (0, 0)
Screenshot: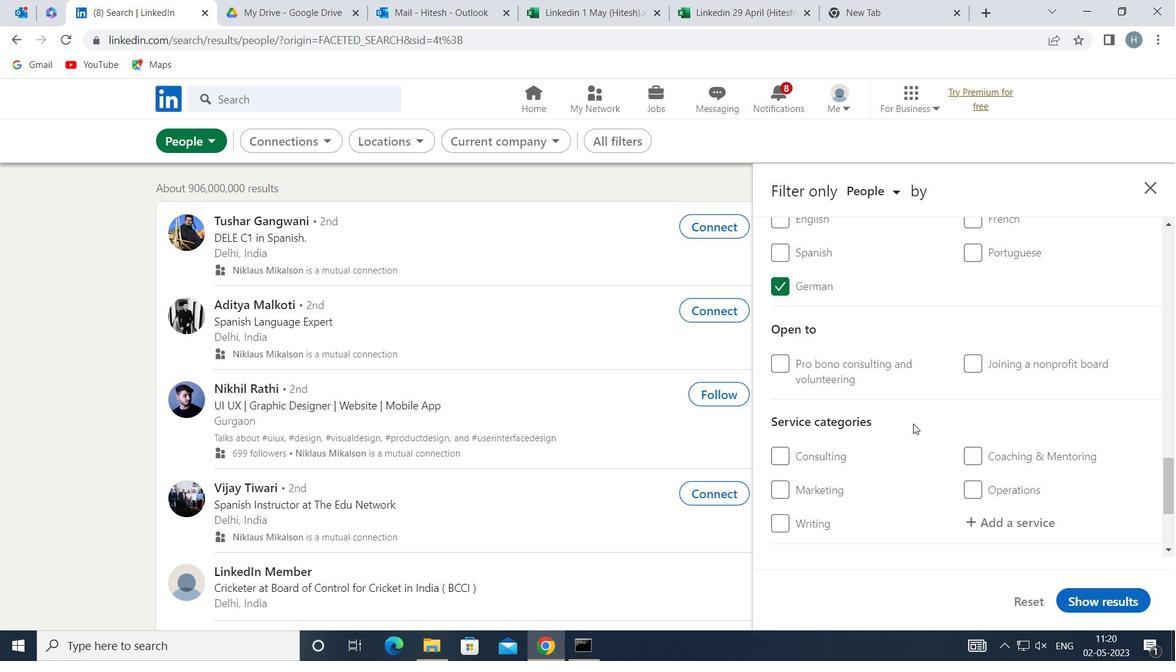 
Action: Mouse moved to (968, 440)
Screenshot: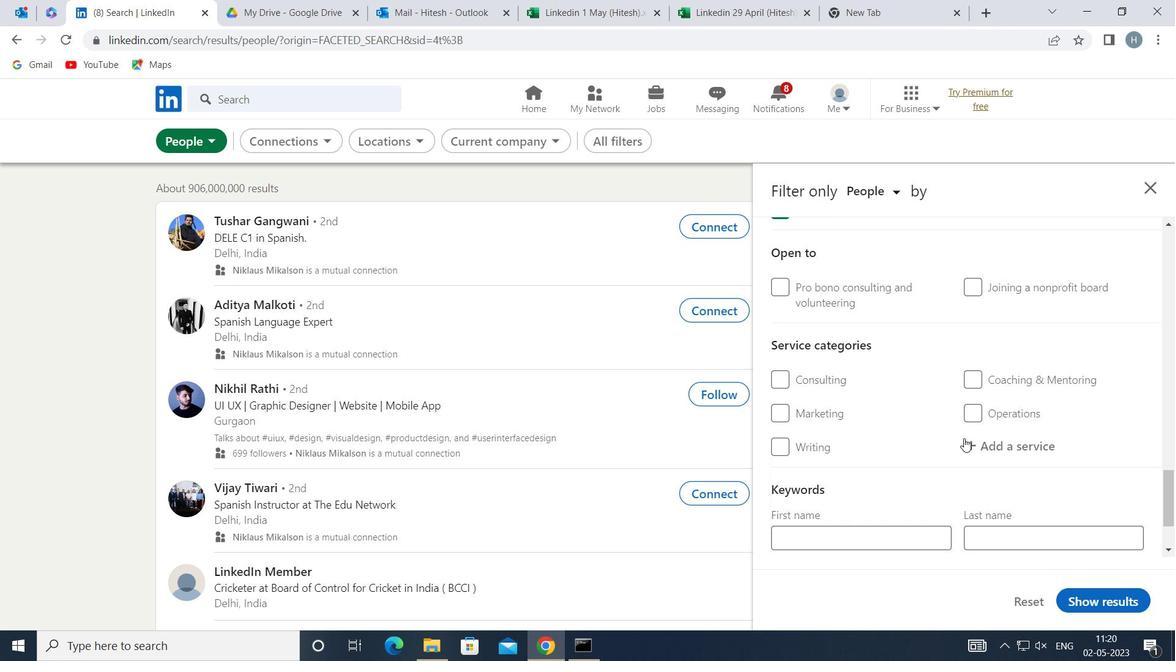 
Action: Mouse pressed left at (968, 440)
Screenshot: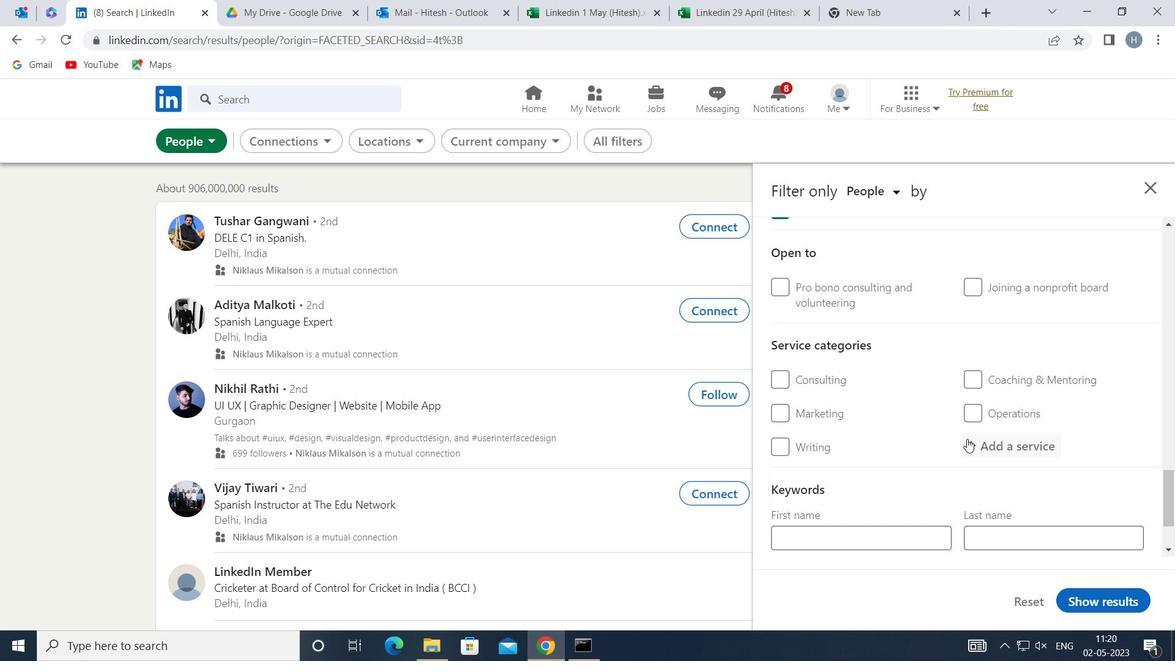 
Action: Mouse moved to (968, 439)
Screenshot: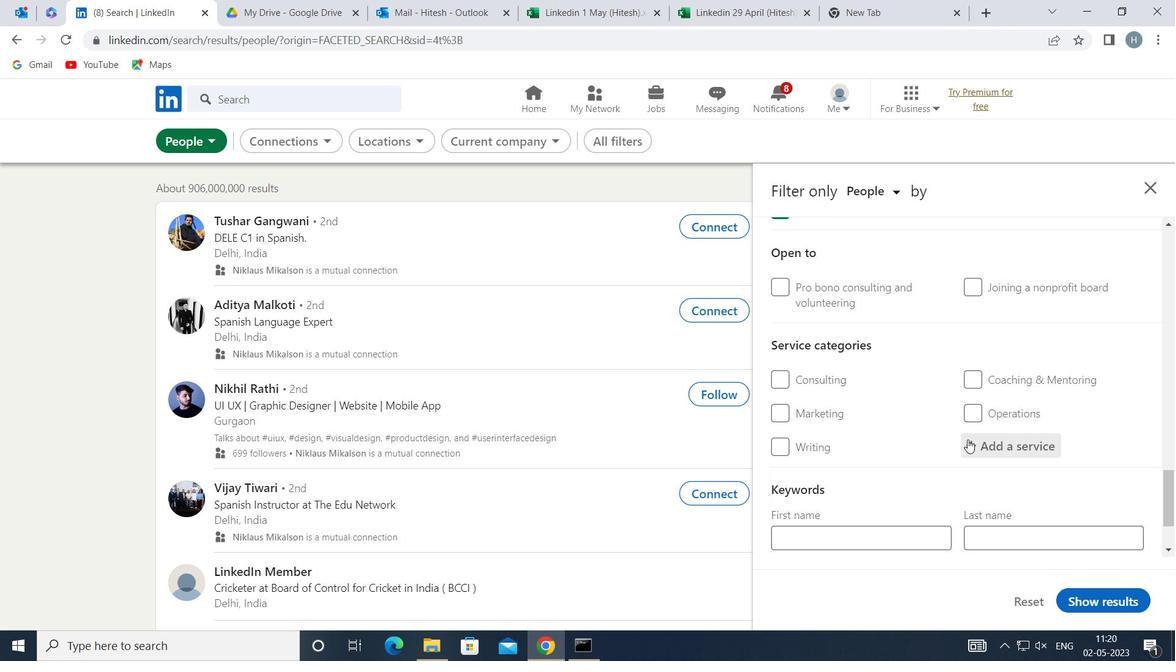 
Action: Key pressed <Key.shift>MO
Screenshot: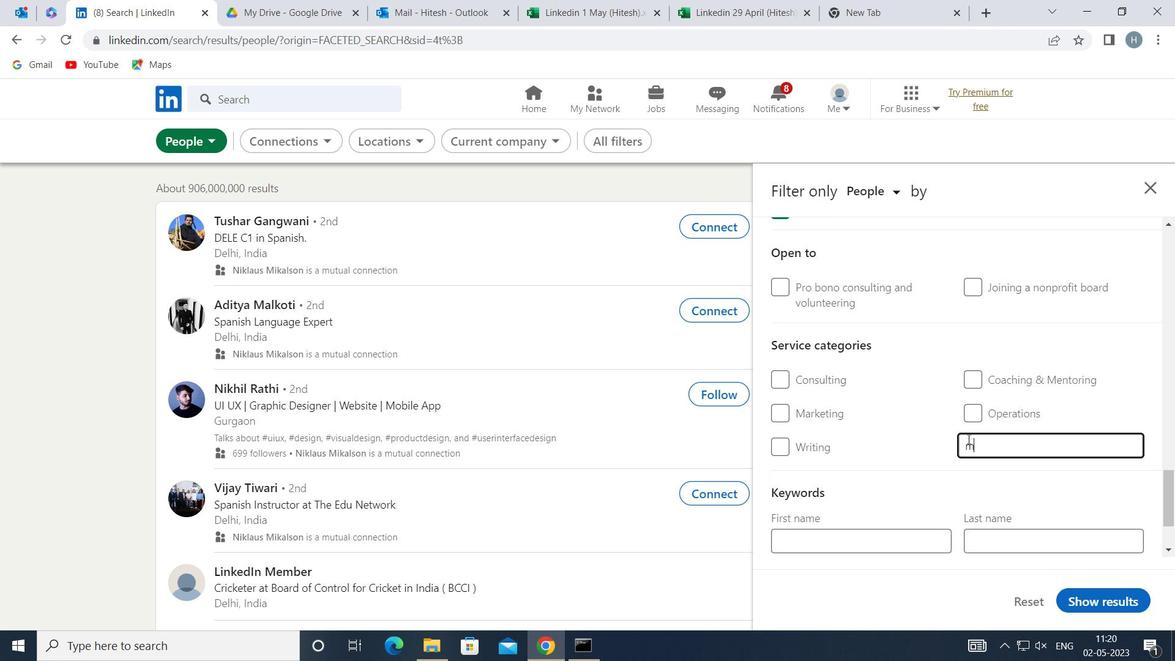 
Action: Mouse moved to (968, 439)
Screenshot: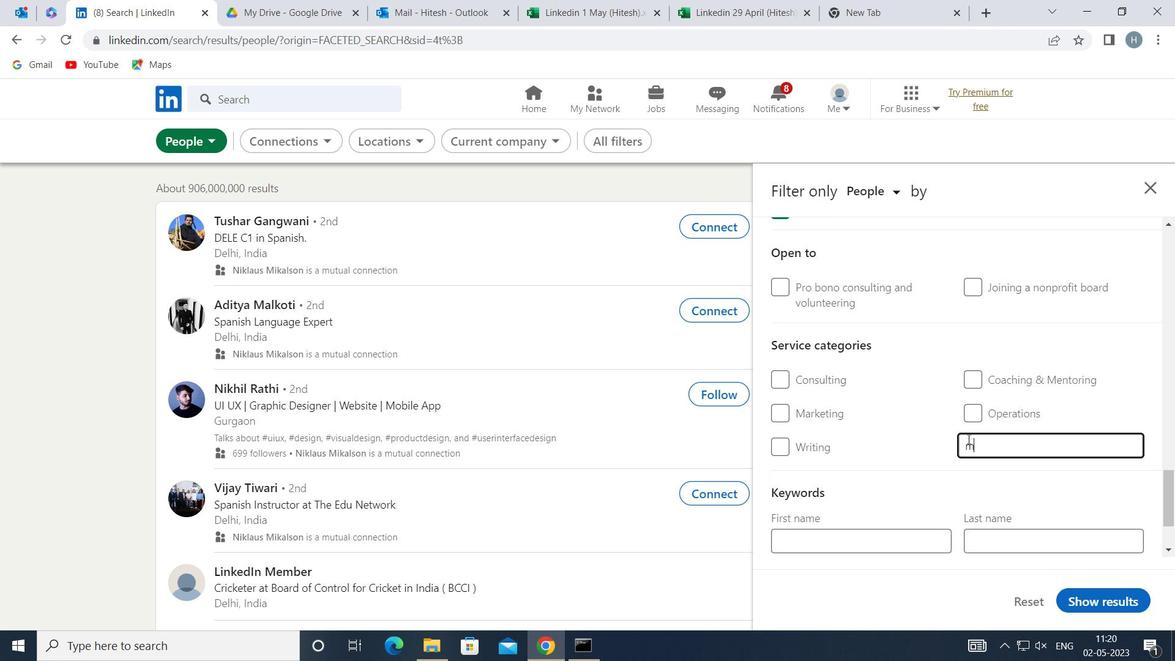 
Action: Key pressed BILE<Key.space><Key.shift>MARKE
Screenshot: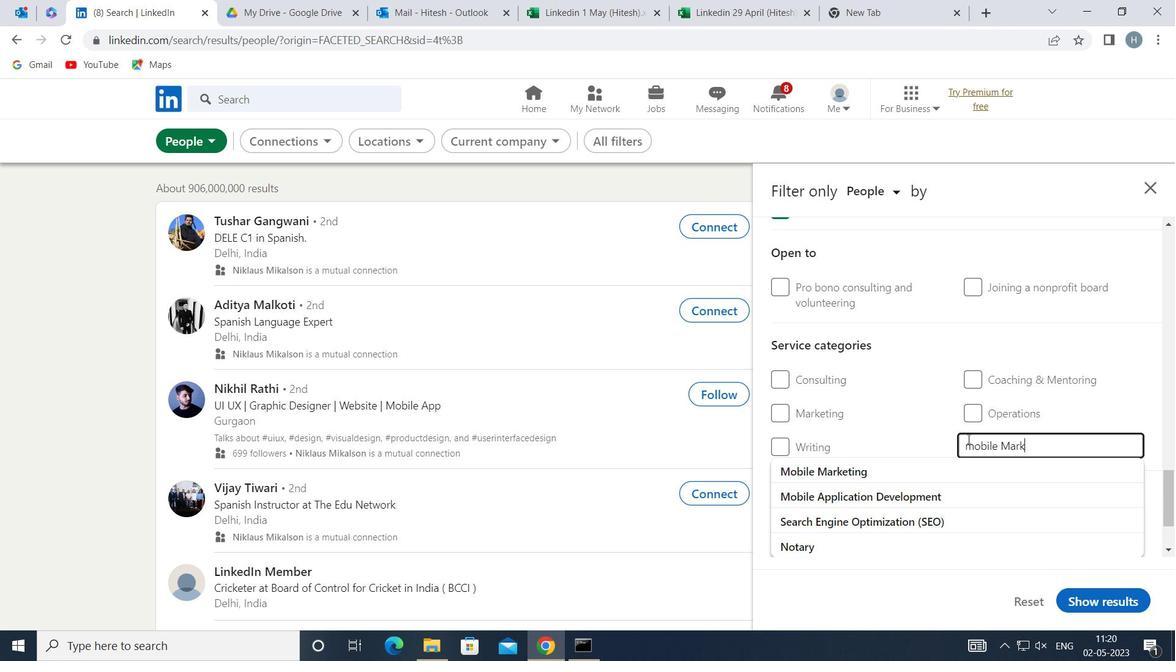 
Action: Mouse moved to (944, 471)
Screenshot: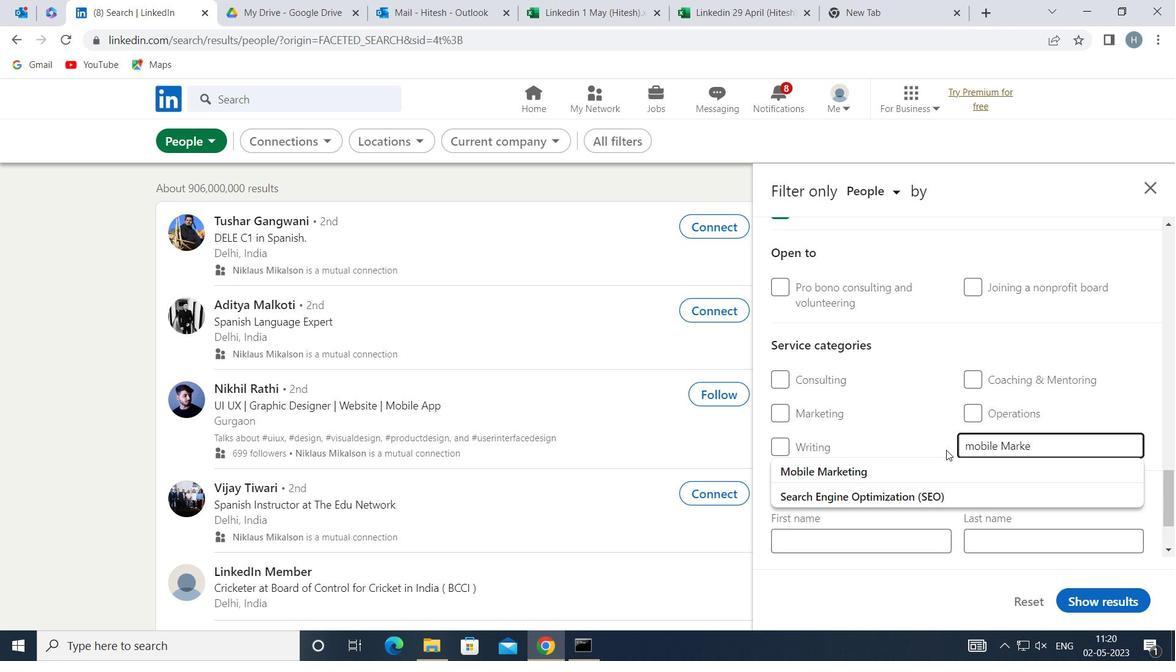 
Action: Mouse pressed left at (944, 471)
Screenshot: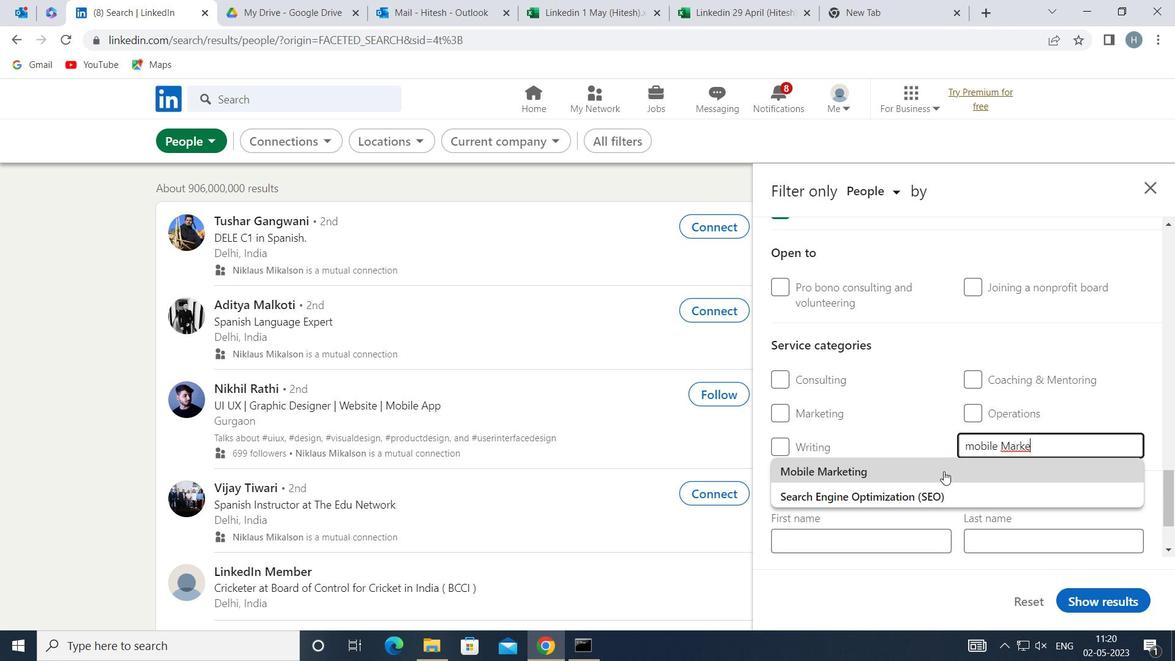 
Action: Mouse moved to (930, 475)
Screenshot: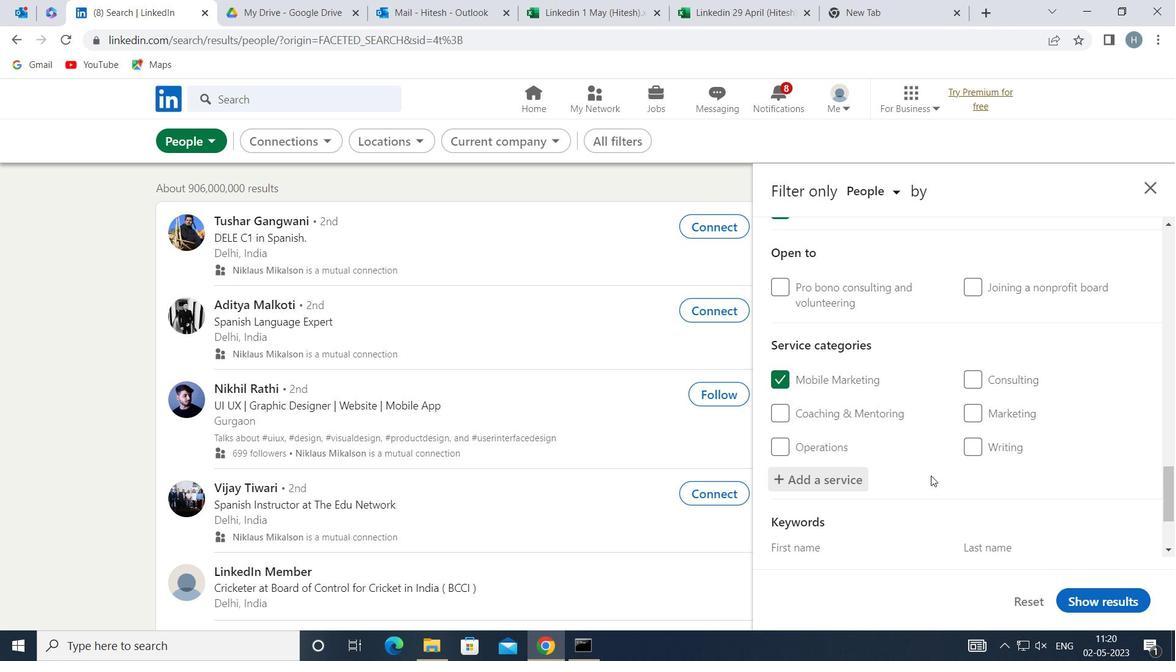 
Action: Mouse scrolled (930, 474) with delta (0, 0)
Screenshot: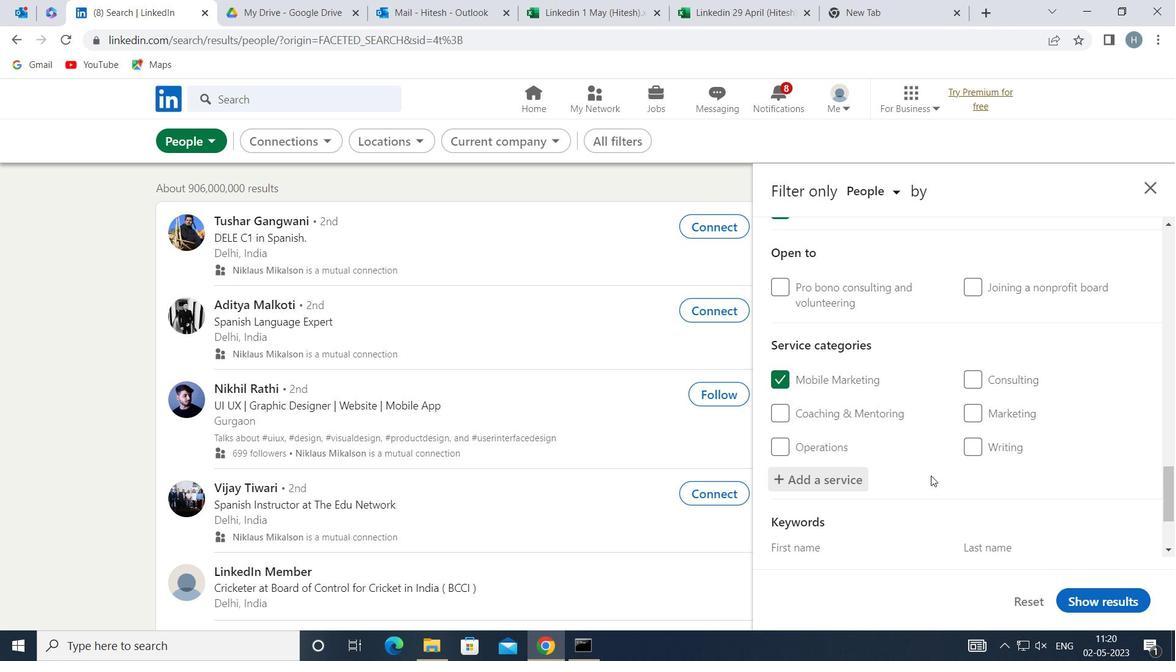 
Action: Mouse moved to (922, 476)
Screenshot: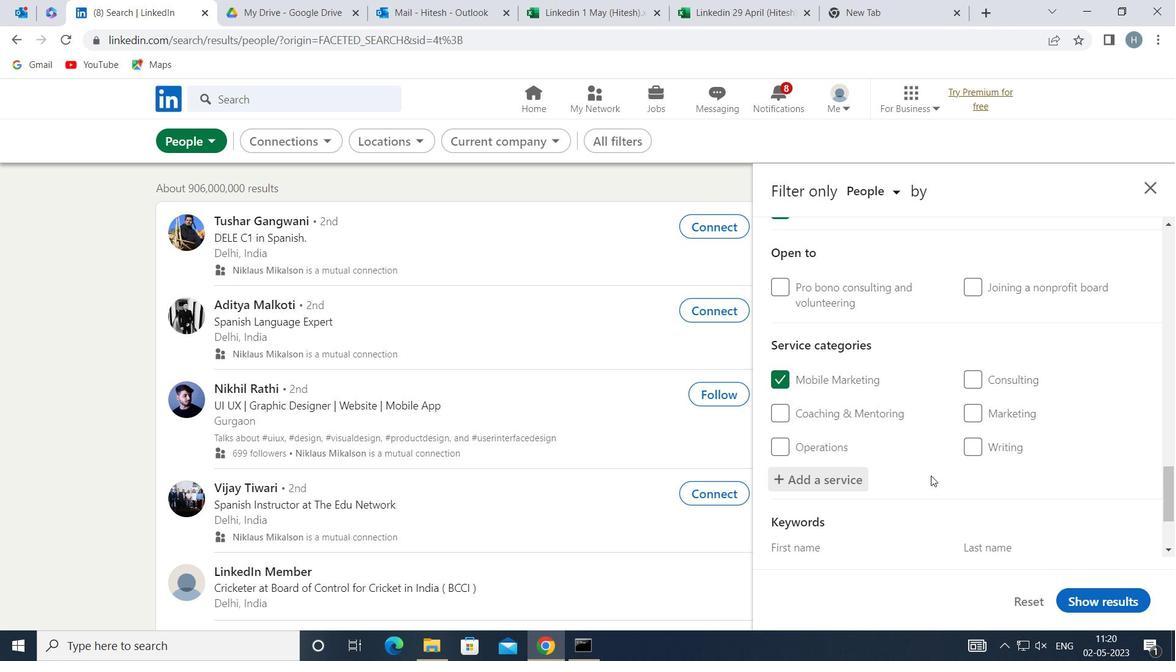 
Action: Mouse scrolled (922, 475) with delta (0, 0)
Screenshot: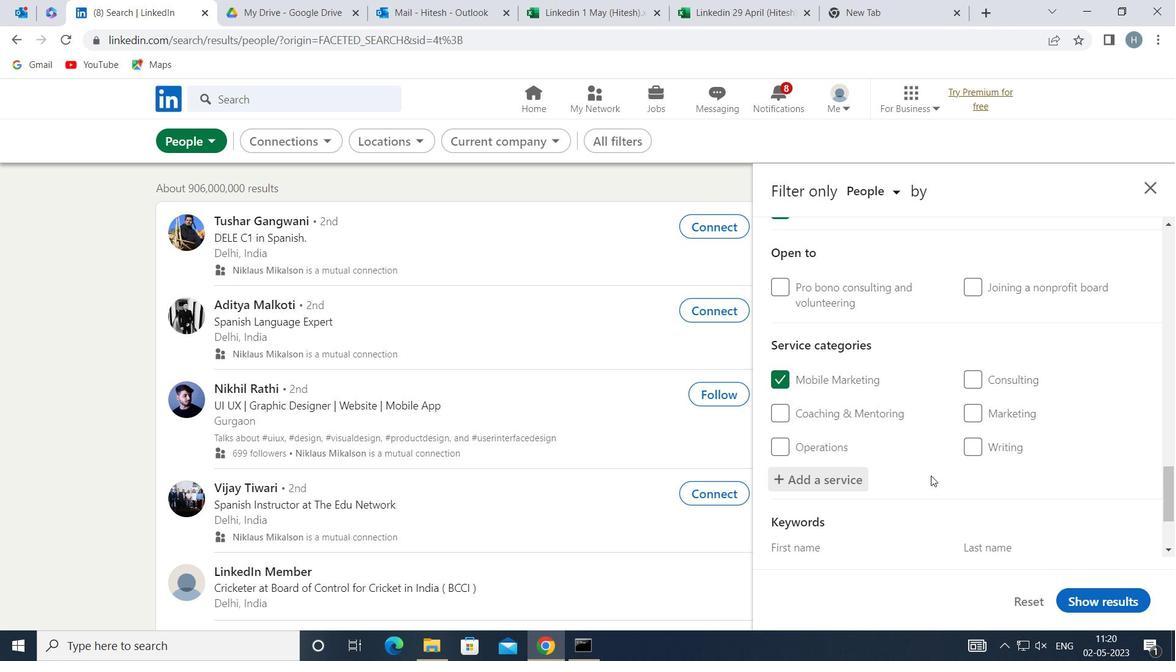 
Action: Mouse moved to (889, 472)
Screenshot: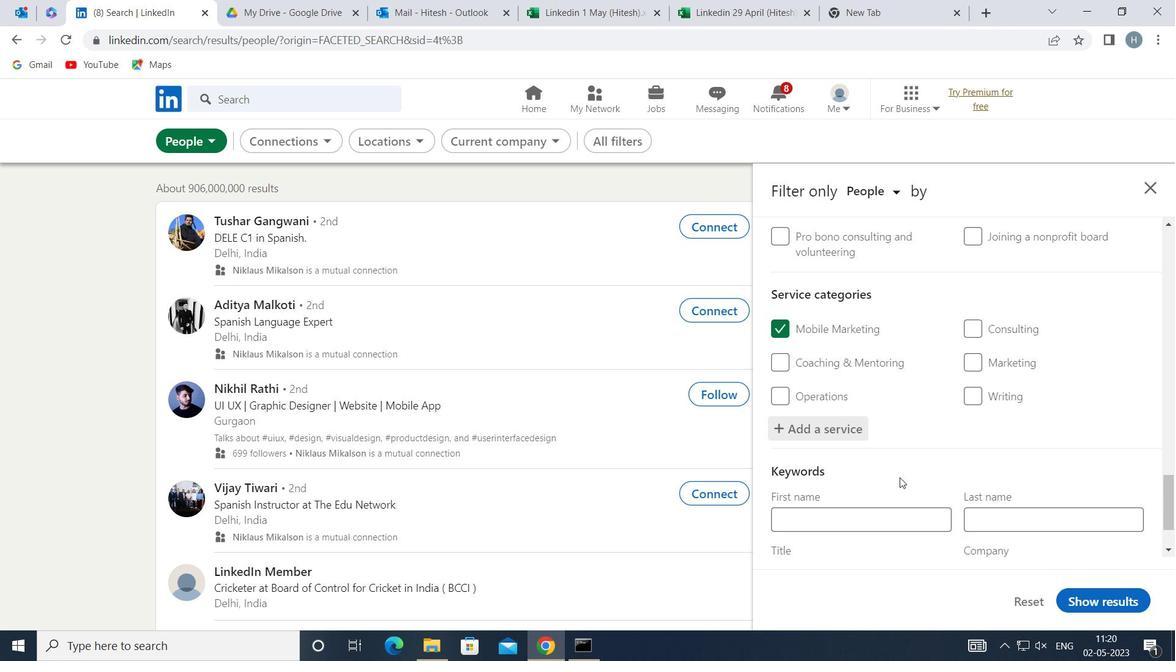 
Action: Mouse scrolled (889, 471) with delta (0, 0)
Screenshot: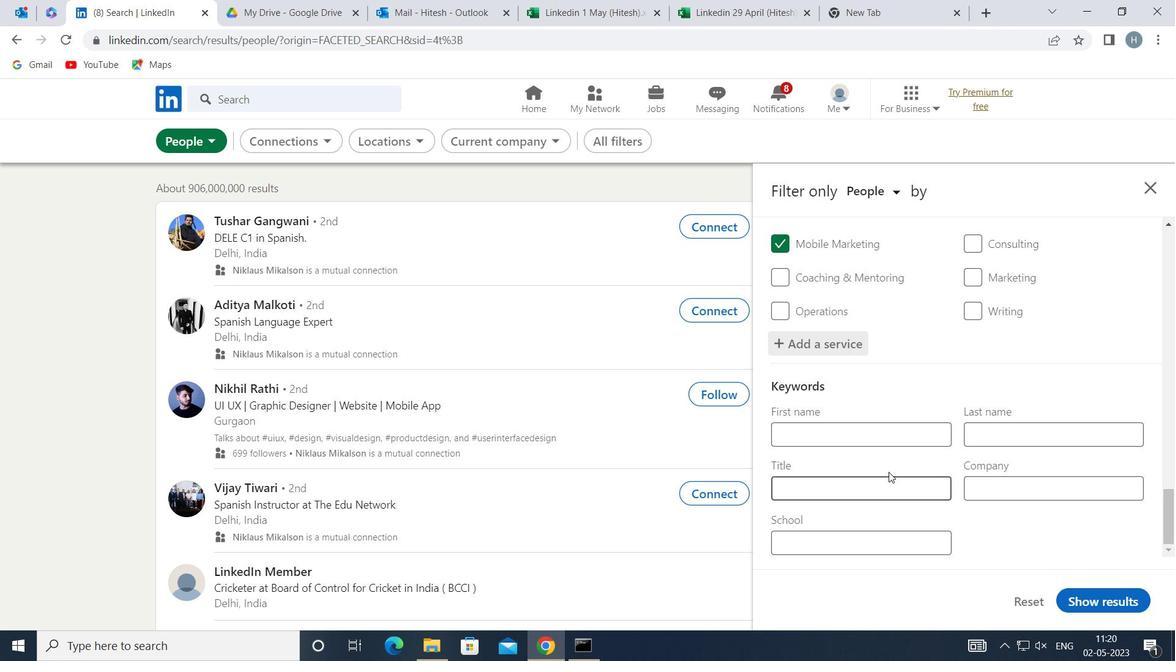 
Action: Mouse moved to (895, 482)
Screenshot: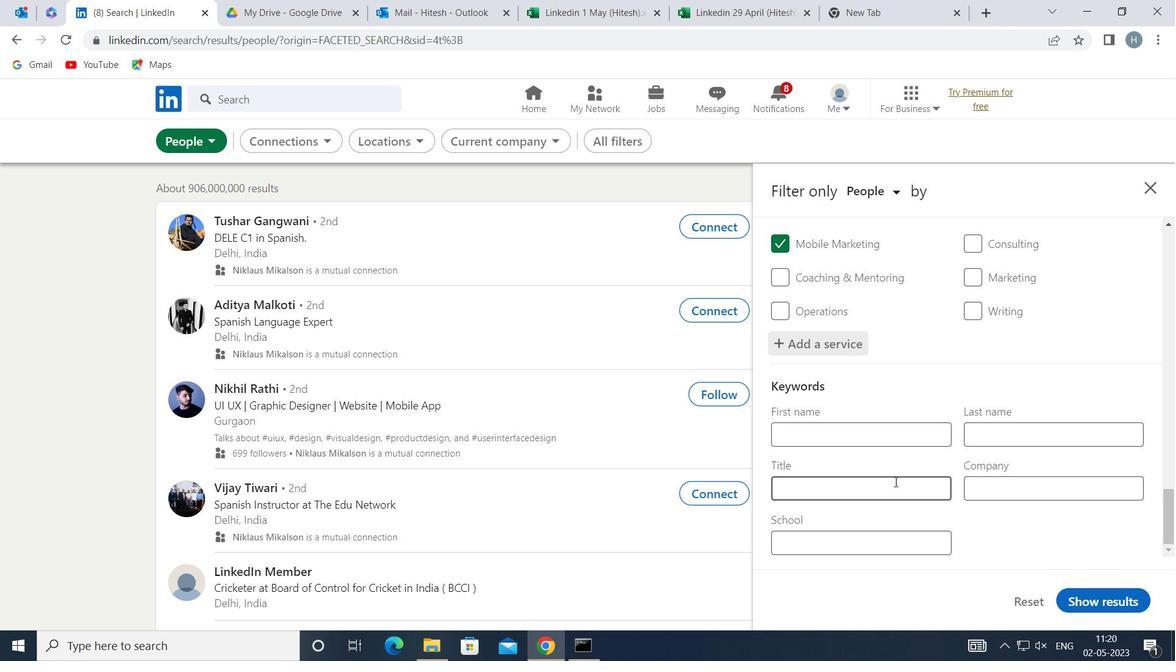 
Action: Mouse pressed left at (895, 482)
Screenshot: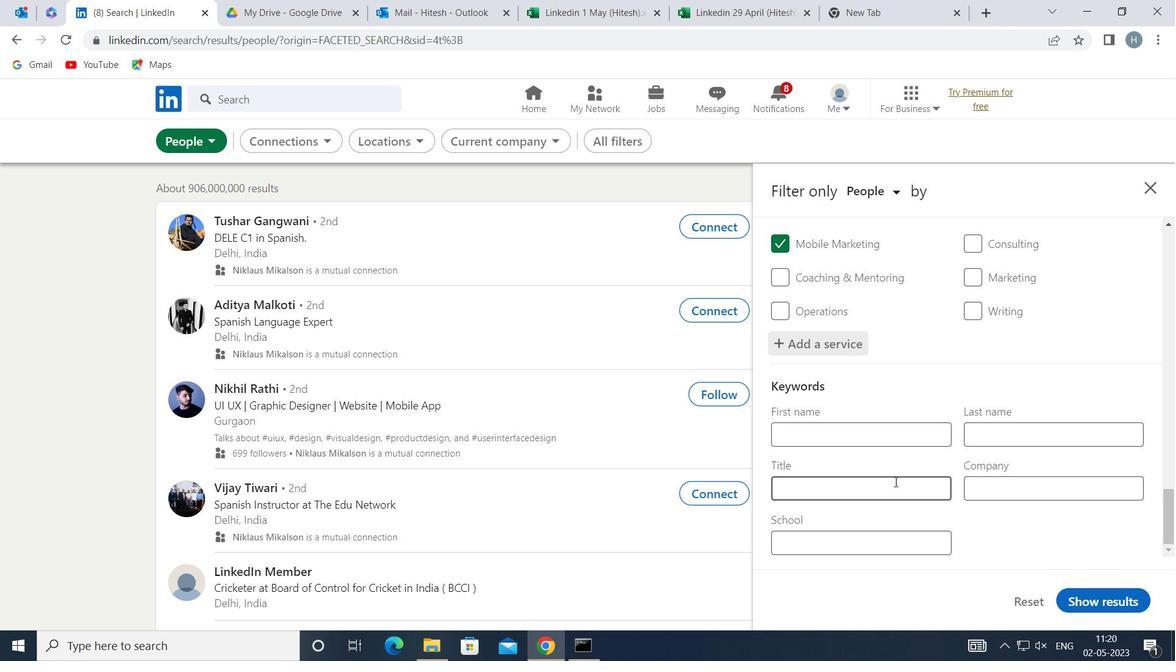 
Action: Mouse moved to (892, 480)
Screenshot: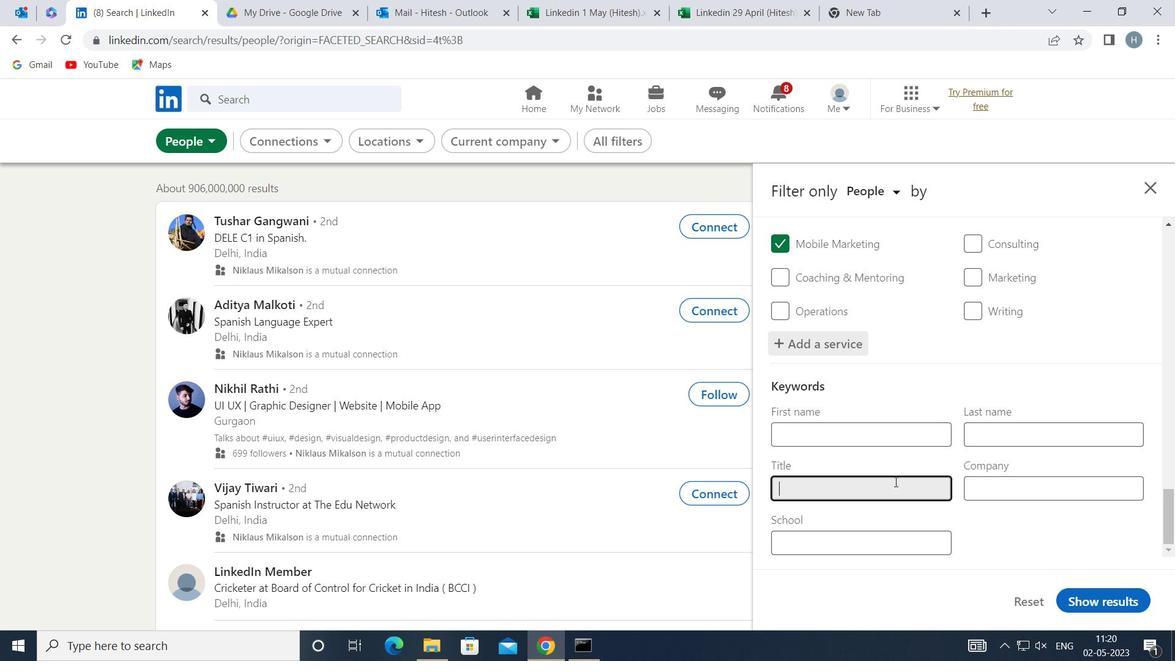 
Action: Key pressed <Key.shift>STORE<Key.space><Key.shift>MANAGER
Screenshot: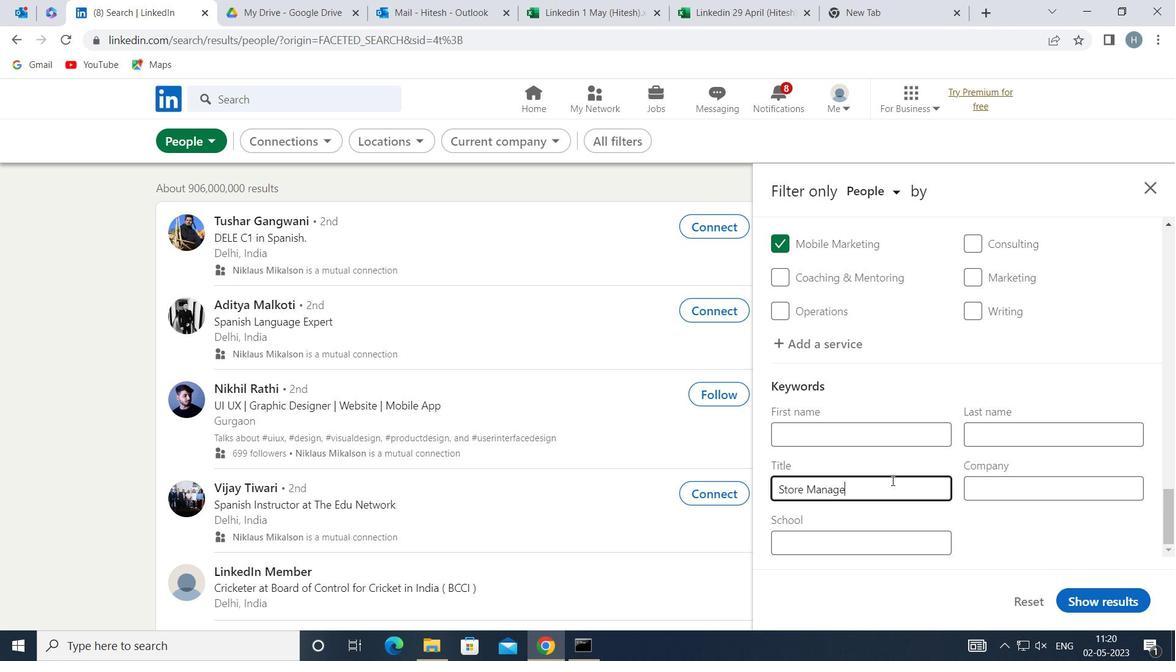 
Action: Mouse moved to (1094, 600)
Screenshot: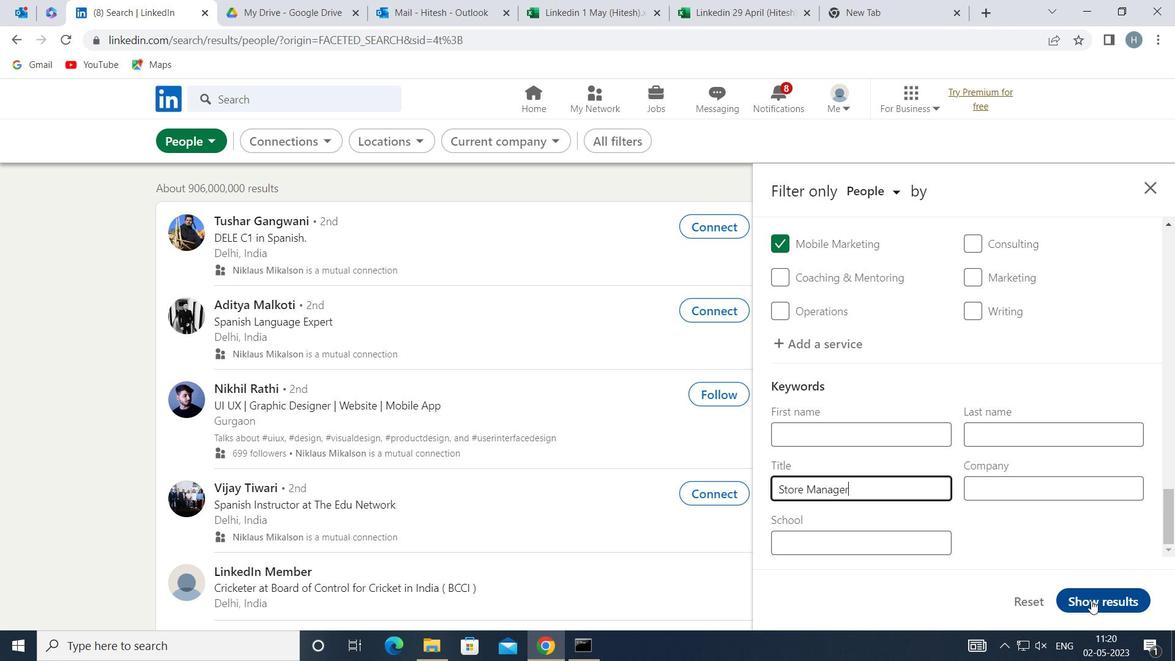 
Action: Mouse pressed left at (1094, 600)
Screenshot: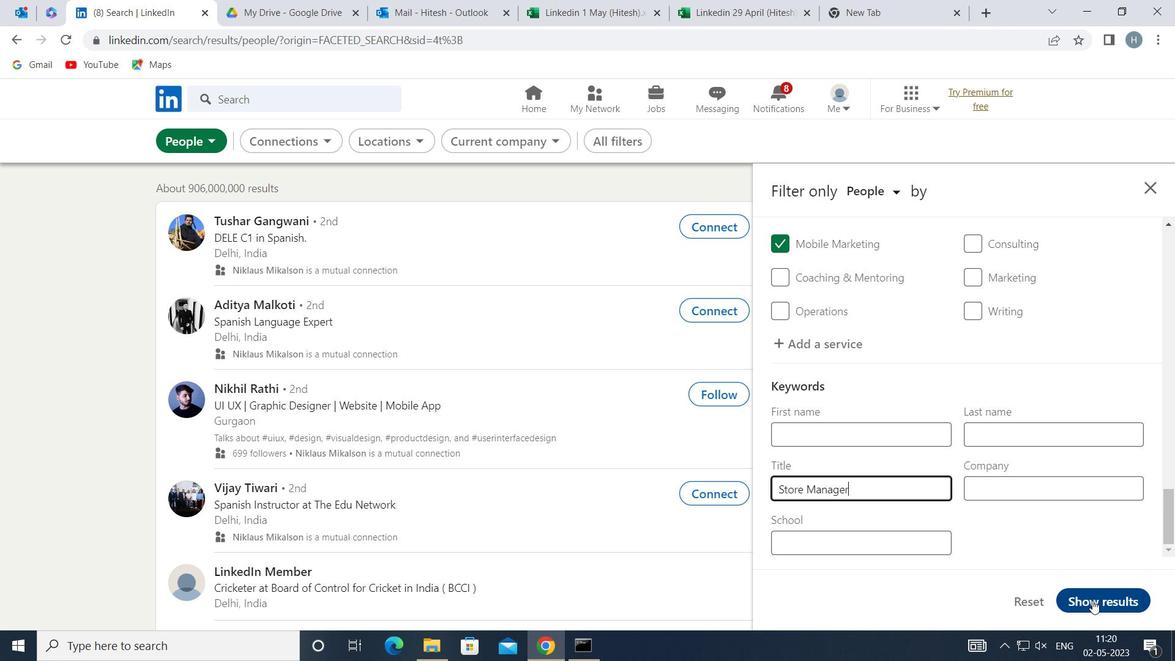 
Action: Mouse moved to (899, 453)
Screenshot: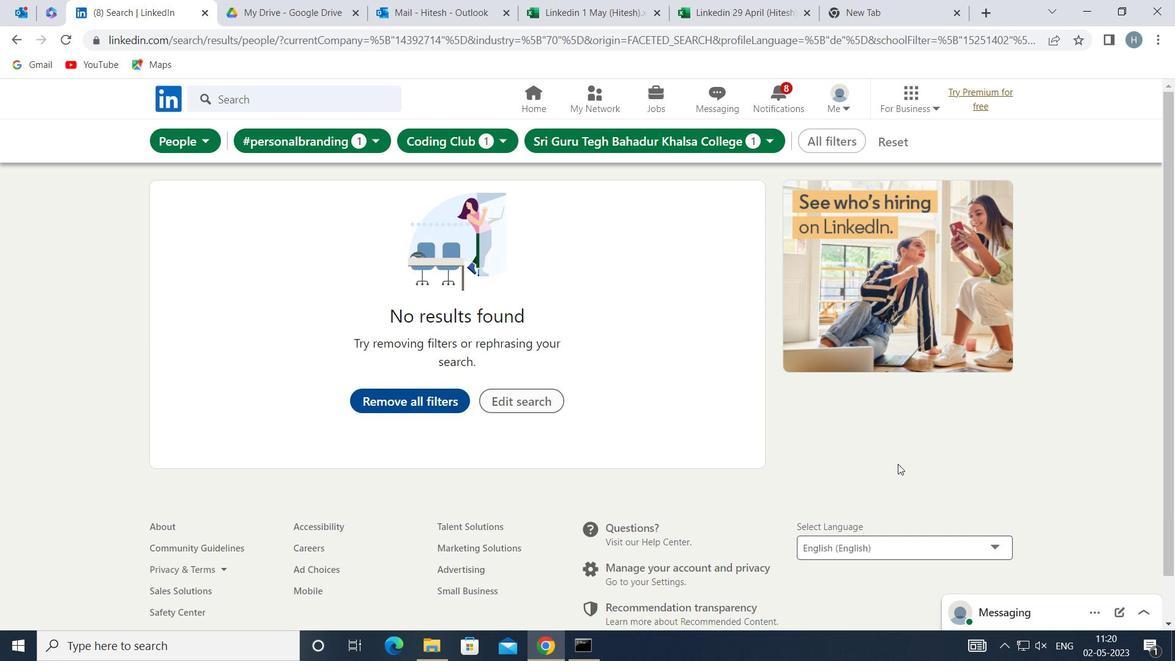 
